 Task: Create a due date automation trigger when advanced on, on the tuesday of the week a card is due add fields with custom field "Resume" set to a number lower or equal to 1 and greater than 10 at 11:00 AM.
Action: Mouse moved to (1087, 336)
Screenshot: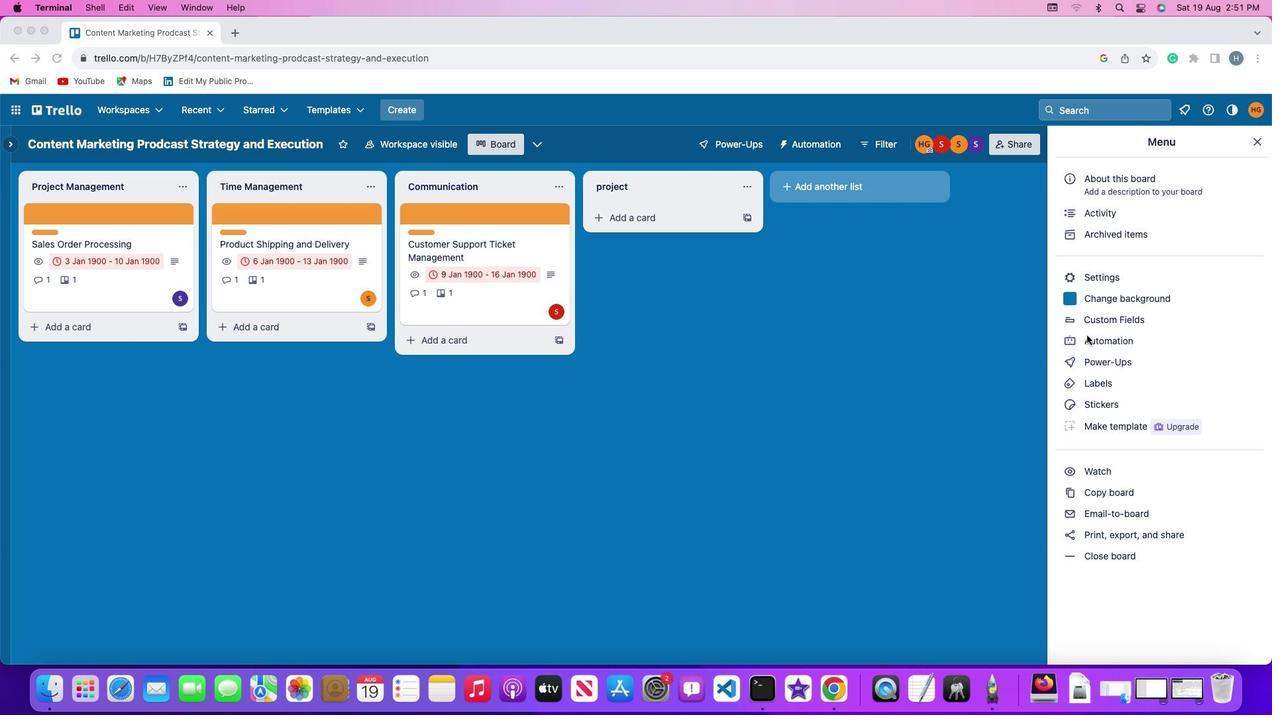 
Action: Mouse pressed left at (1087, 336)
Screenshot: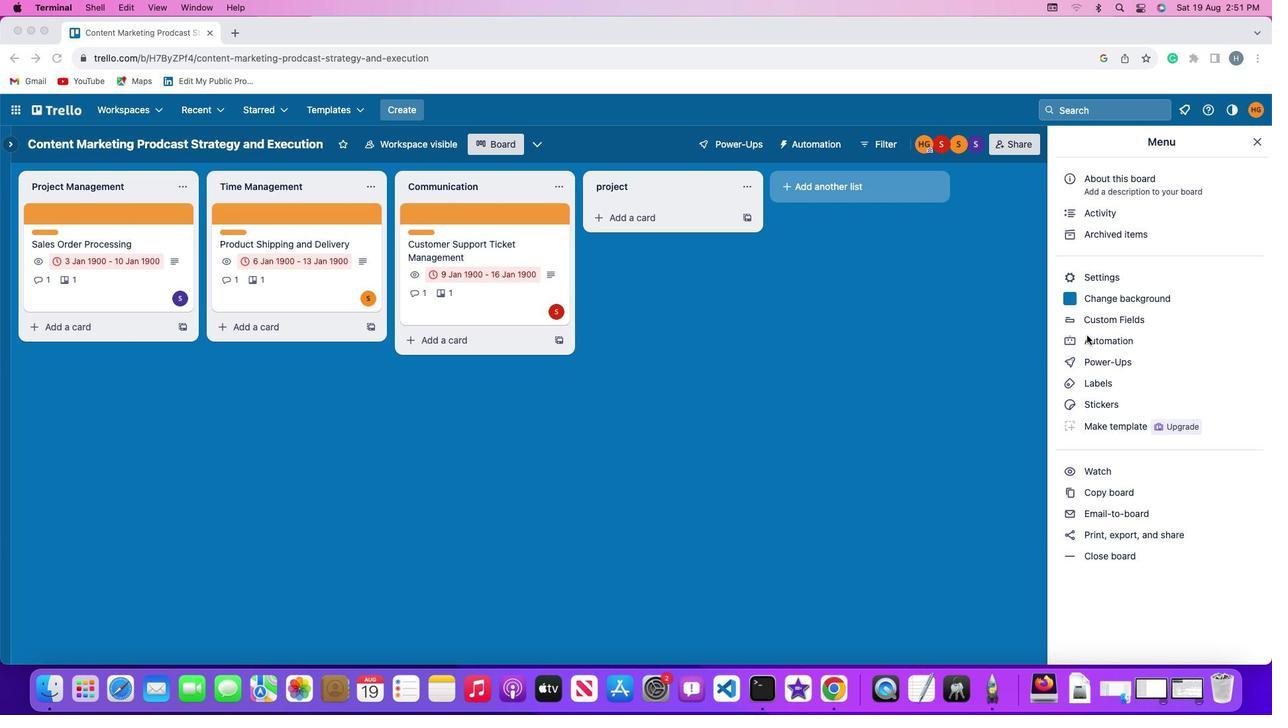 
Action: Mouse pressed left at (1087, 336)
Screenshot: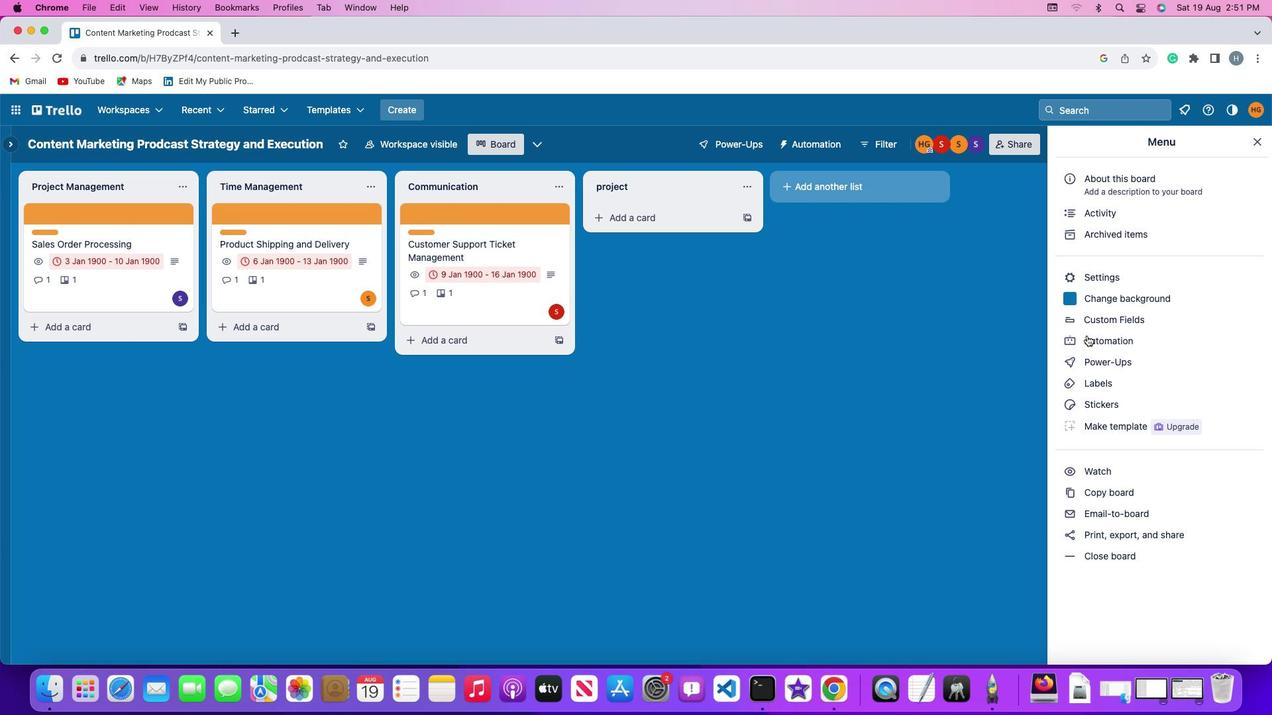 
Action: Mouse moved to (80, 312)
Screenshot: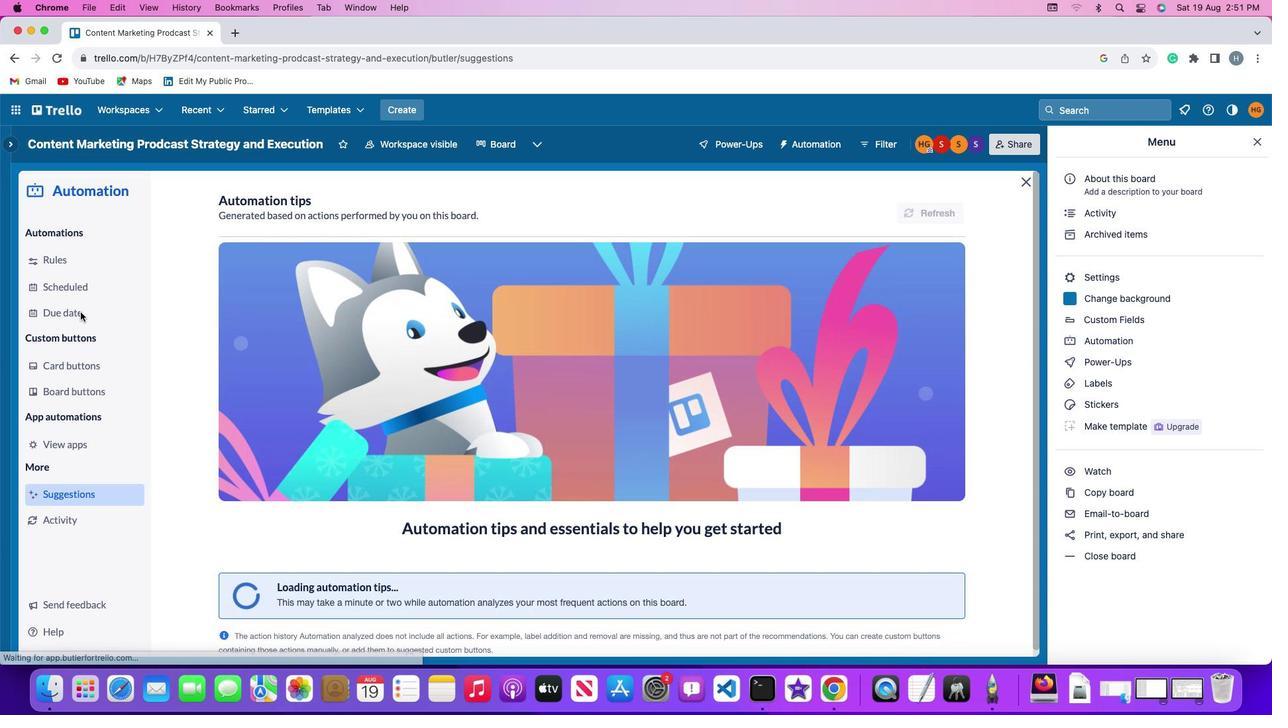 
Action: Mouse pressed left at (80, 312)
Screenshot: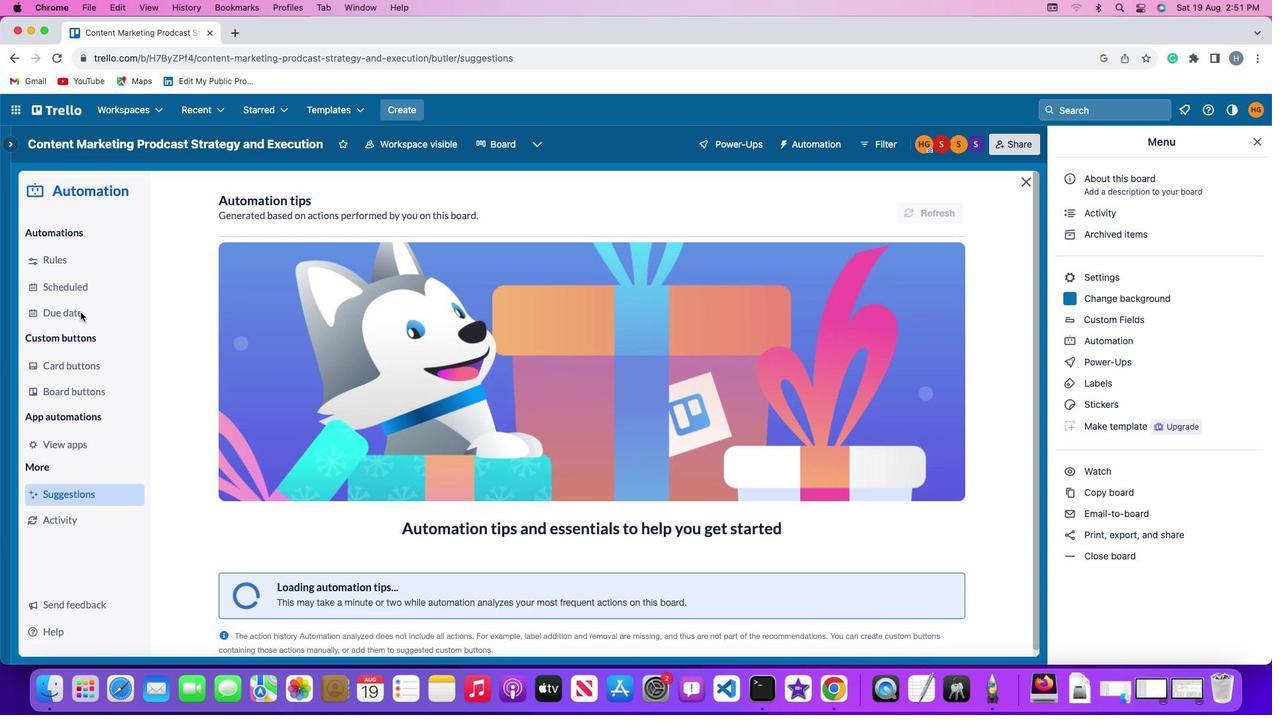 
Action: Mouse moved to (902, 203)
Screenshot: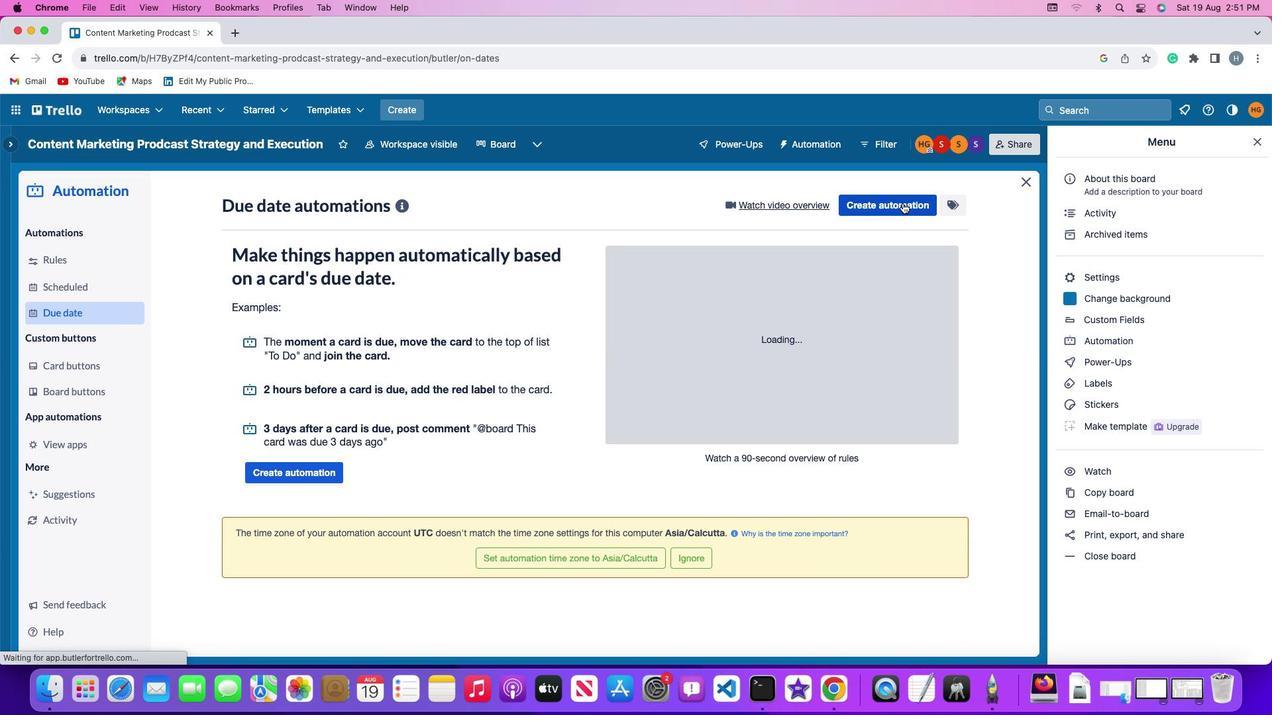 
Action: Mouse pressed left at (902, 203)
Screenshot: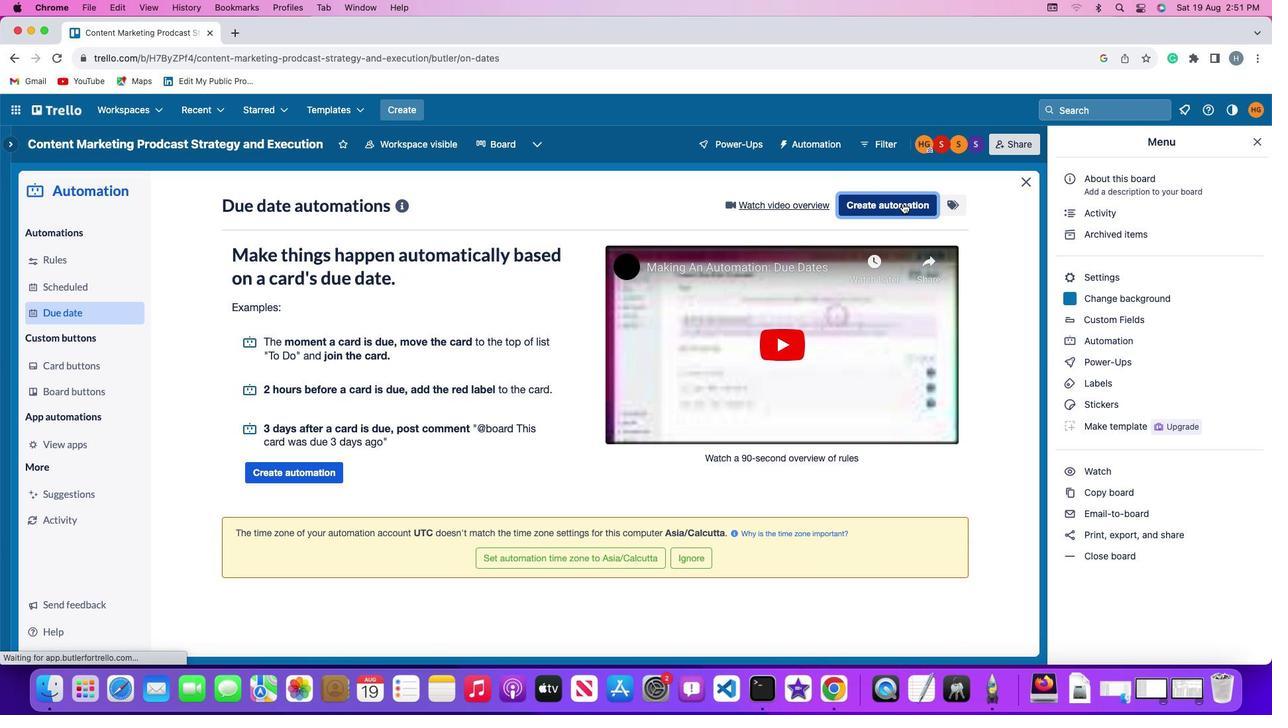 
Action: Mouse moved to (264, 332)
Screenshot: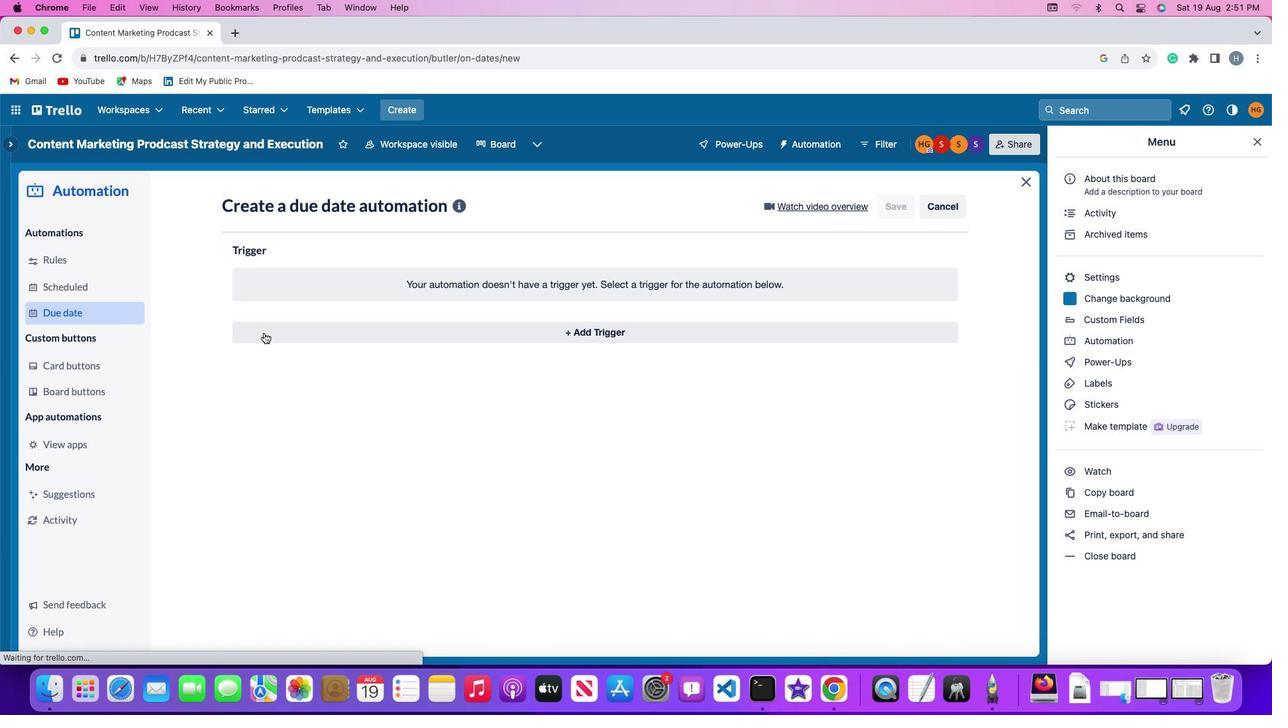 
Action: Mouse pressed left at (264, 332)
Screenshot: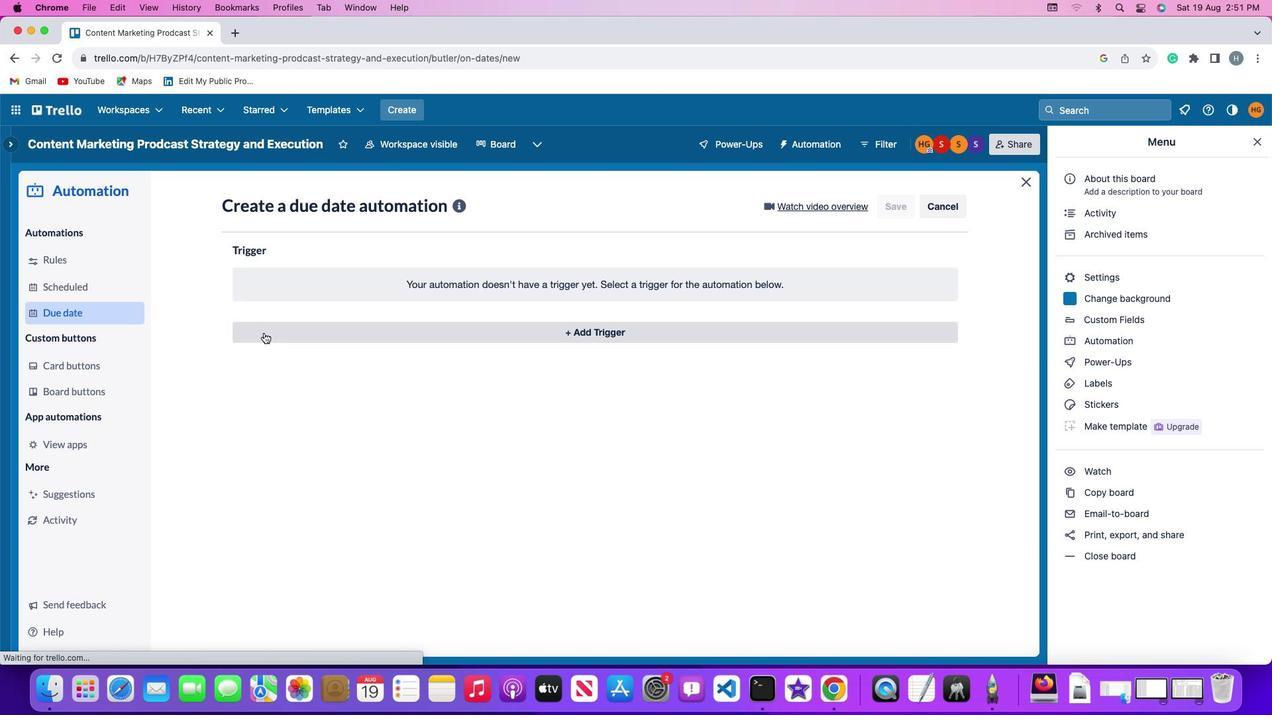
Action: Mouse moved to (296, 585)
Screenshot: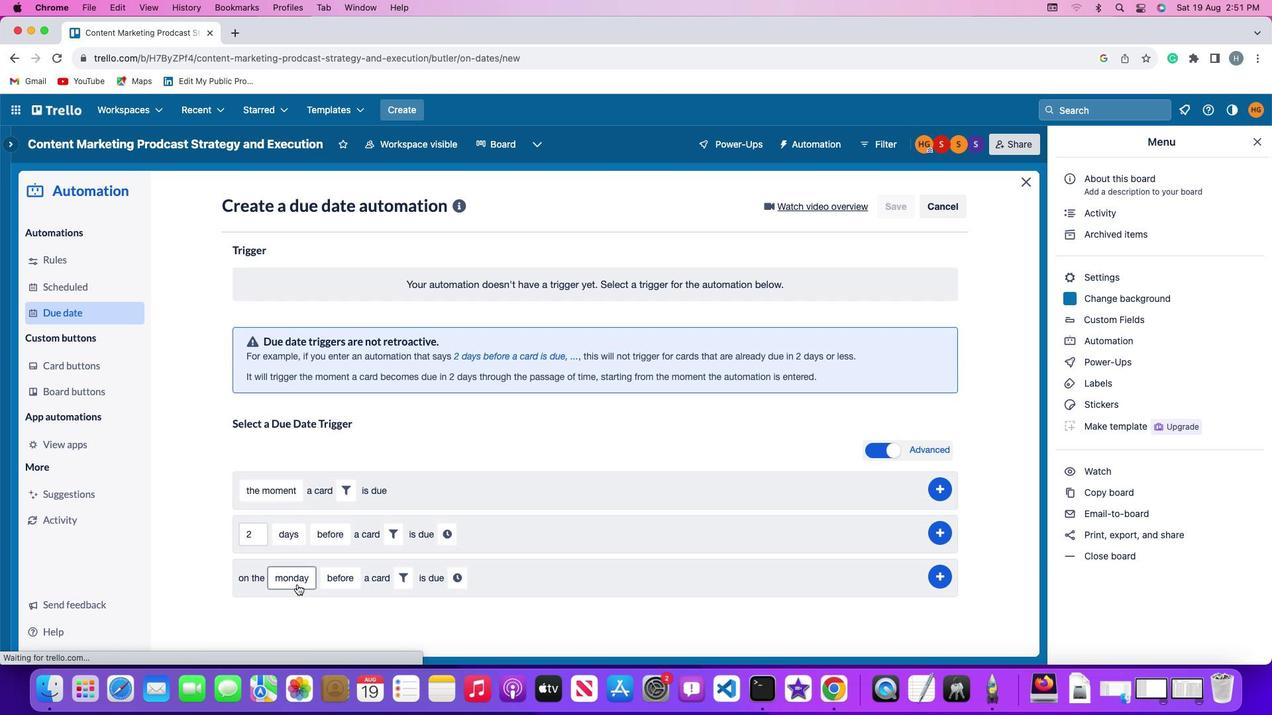 
Action: Mouse pressed left at (296, 585)
Screenshot: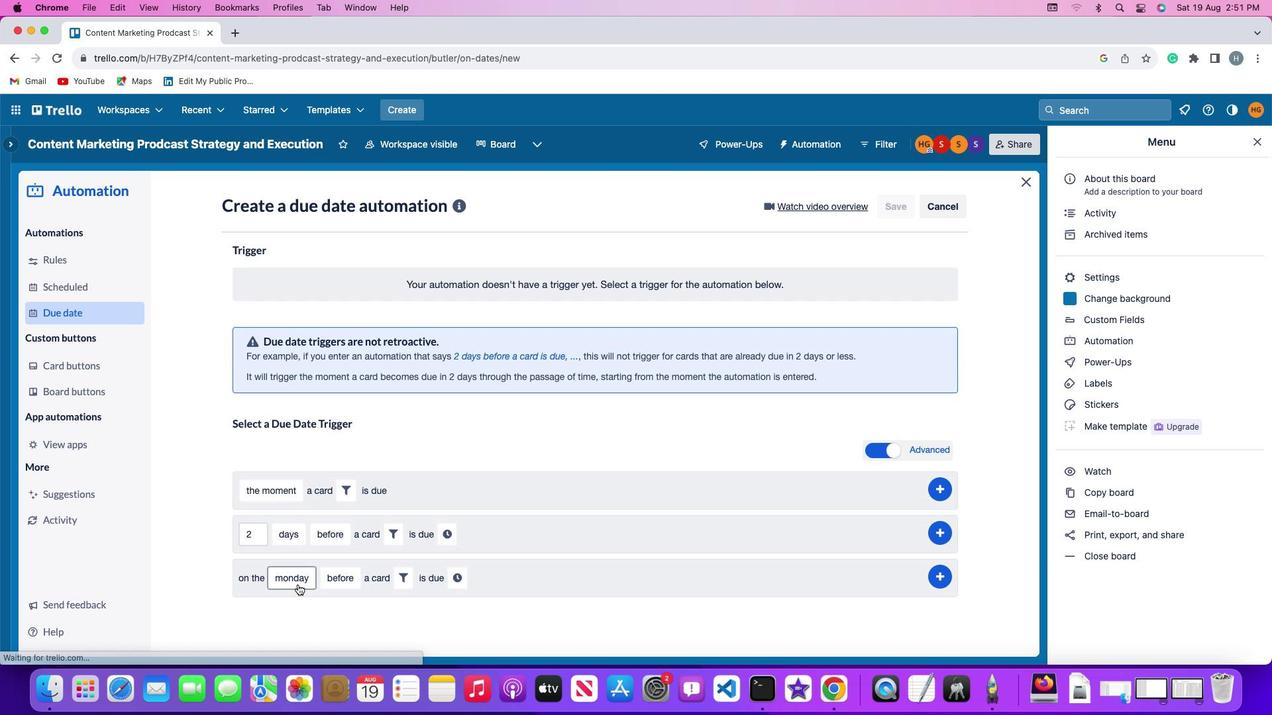 
Action: Mouse moved to (315, 423)
Screenshot: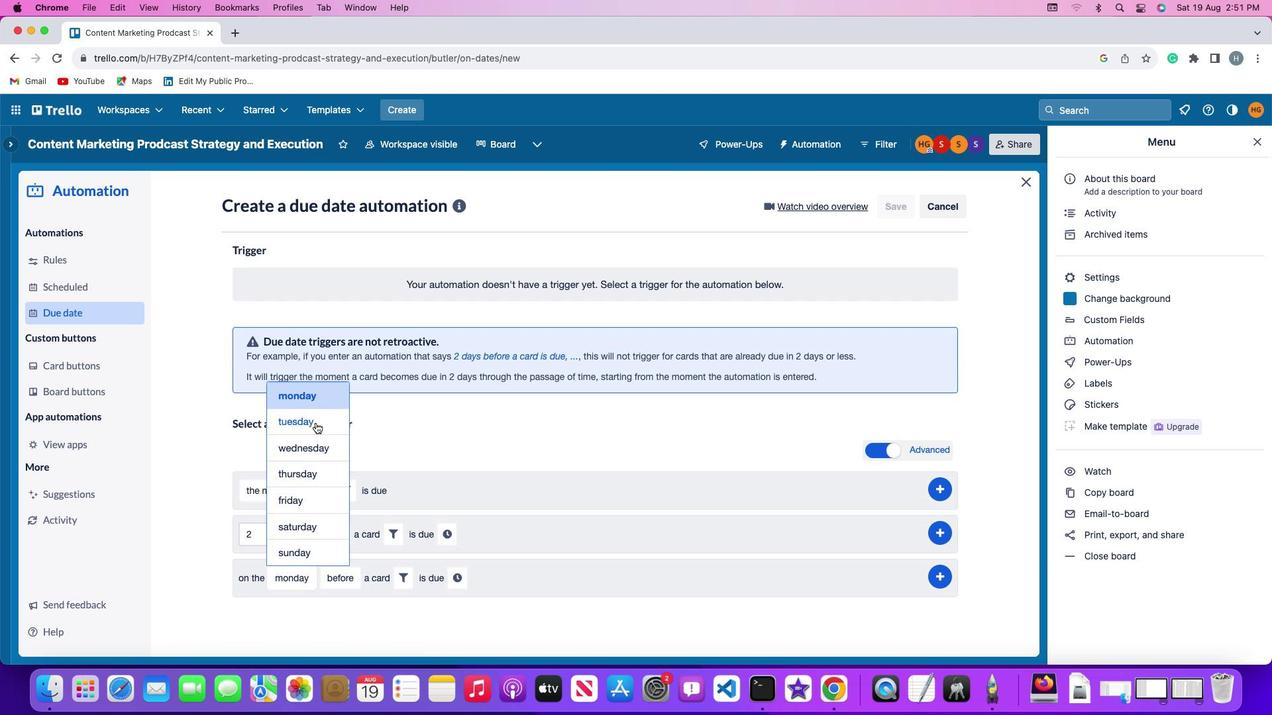 
Action: Mouse pressed left at (315, 423)
Screenshot: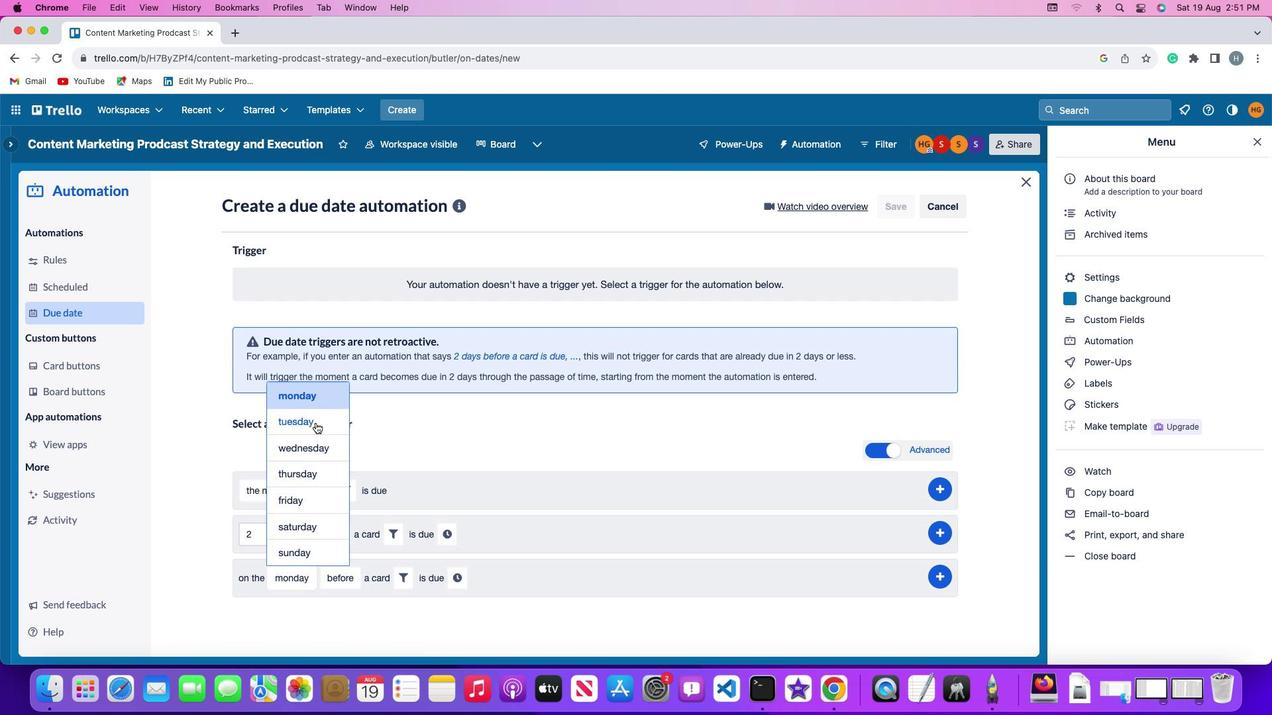 
Action: Mouse moved to (341, 575)
Screenshot: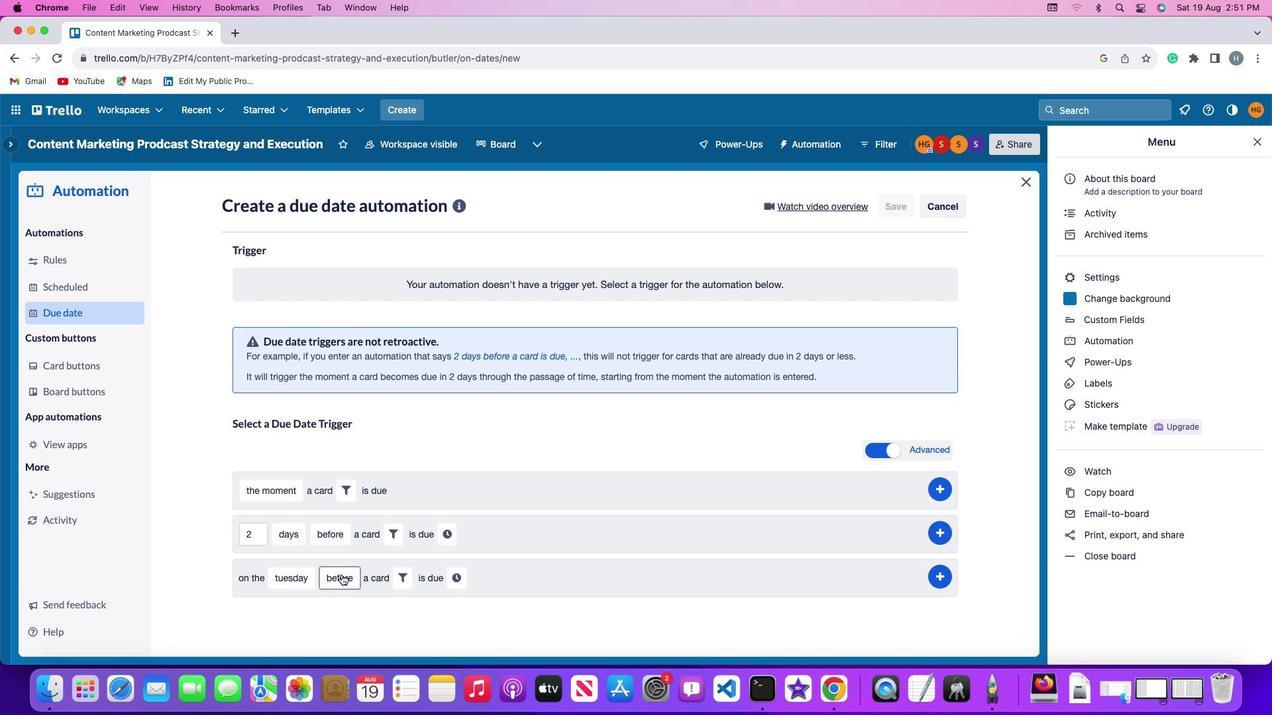 
Action: Mouse pressed left at (341, 575)
Screenshot: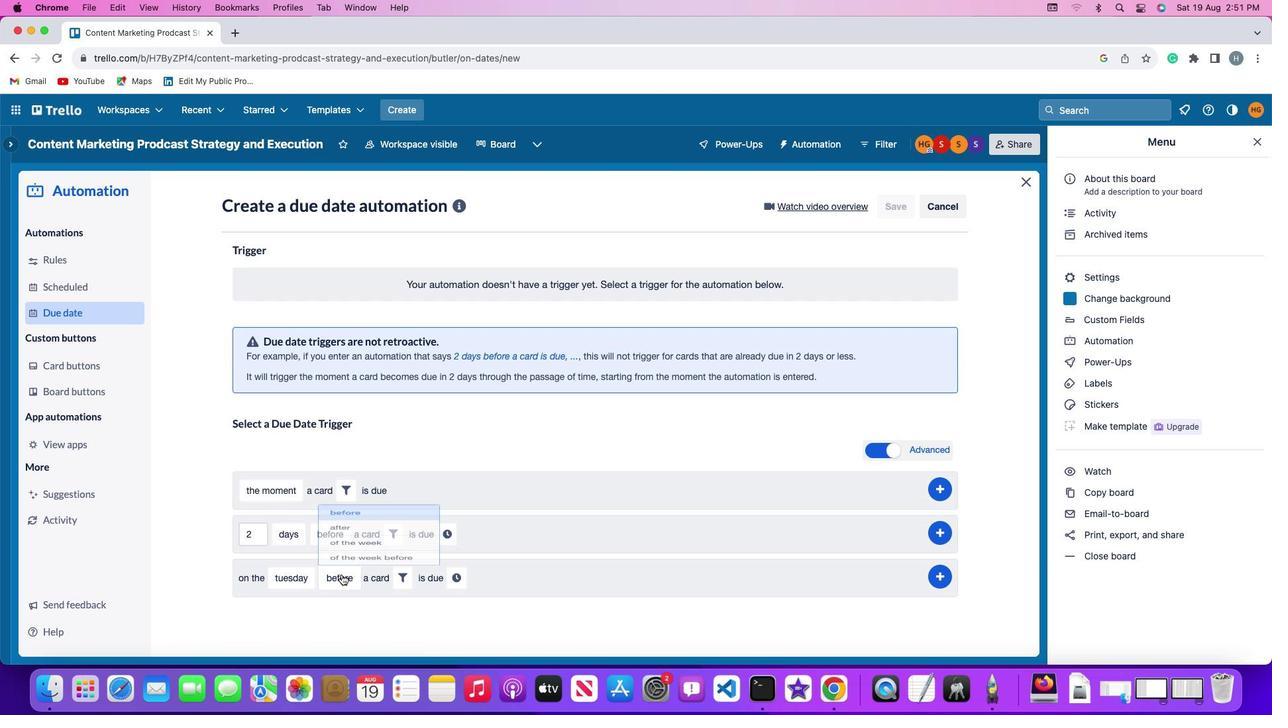 
Action: Mouse moved to (361, 527)
Screenshot: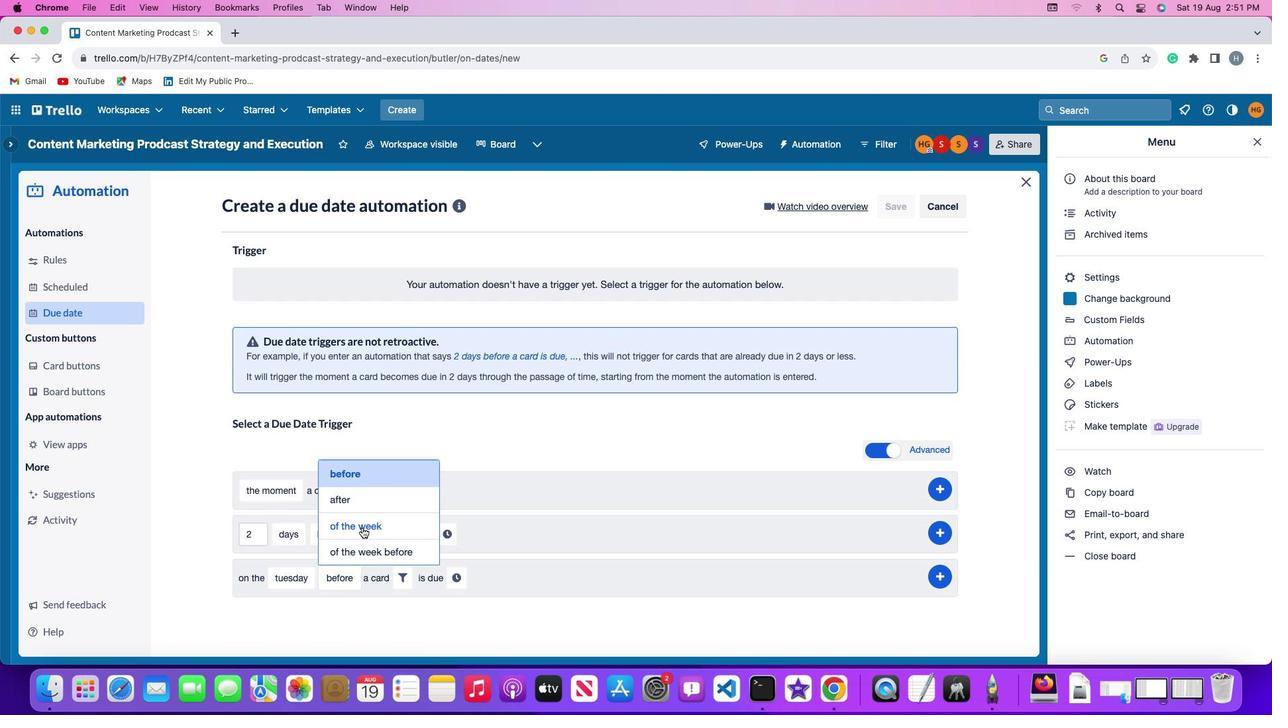 
Action: Mouse pressed left at (361, 527)
Screenshot: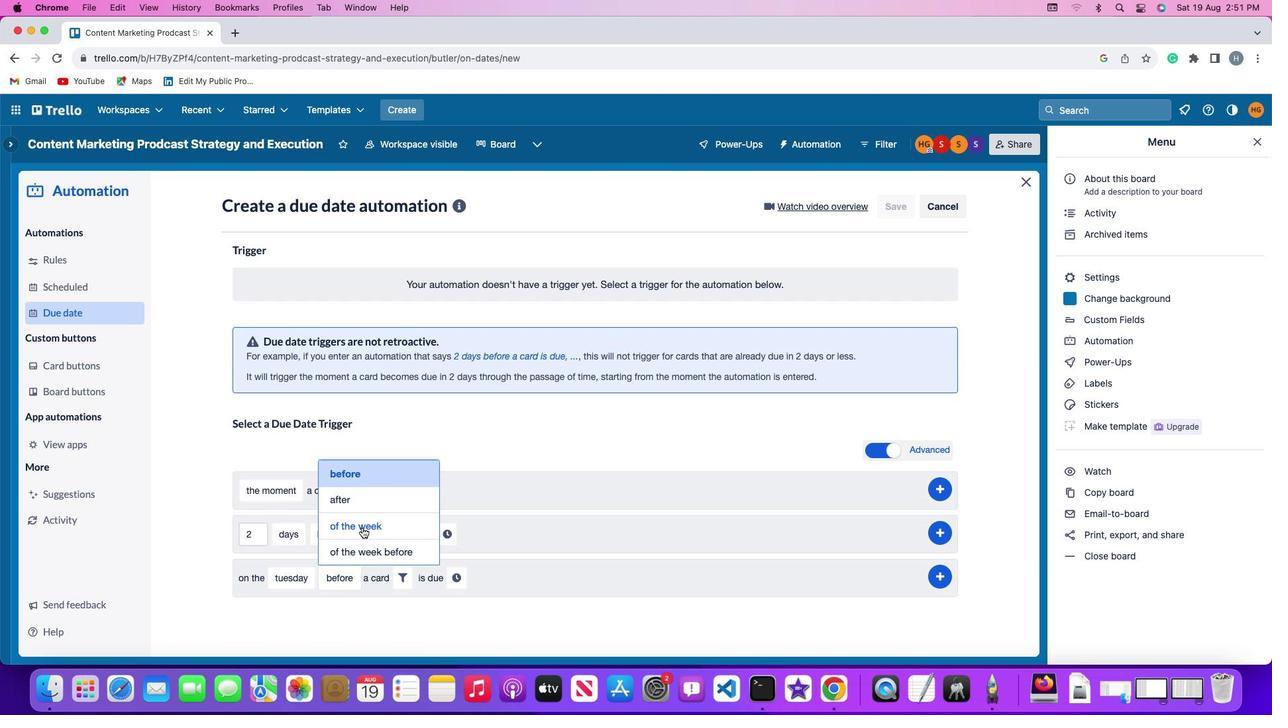 
Action: Mouse moved to (424, 582)
Screenshot: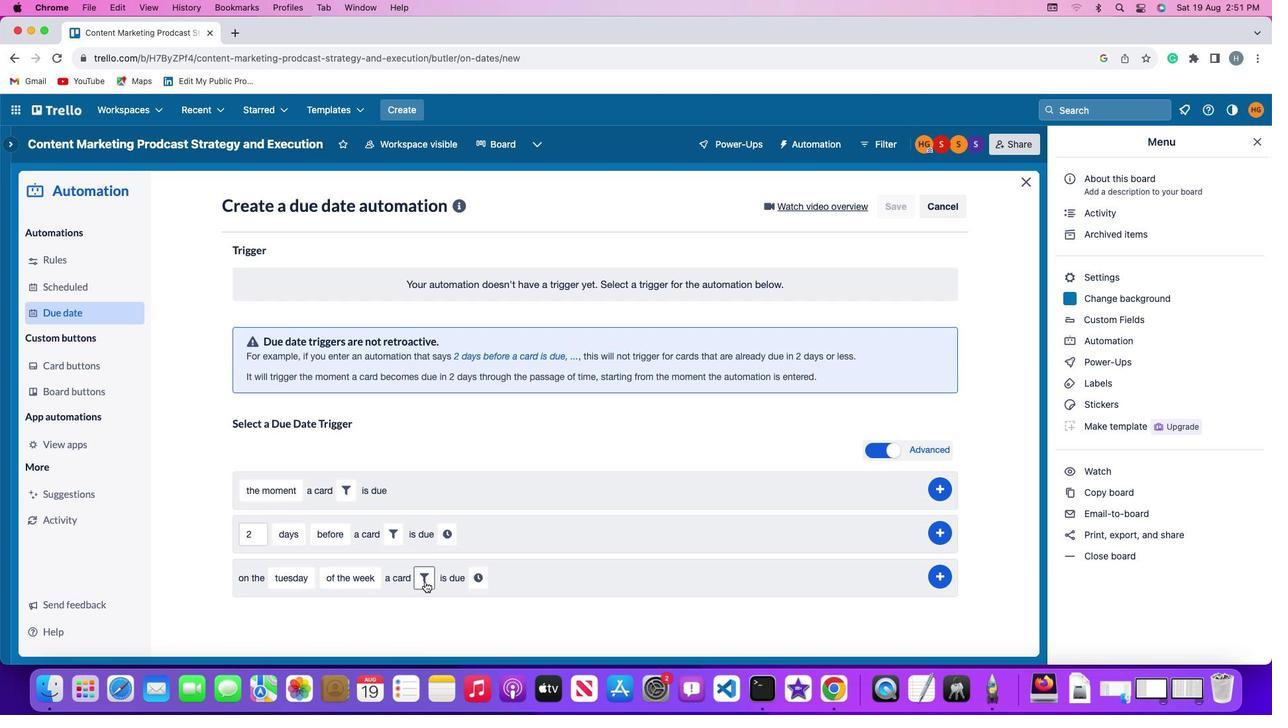 
Action: Mouse pressed left at (424, 582)
Screenshot: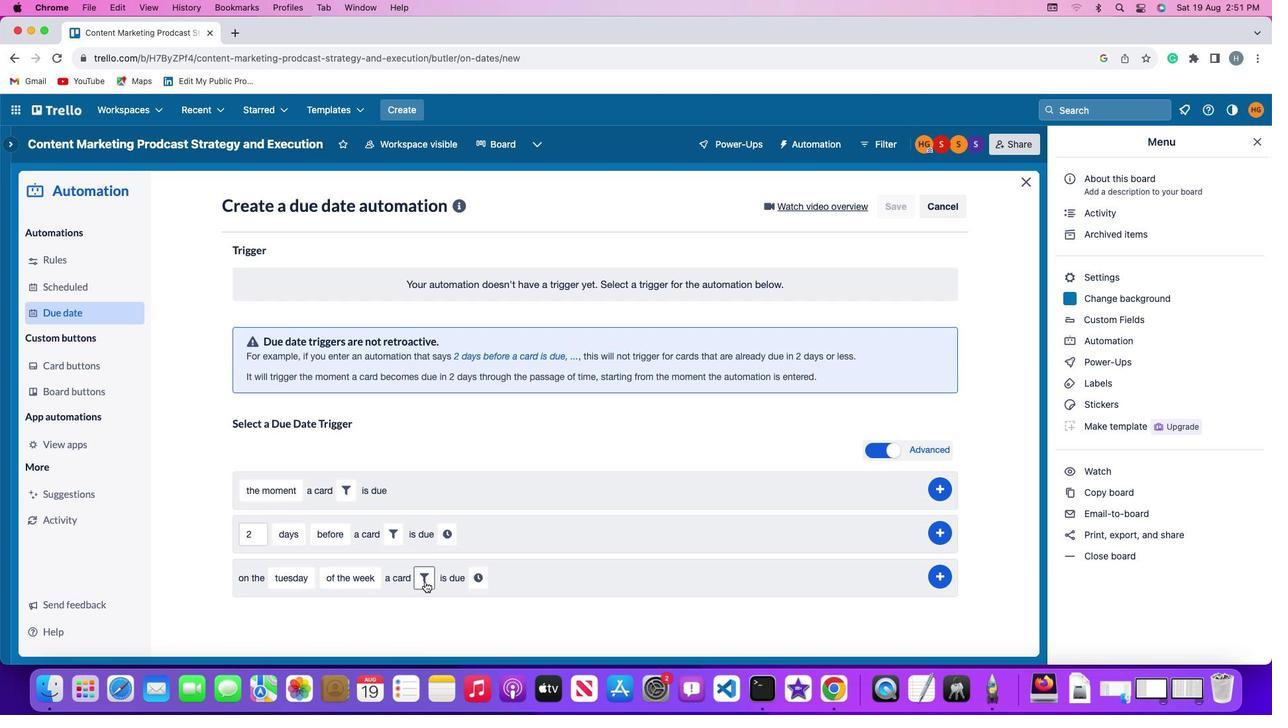 
Action: Mouse moved to (637, 619)
Screenshot: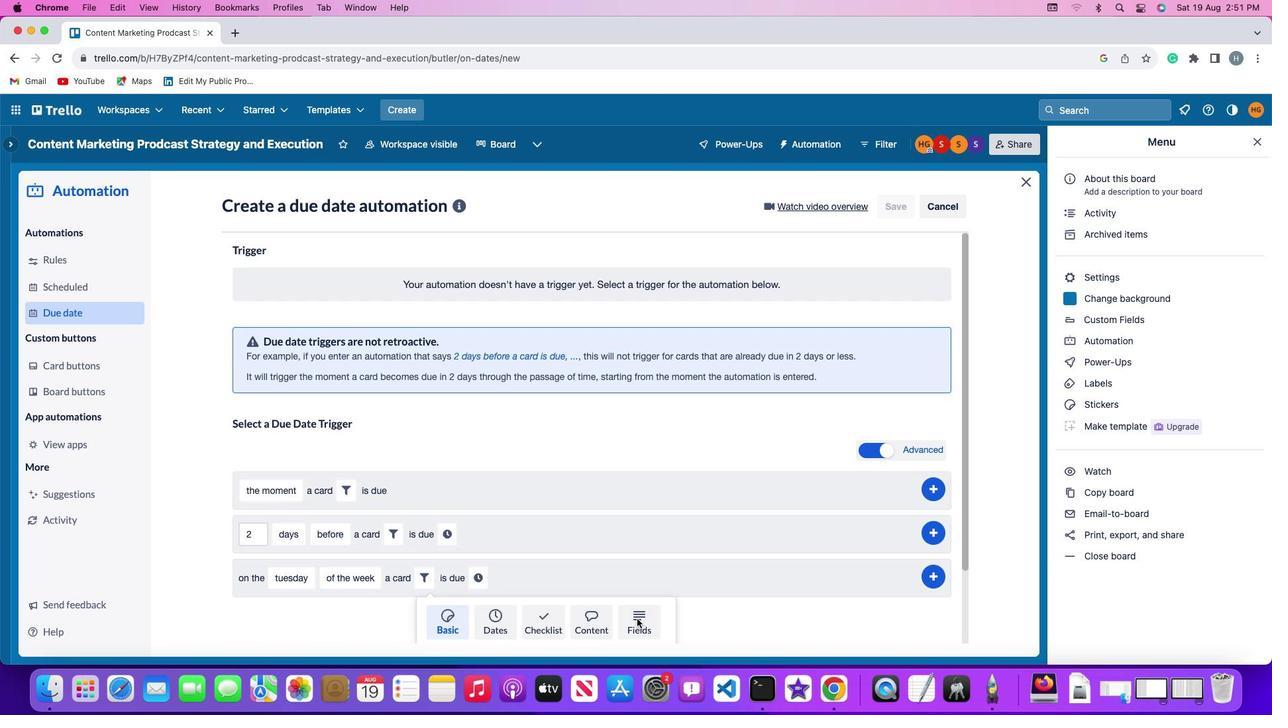
Action: Mouse pressed left at (637, 619)
Screenshot: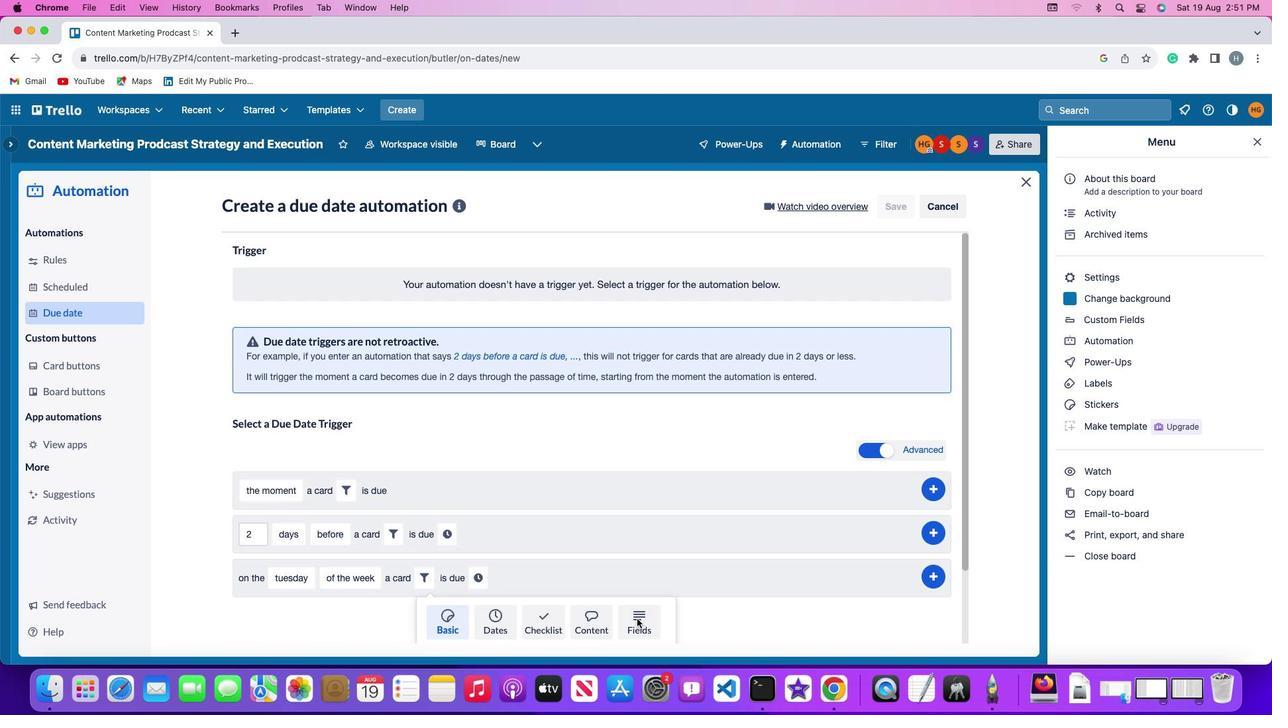 
Action: Mouse moved to (347, 615)
Screenshot: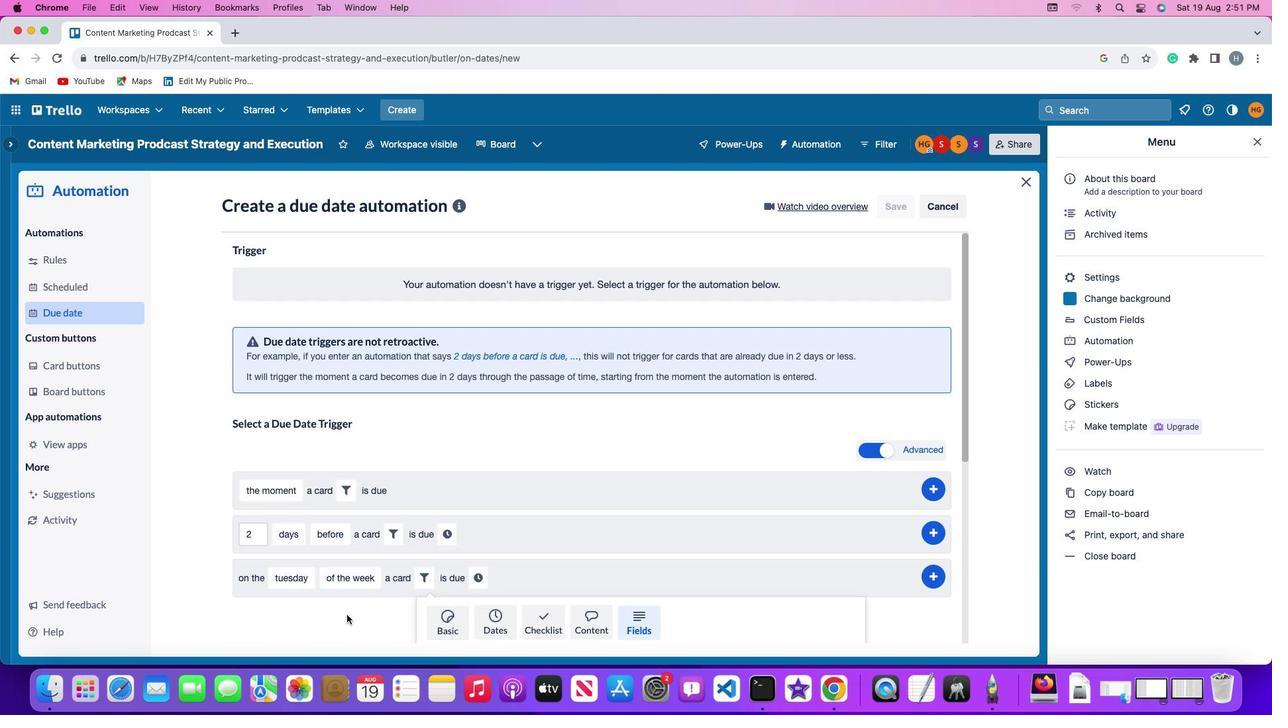 
Action: Mouse scrolled (347, 615) with delta (0, 0)
Screenshot: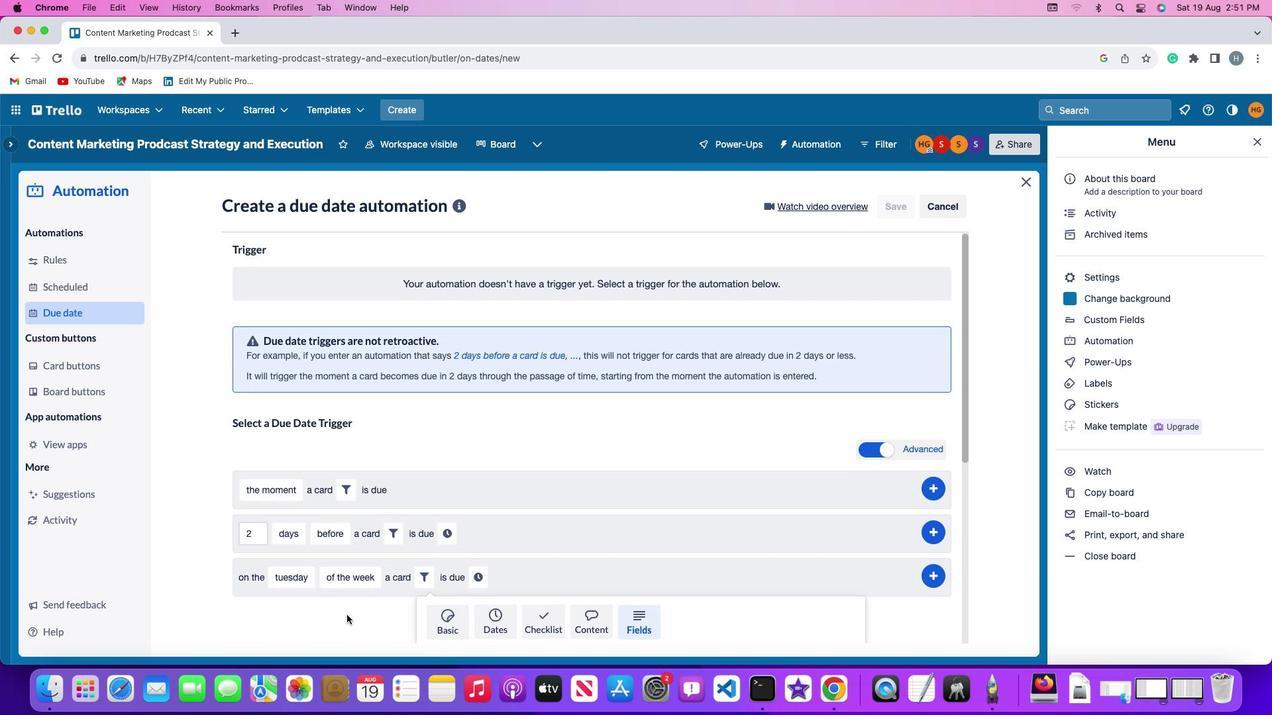 
Action: Mouse scrolled (347, 615) with delta (0, 0)
Screenshot: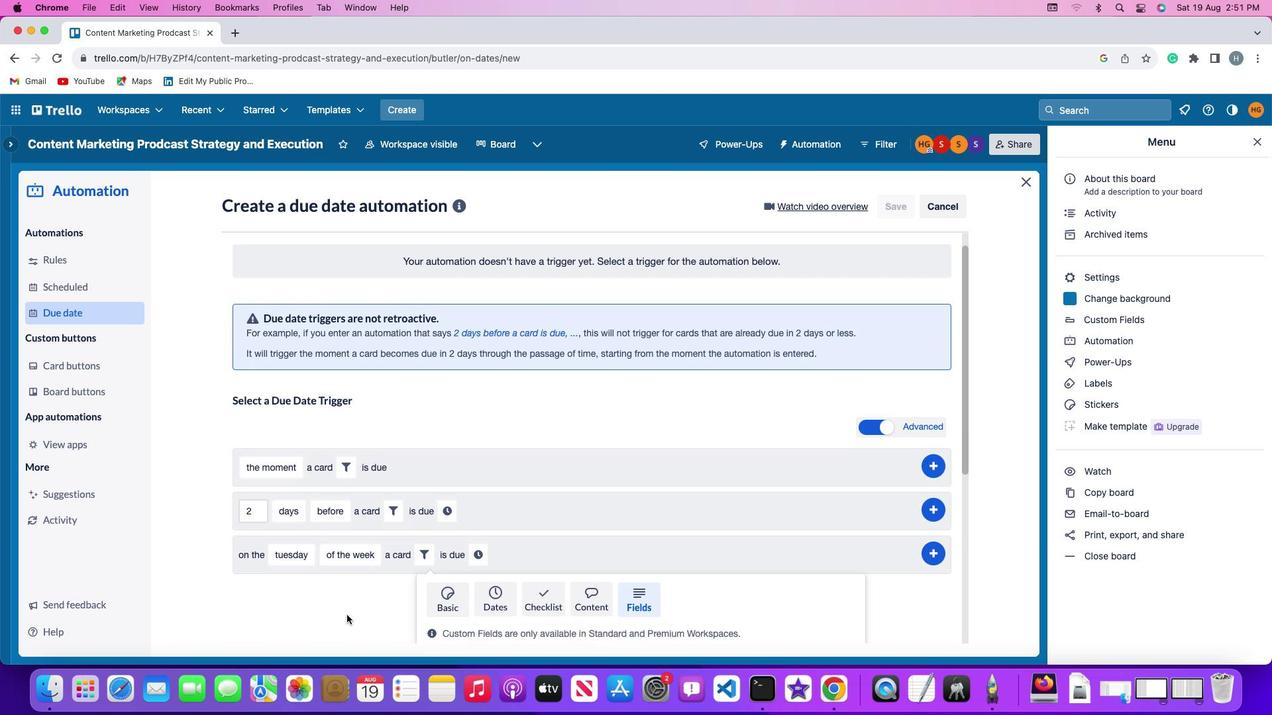 
Action: Mouse scrolled (347, 615) with delta (0, -2)
Screenshot: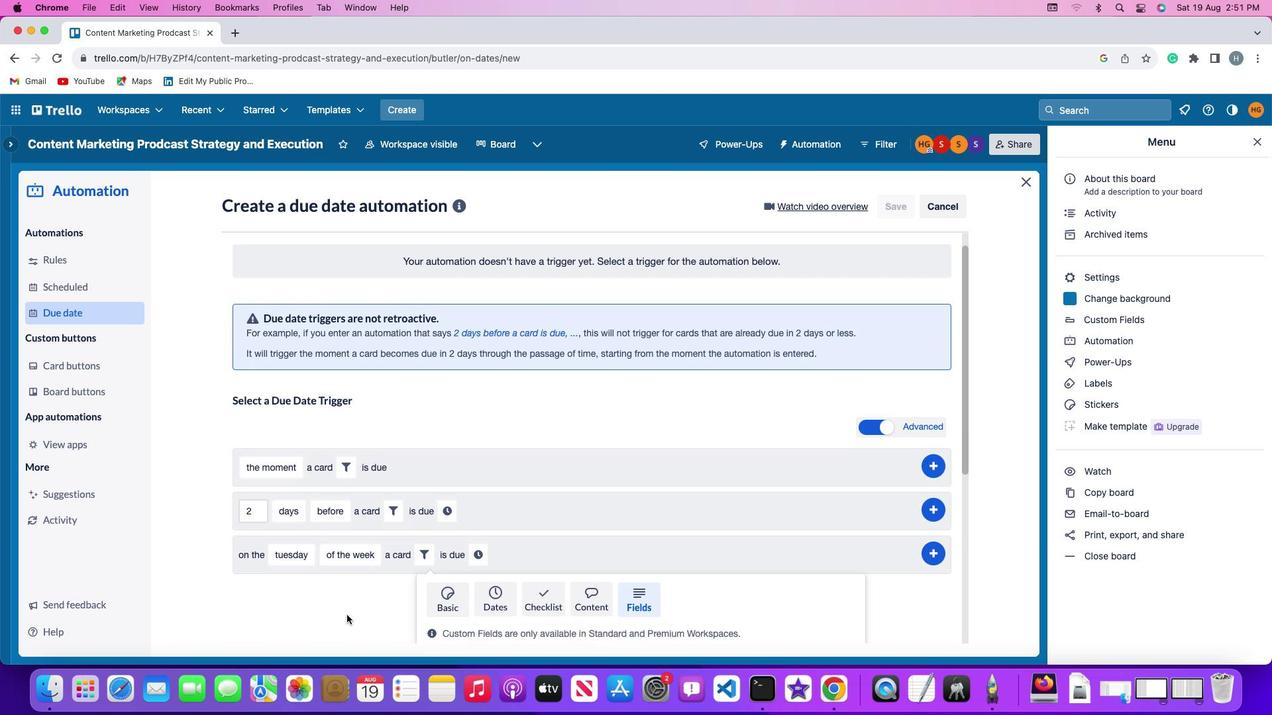 
Action: Mouse scrolled (347, 615) with delta (0, -3)
Screenshot: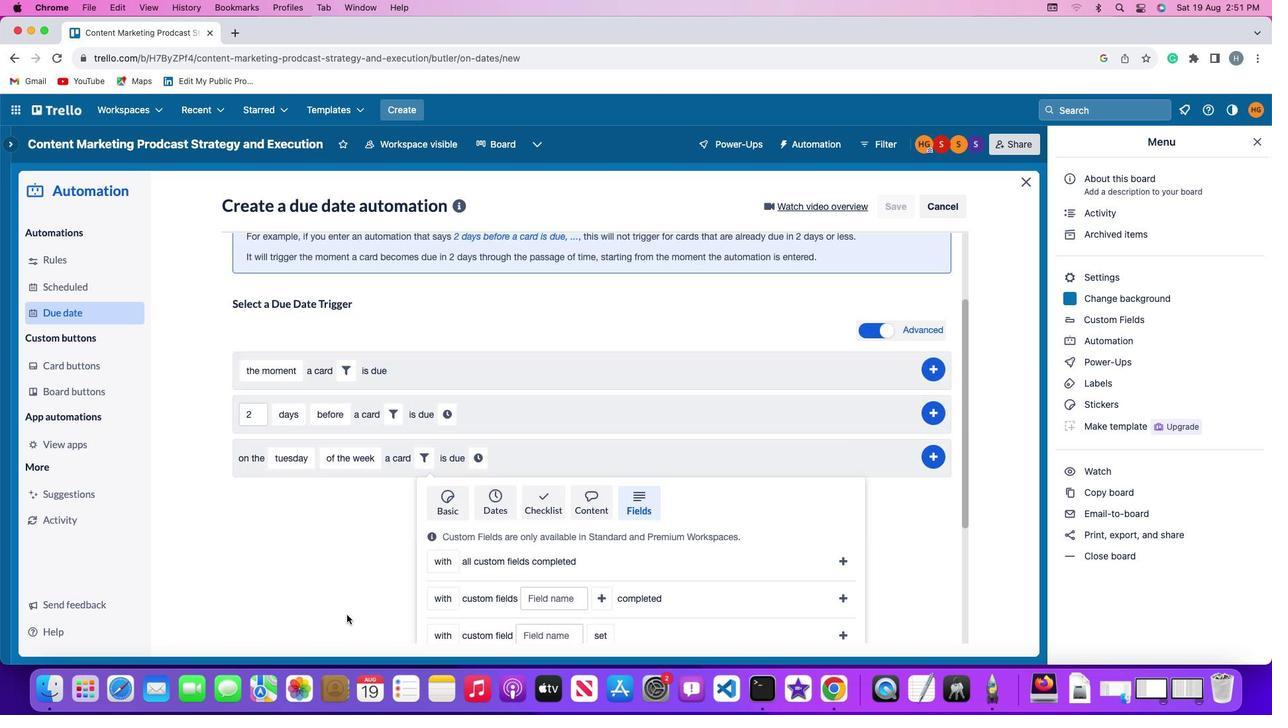 
Action: Mouse scrolled (347, 615) with delta (0, -3)
Screenshot: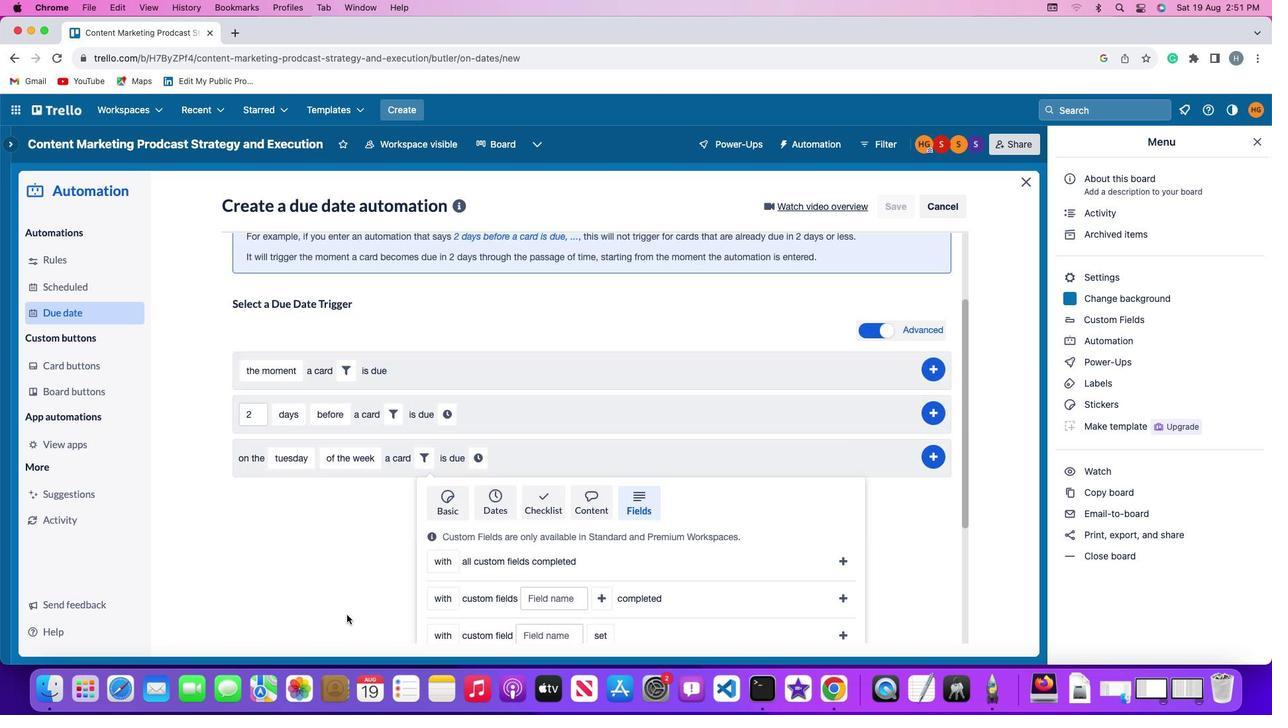 
Action: Mouse scrolled (347, 615) with delta (0, 0)
Screenshot: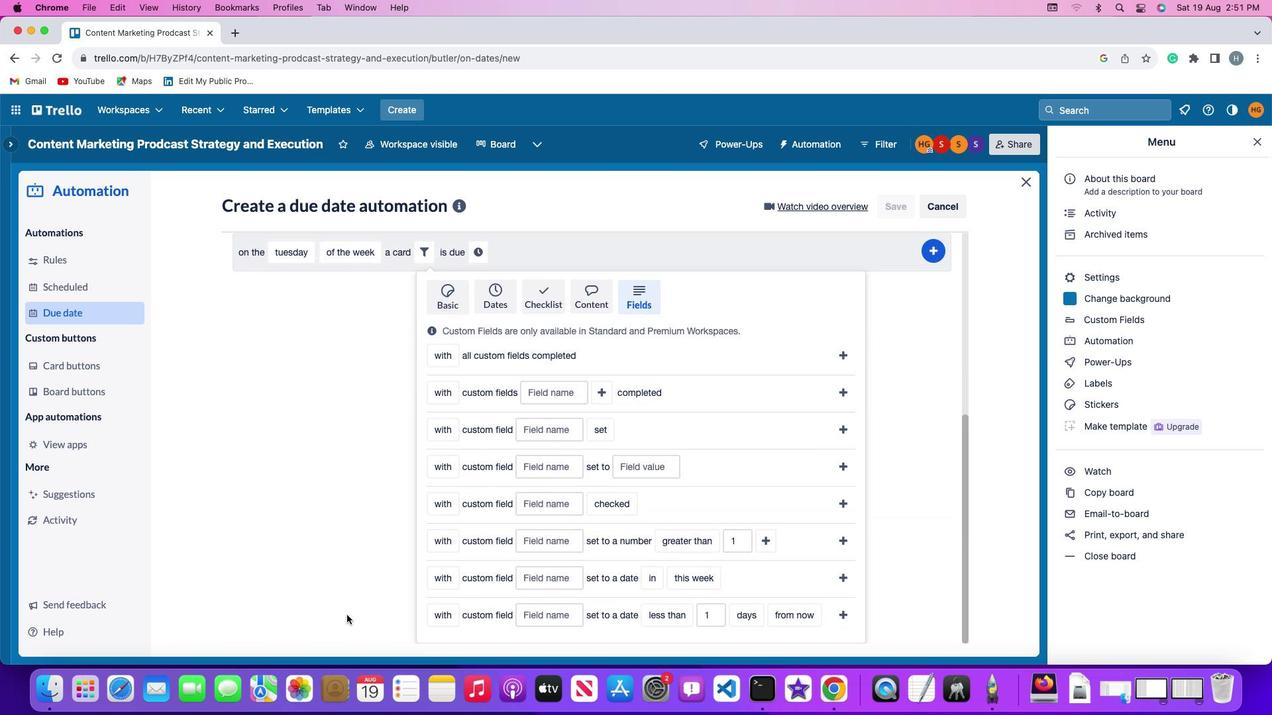 
Action: Mouse scrolled (347, 615) with delta (0, 0)
Screenshot: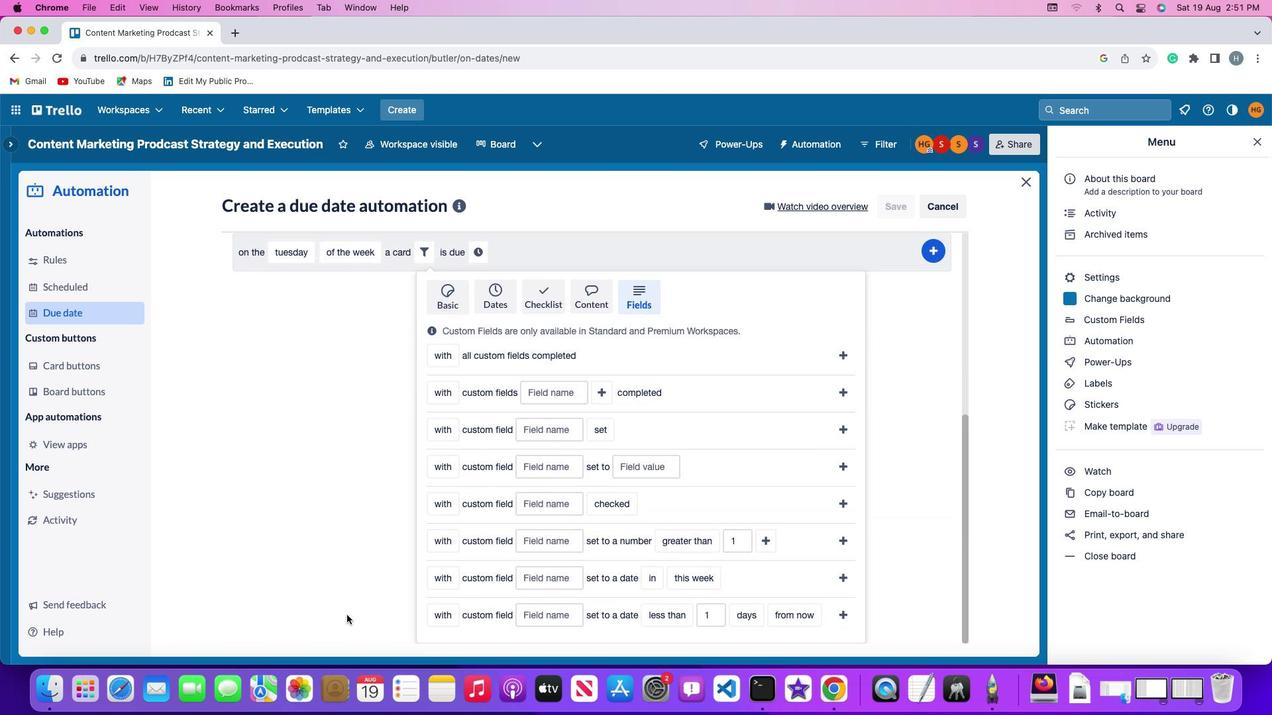 
Action: Mouse scrolled (347, 615) with delta (0, -1)
Screenshot: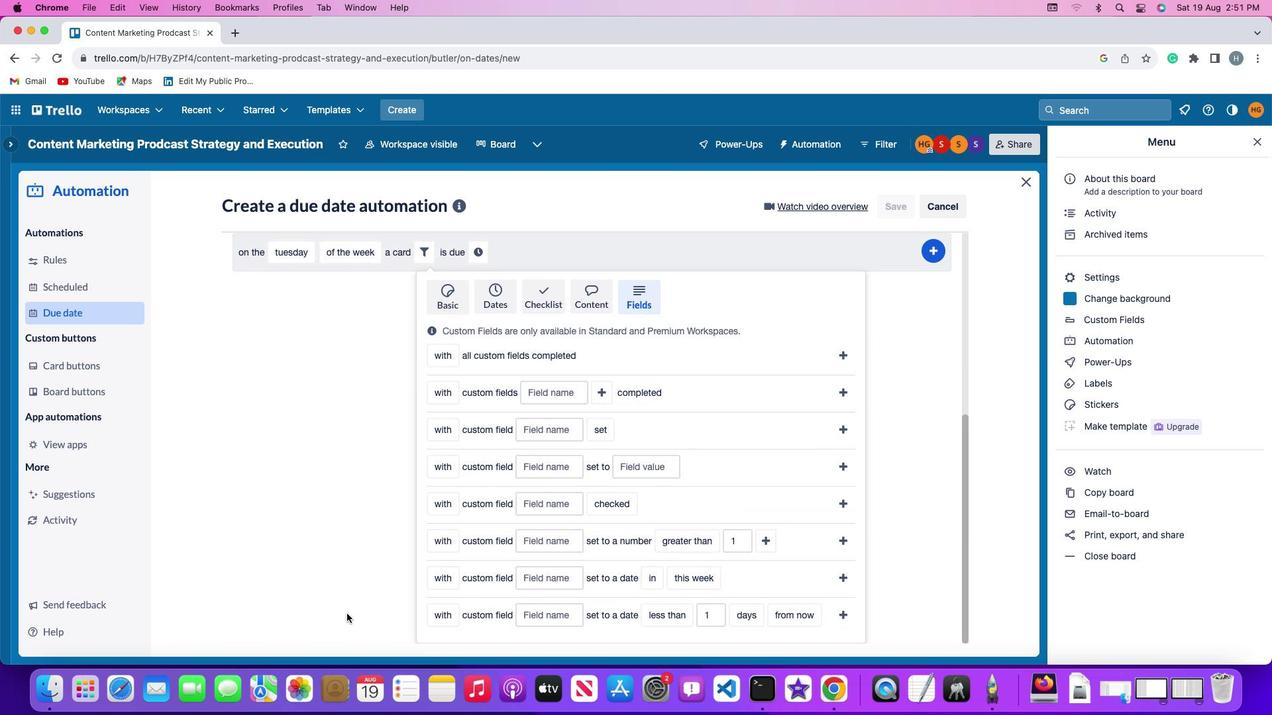
Action: Mouse scrolled (347, 615) with delta (0, -3)
Screenshot: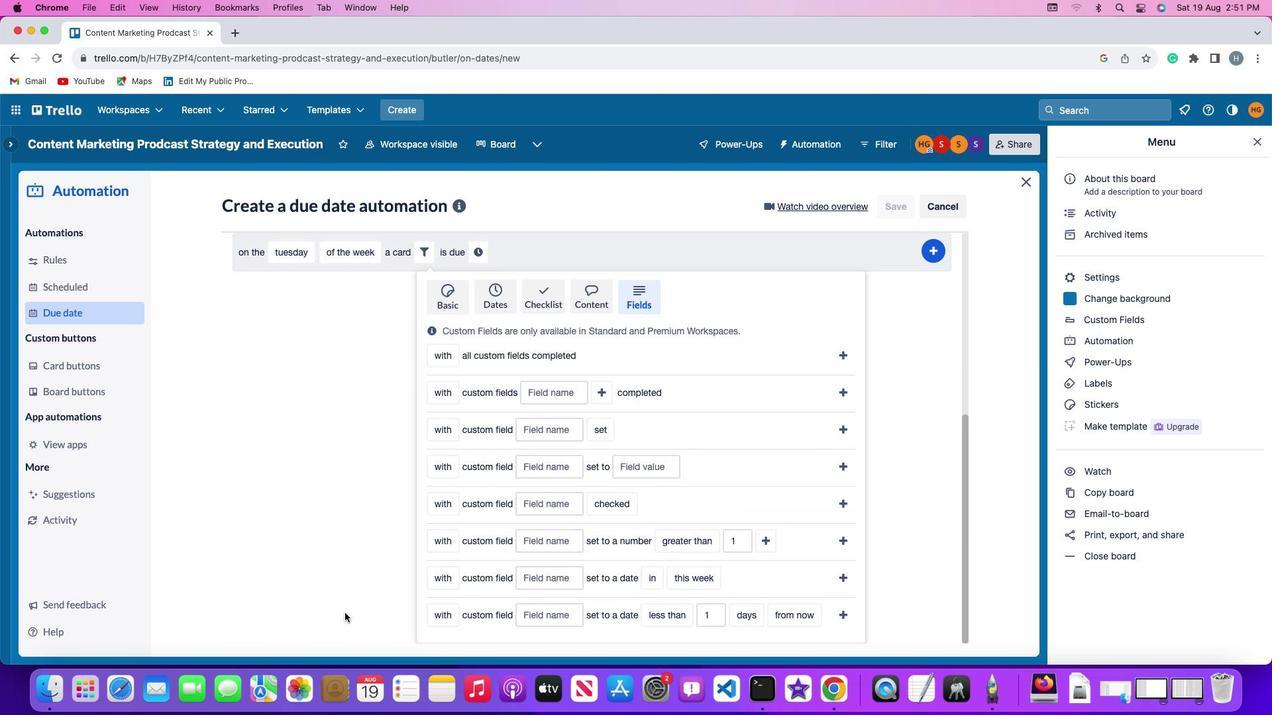 
Action: Mouse moved to (434, 547)
Screenshot: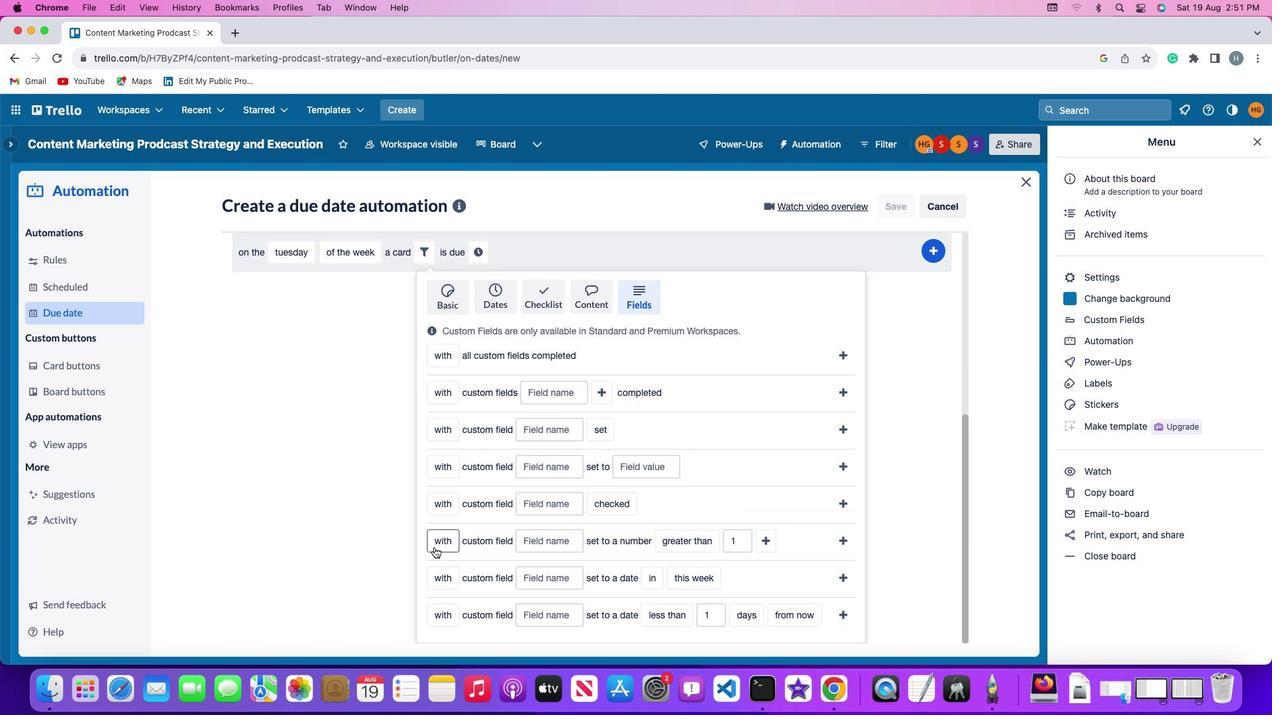 
Action: Mouse pressed left at (434, 547)
Screenshot: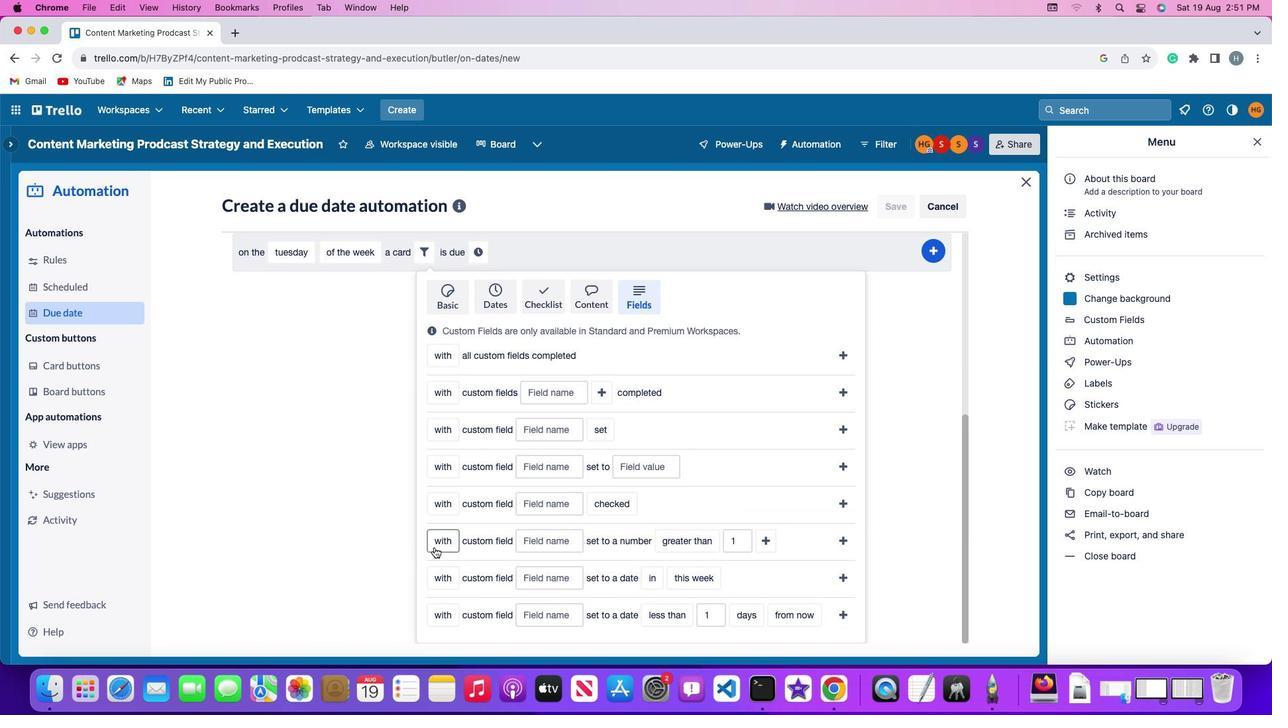 
Action: Mouse moved to (448, 561)
Screenshot: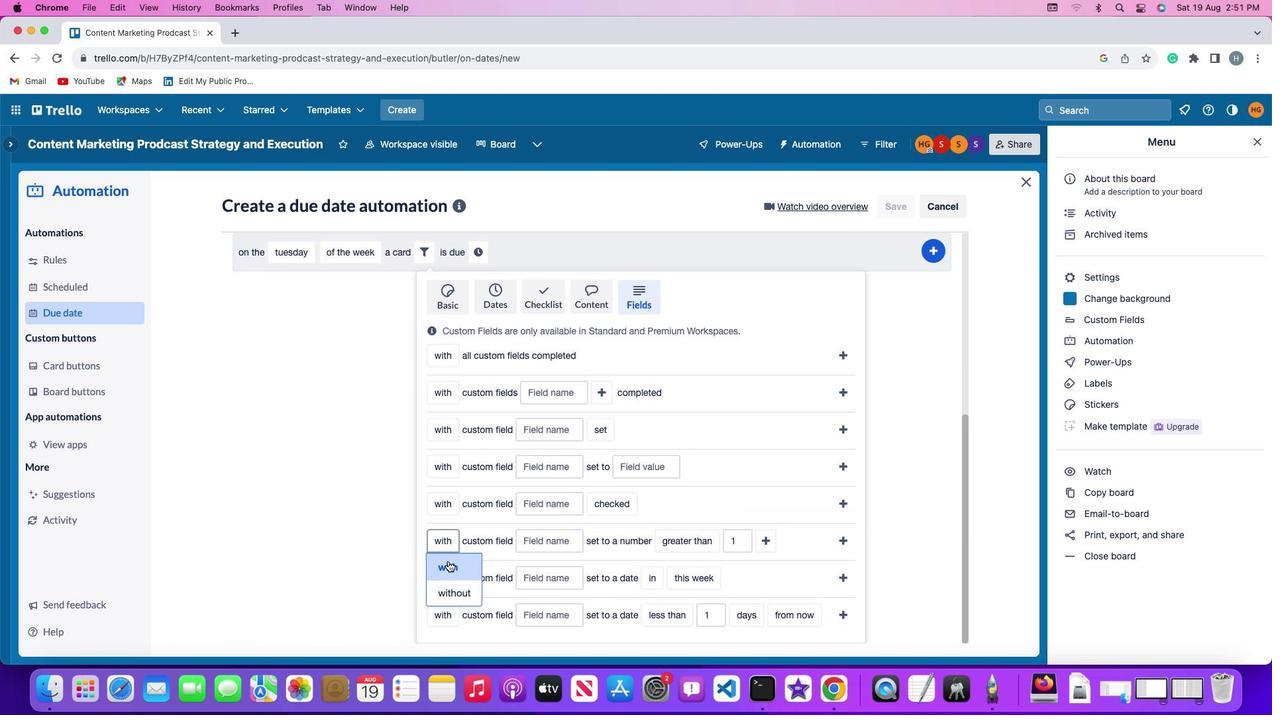 
Action: Mouse pressed left at (448, 561)
Screenshot: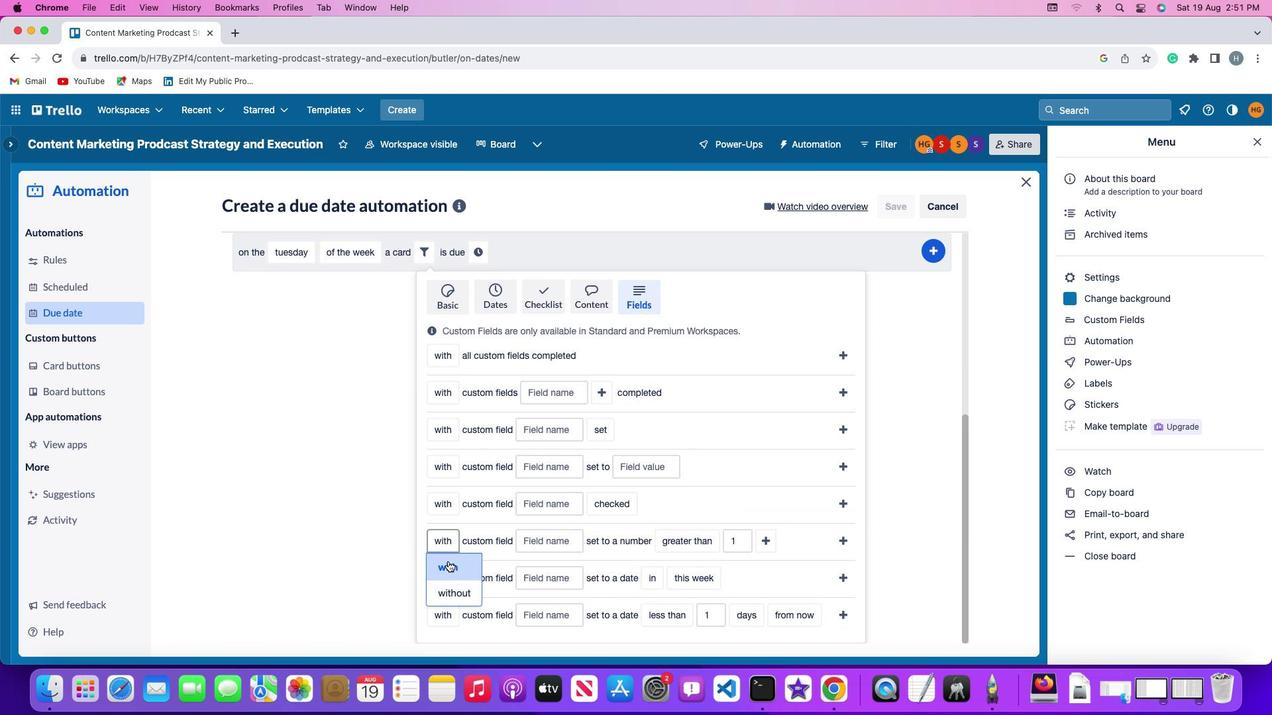 
Action: Mouse moved to (534, 546)
Screenshot: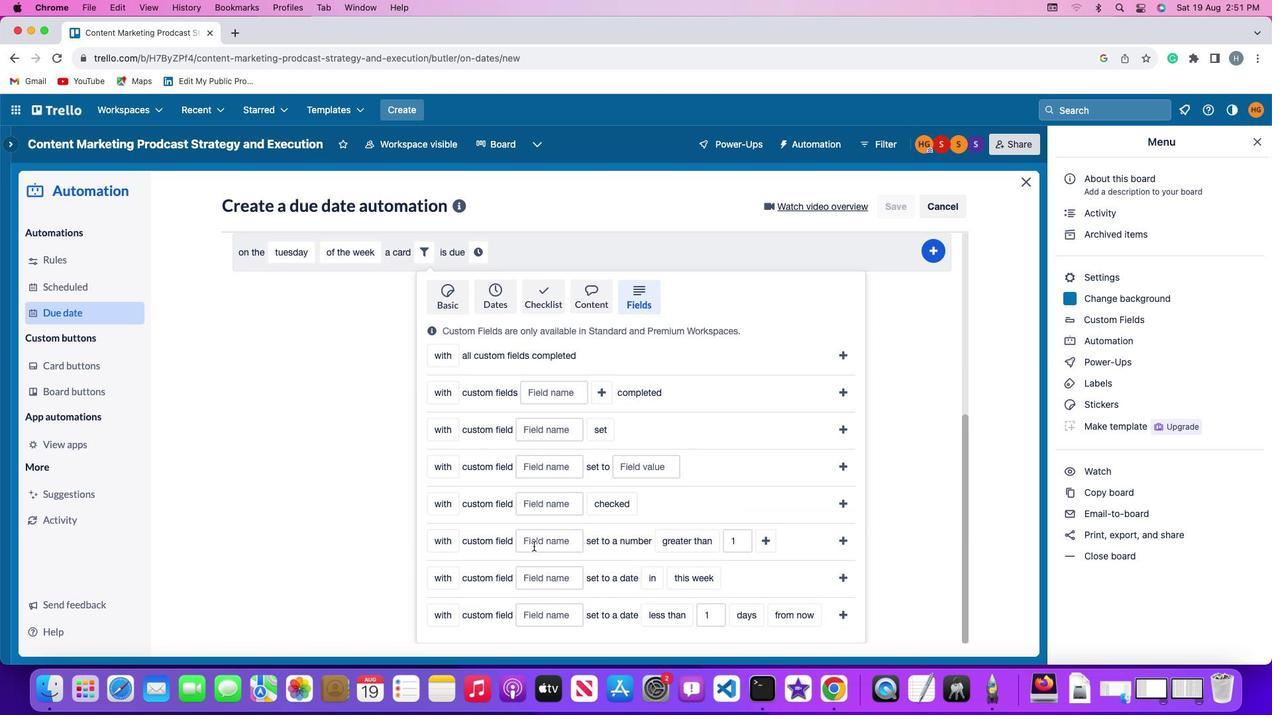 
Action: Mouse pressed left at (534, 546)
Screenshot: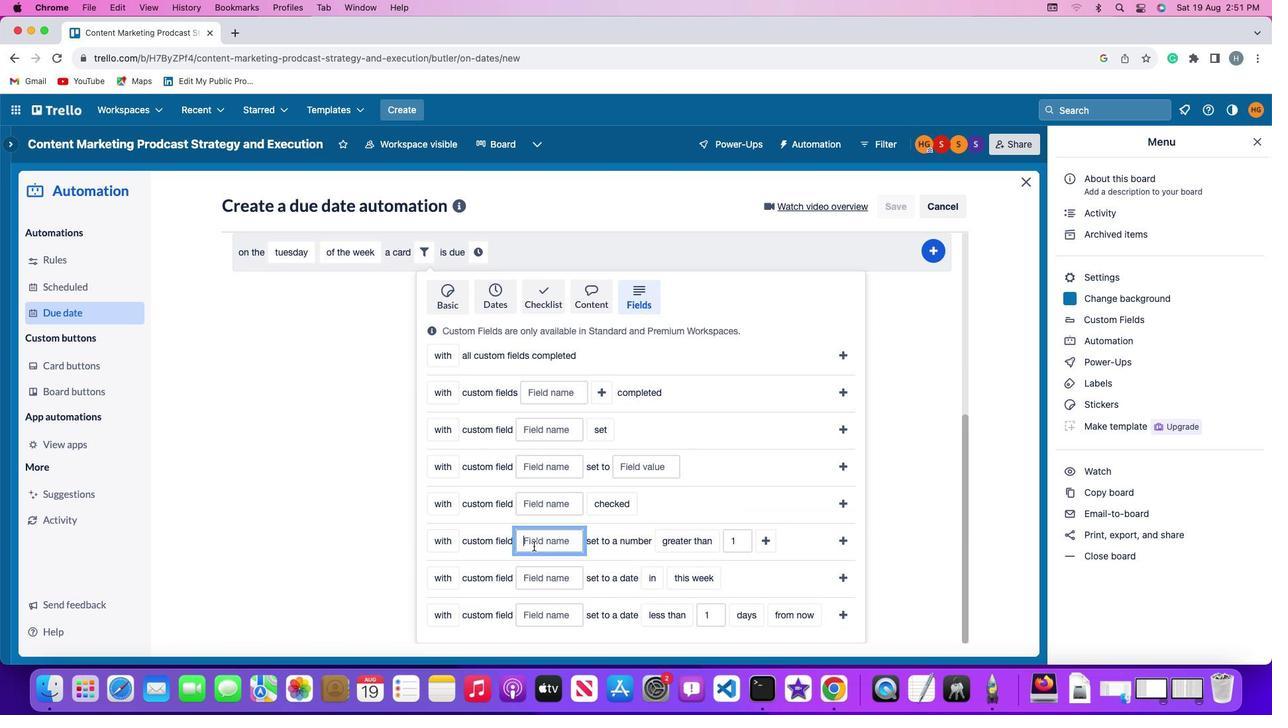 
Action: Key pressed Key.shift'R''e''s''u''m''e'
Screenshot: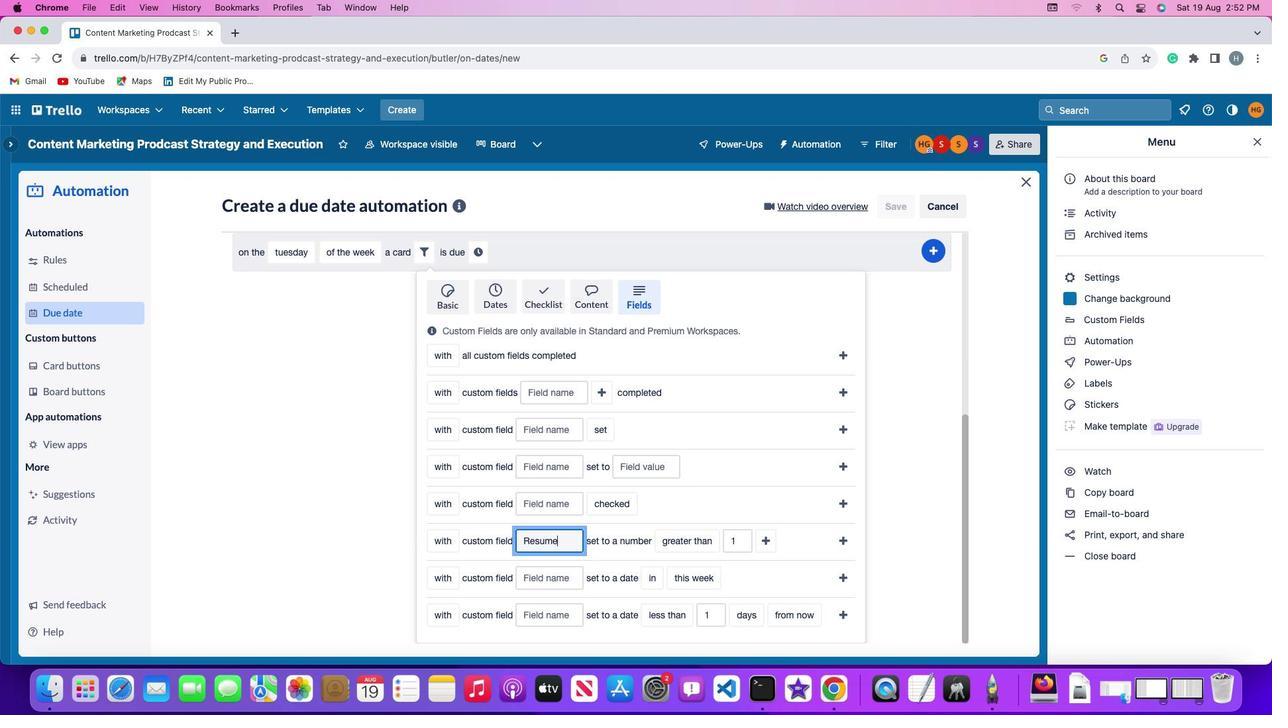 
Action: Mouse moved to (662, 539)
Screenshot: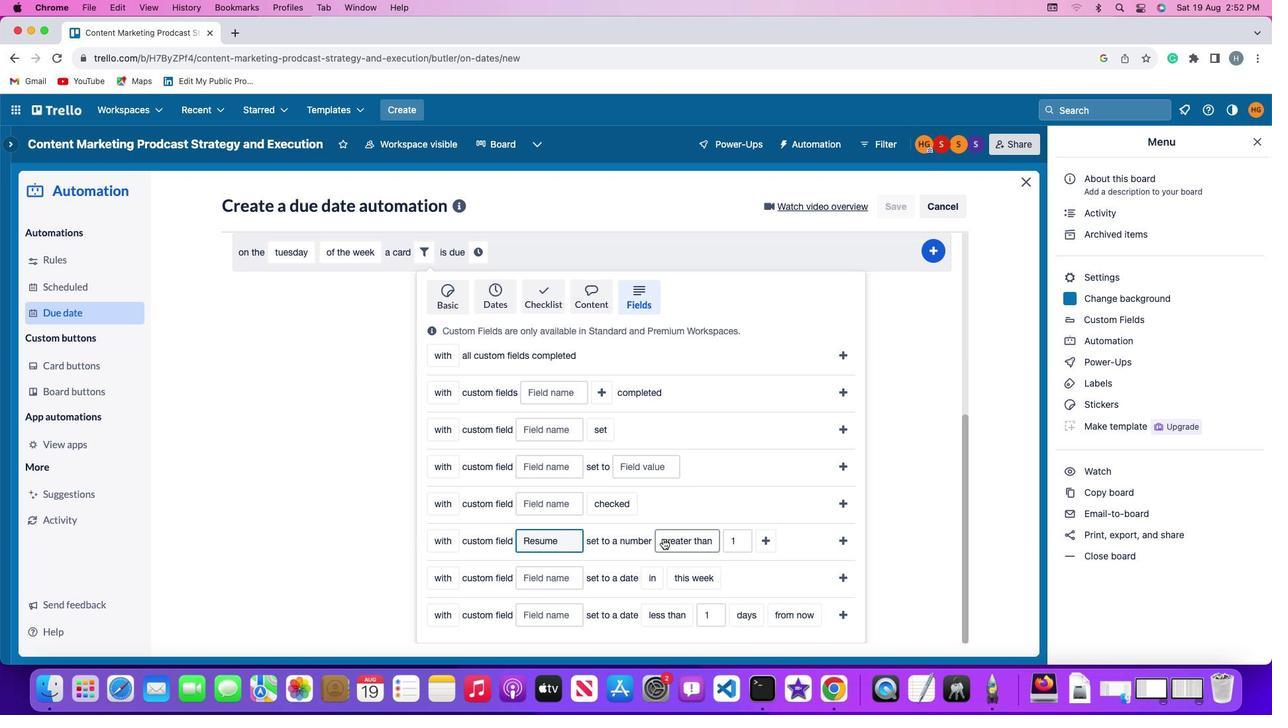 
Action: Mouse pressed left at (662, 539)
Screenshot: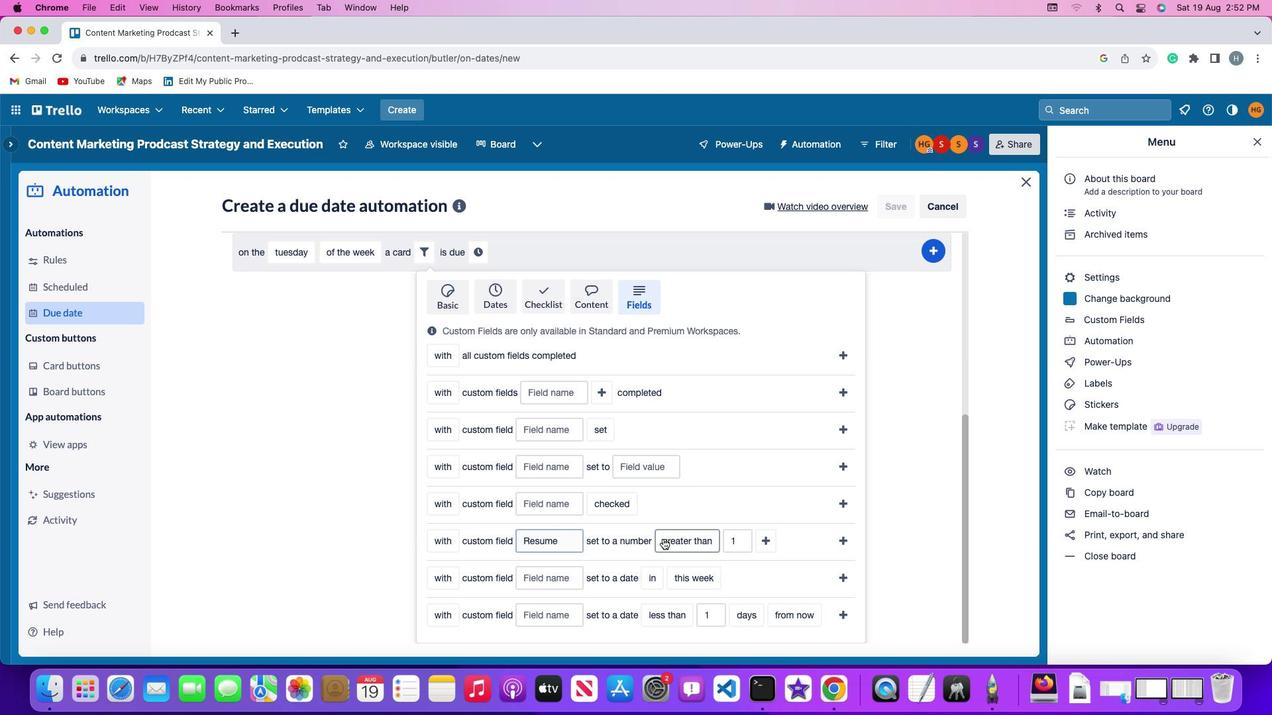 
Action: Mouse moved to (678, 516)
Screenshot: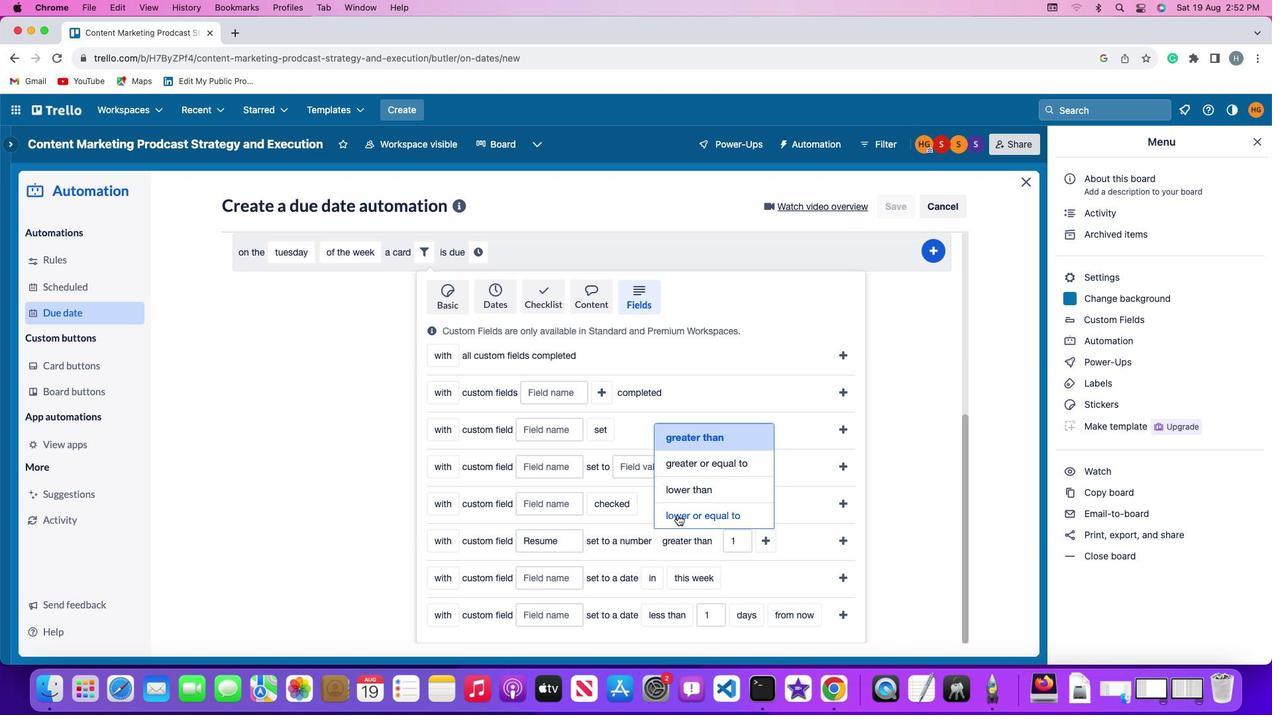 
Action: Mouse pressed left at (678, 516)
Screenshot: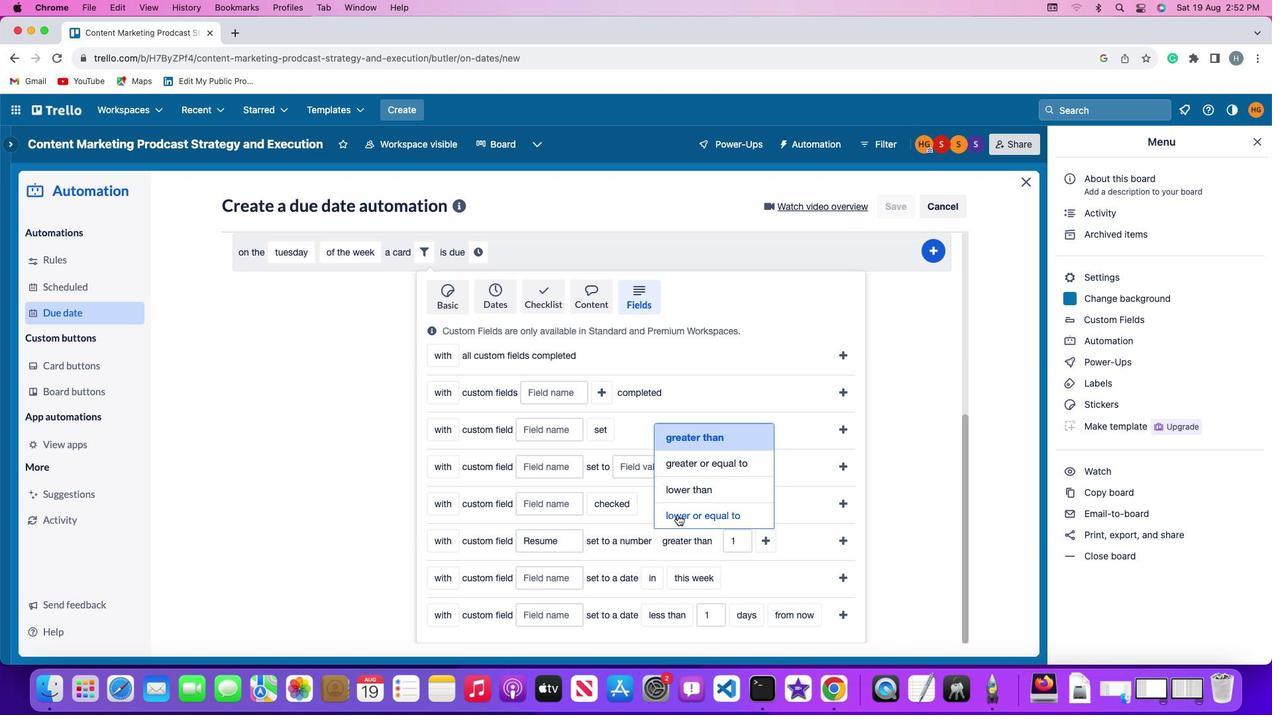 
Action: Mouse moved to (753, 543)
Screenshot: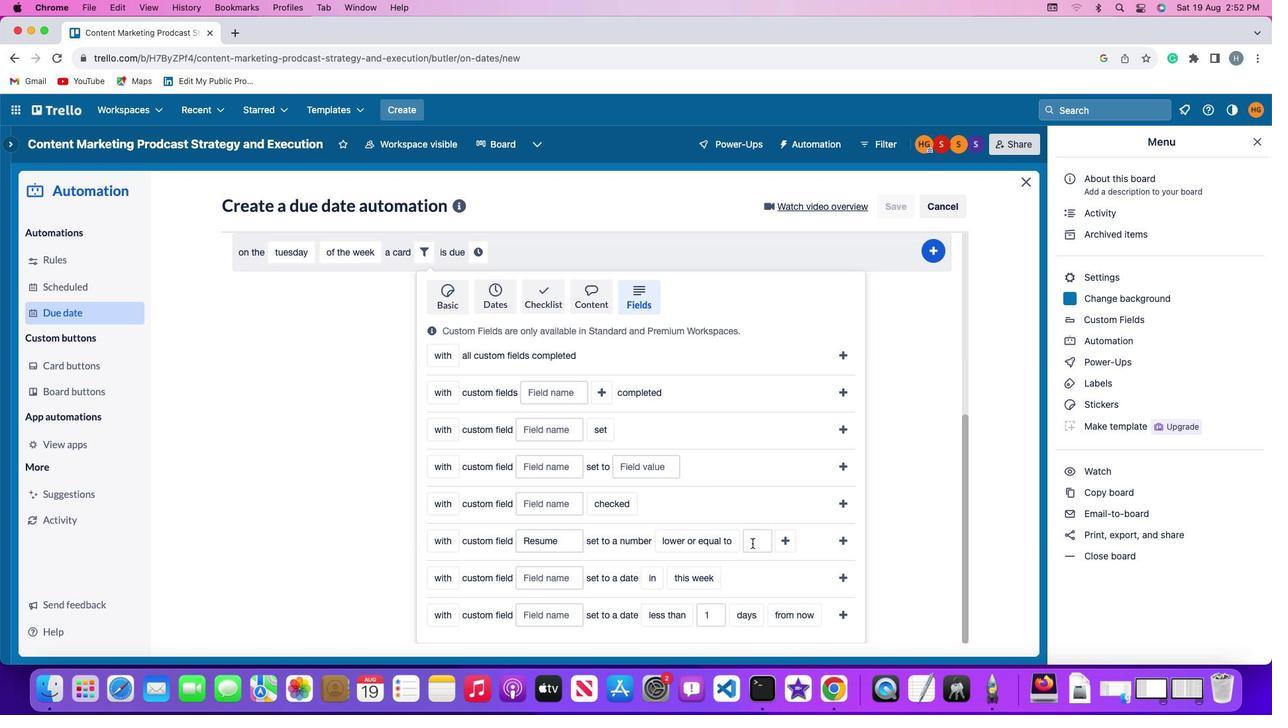 
Action: Mouse pressed left at (753, 543)
Screenshot: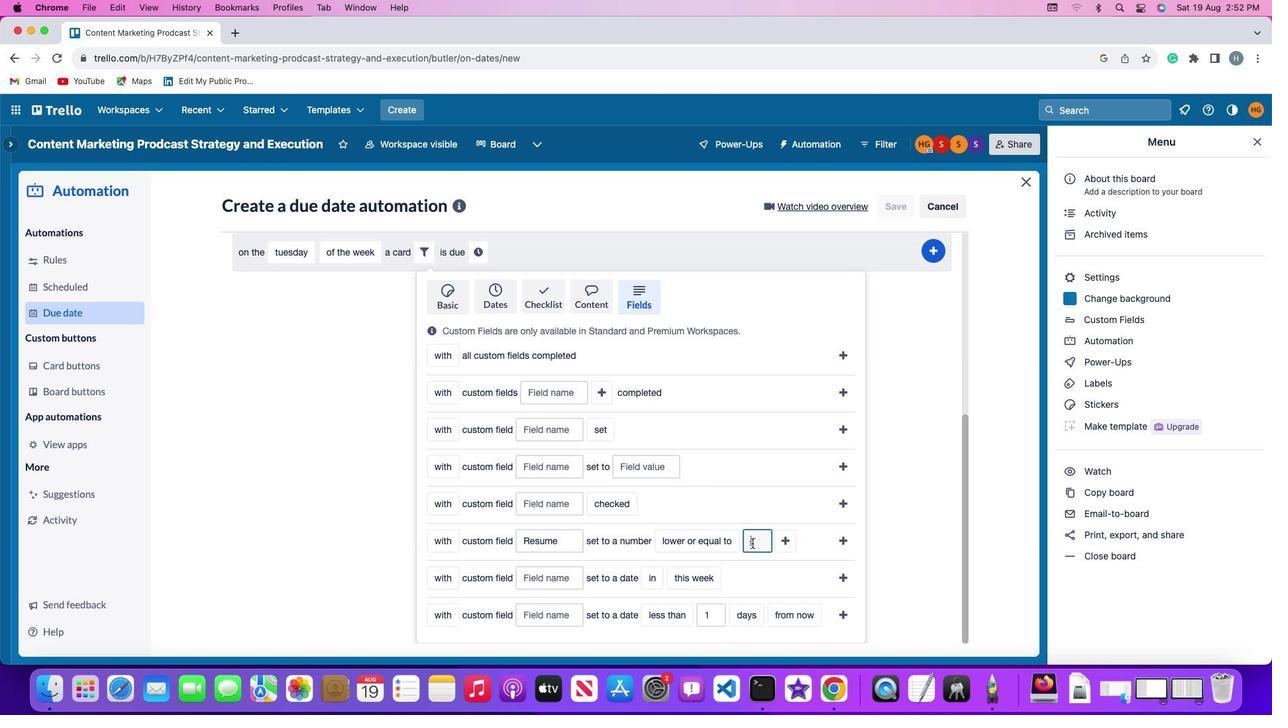 
Action: Mouse moved to (753, 543)
Screenshot: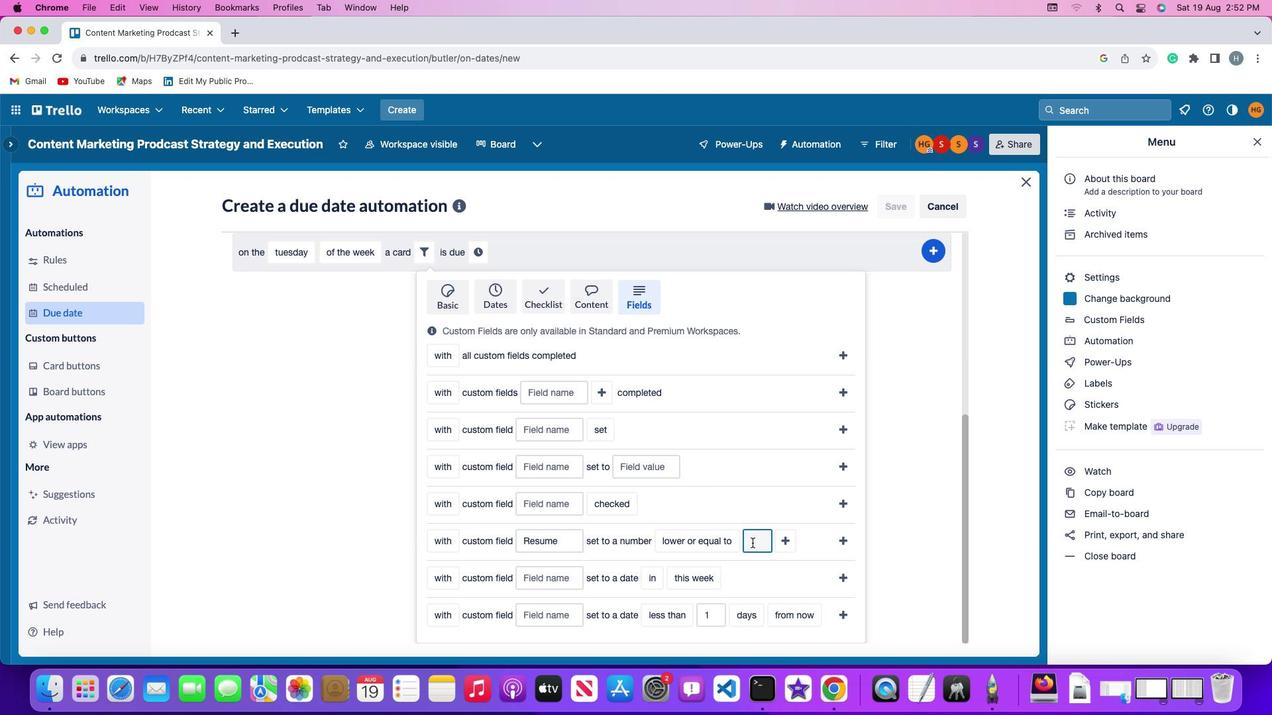 
Action: Key pressed Key.rightKey.backspace'1'
Screenshot: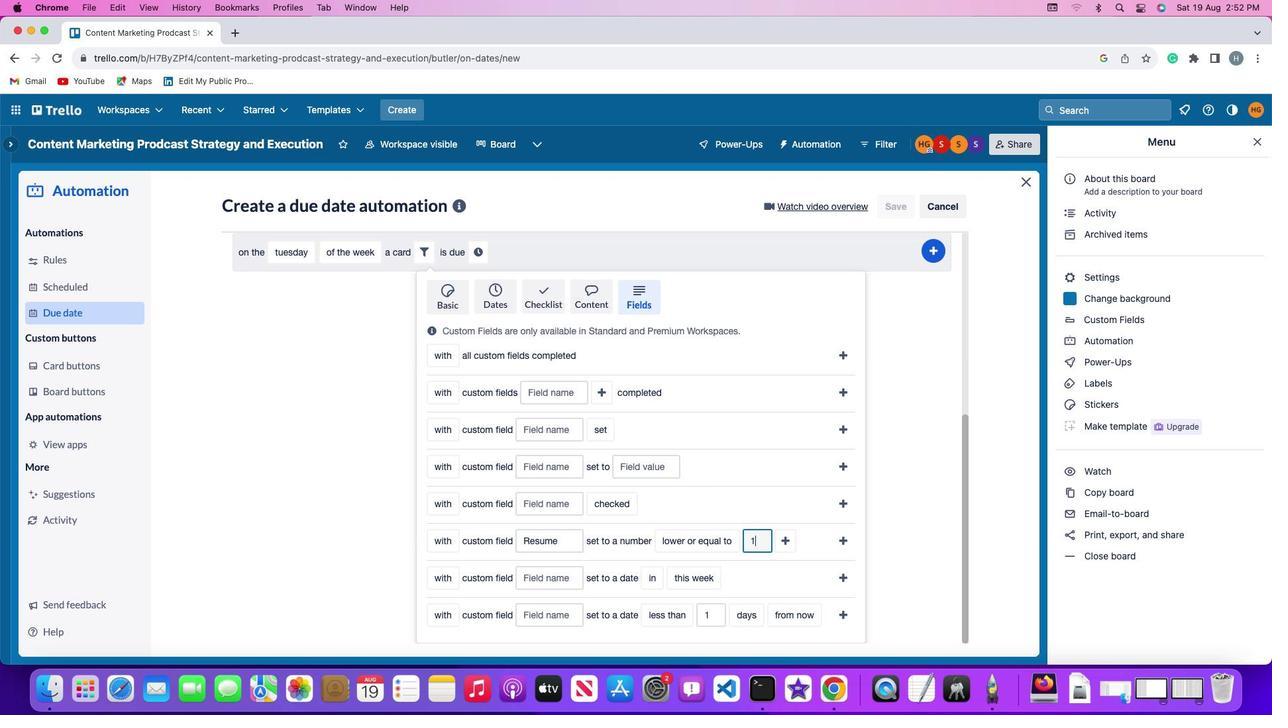
Action: Mouse moved to (785, 544)
Screenshot: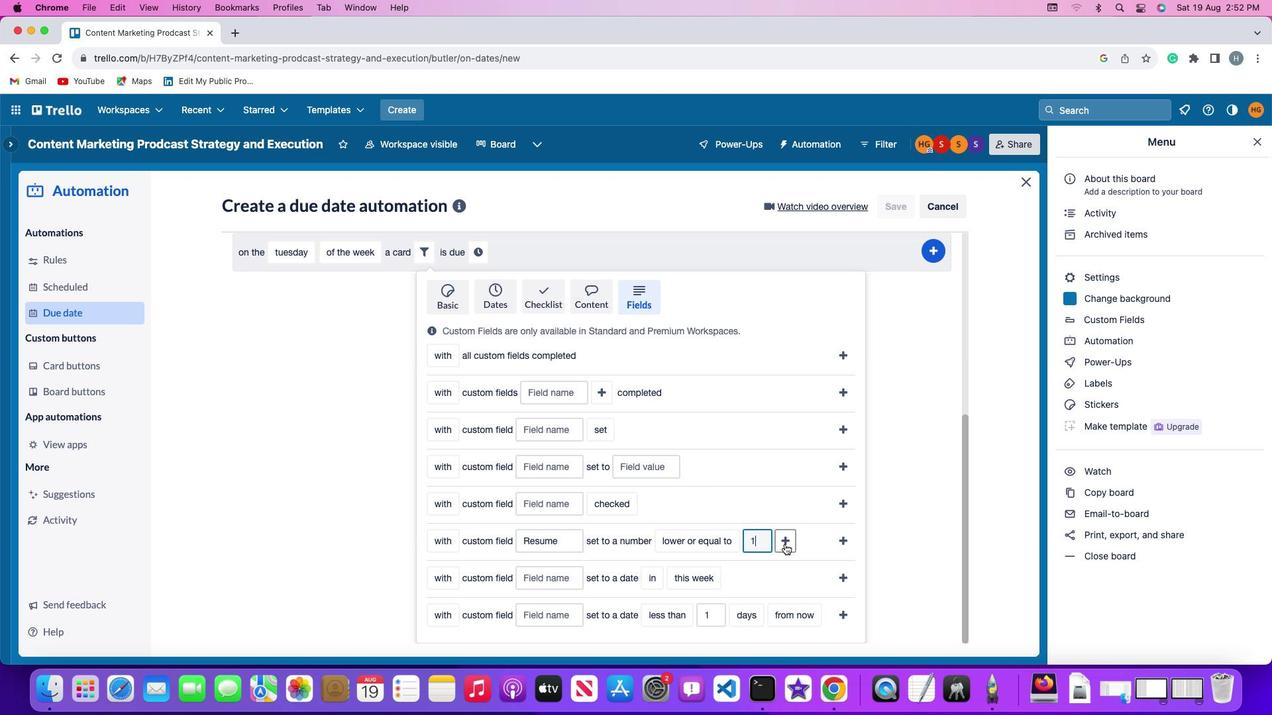 
Action: Mouse pressed left at (785, 544)
Screenshot: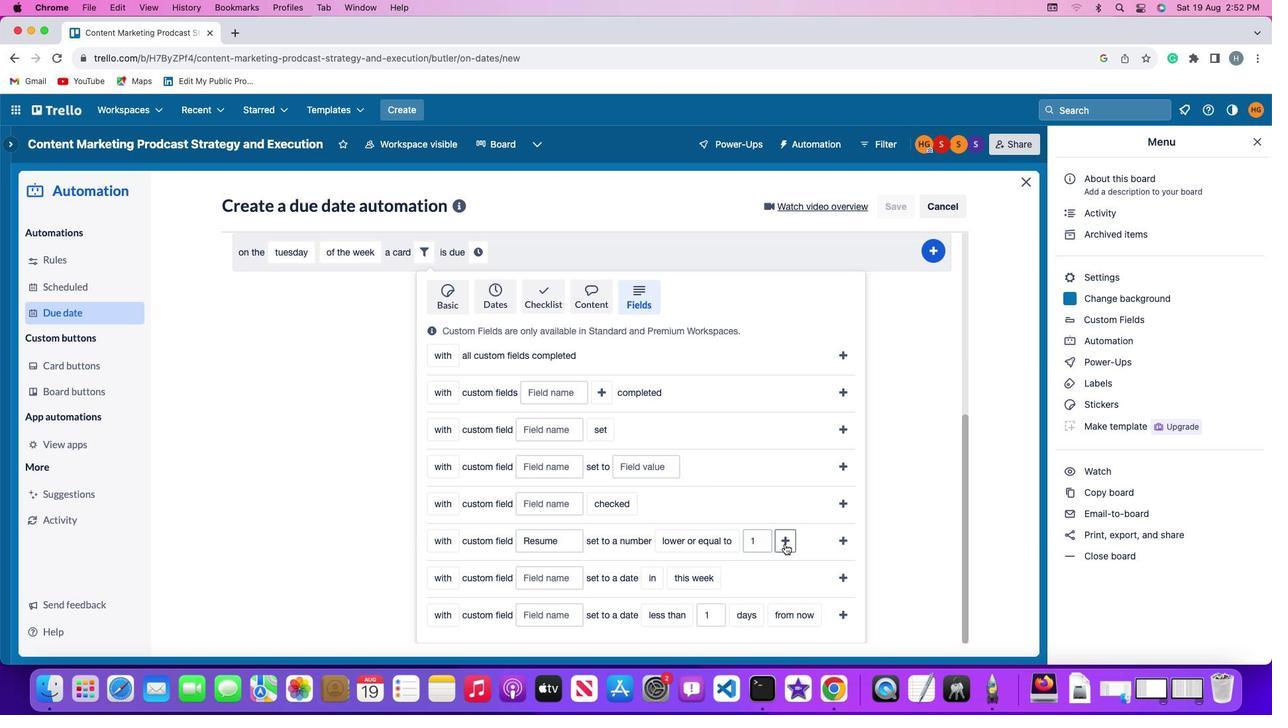 
Action: Mouse moved to (485, 568)
Screenshot: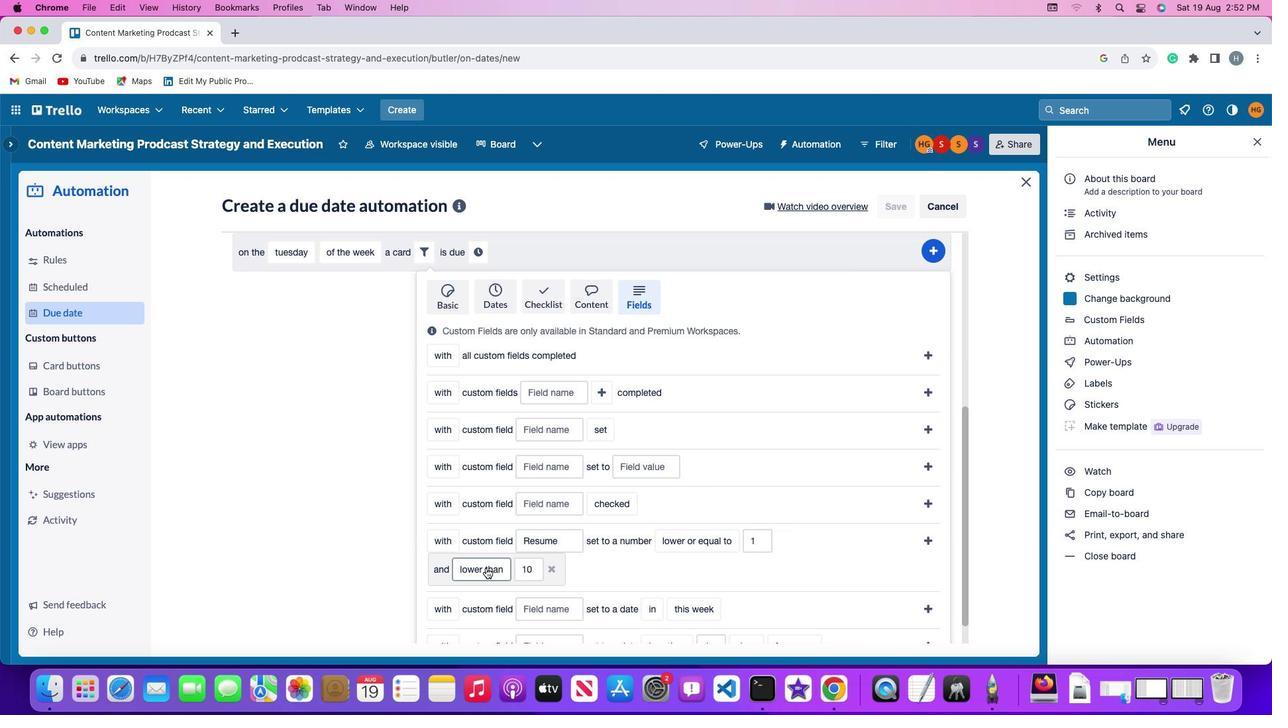 
Action: Mouse pressed left at (485, 568)
Screenshot: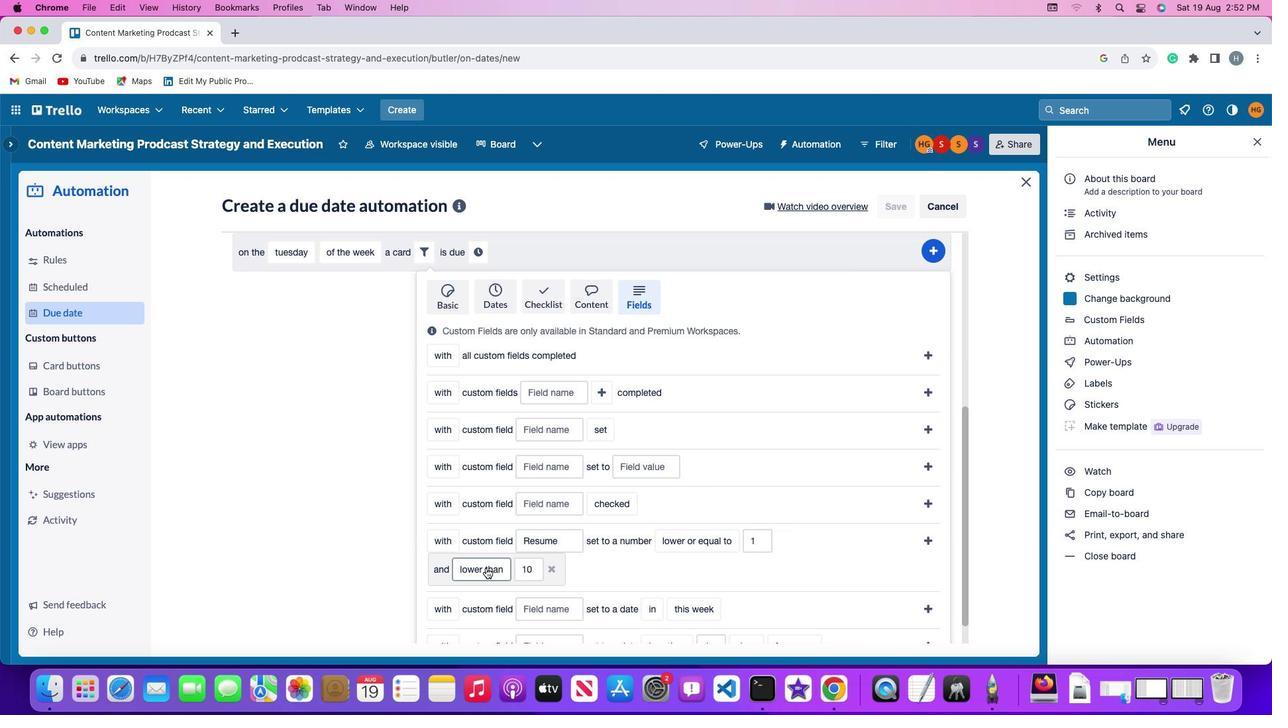 
Action: Mouse moved to (485, 523)
Screenshot: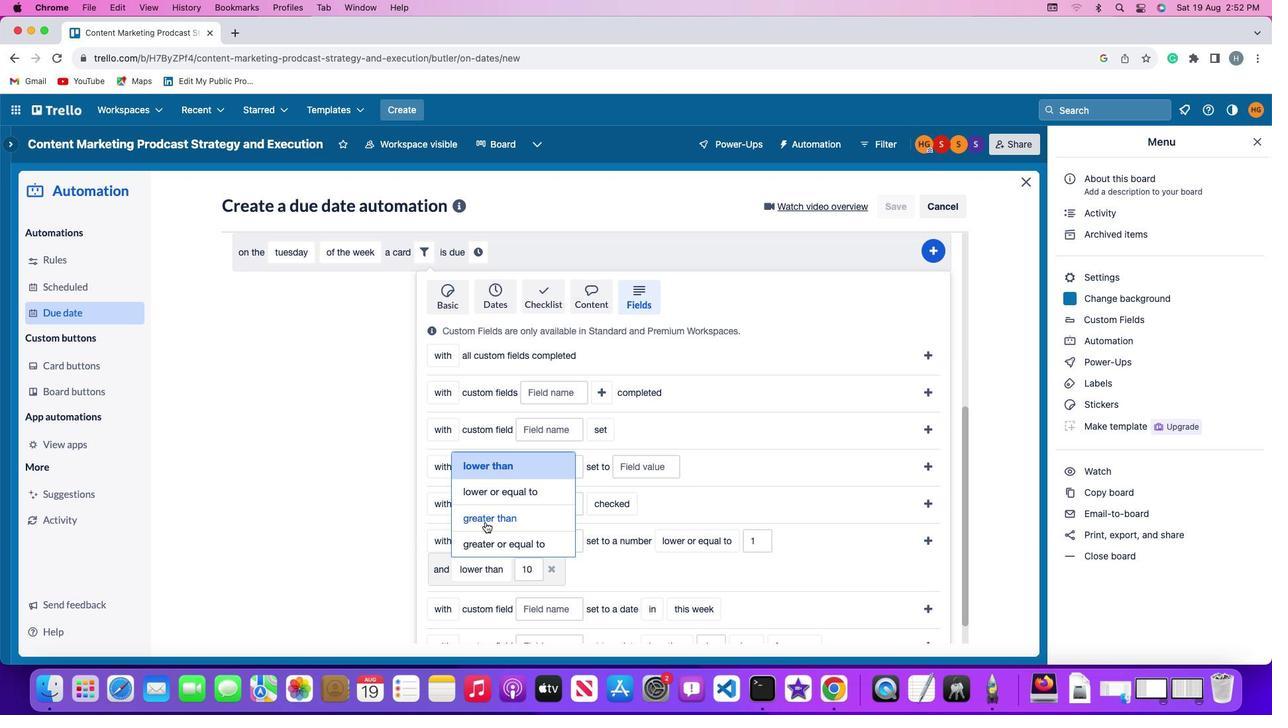 
Action: Mouse pressed left at (485, 523)
Screenshot: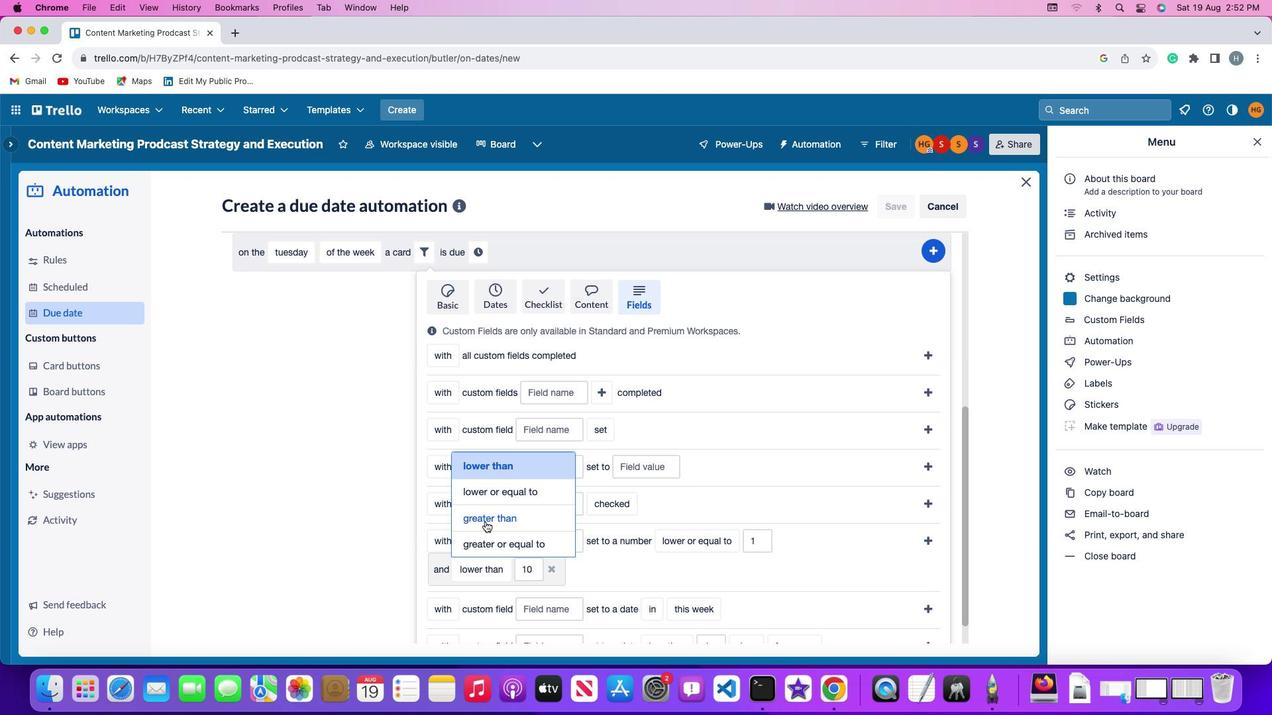 
Action: Mouse moved to (547, 568)
Screenshot: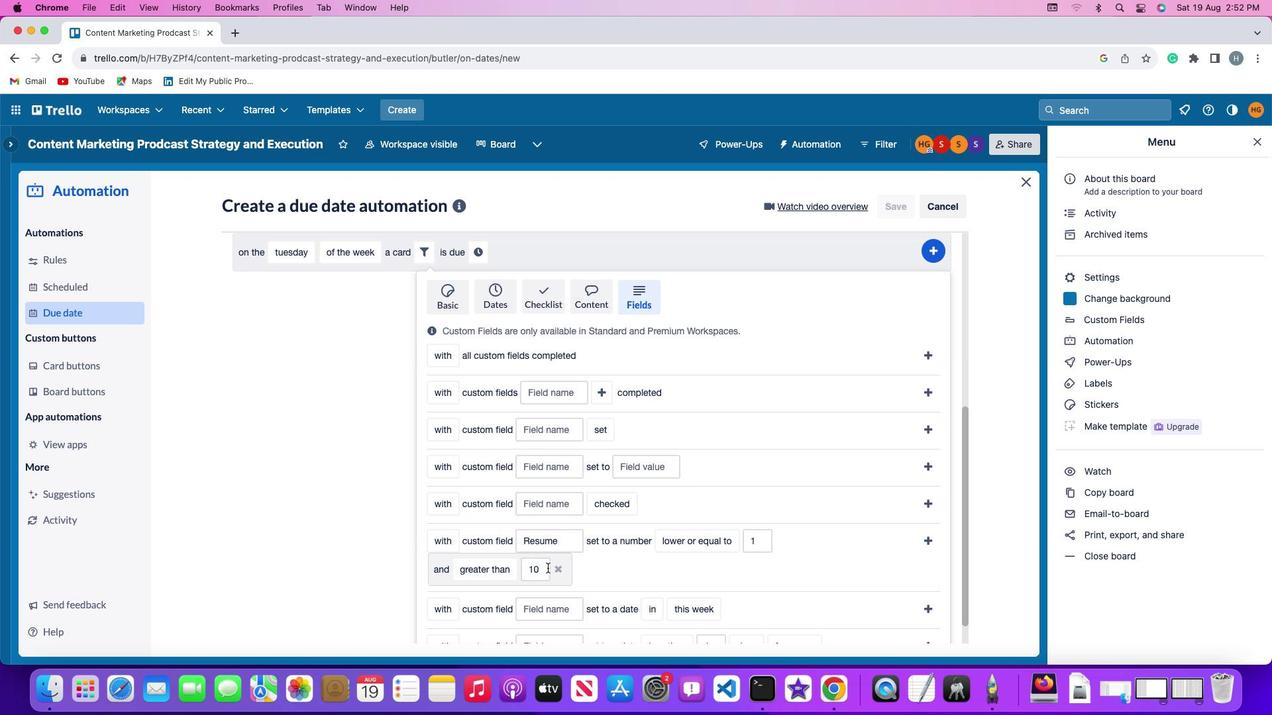 
Action: Mouse pressed left at (547, 568)
Screenshot: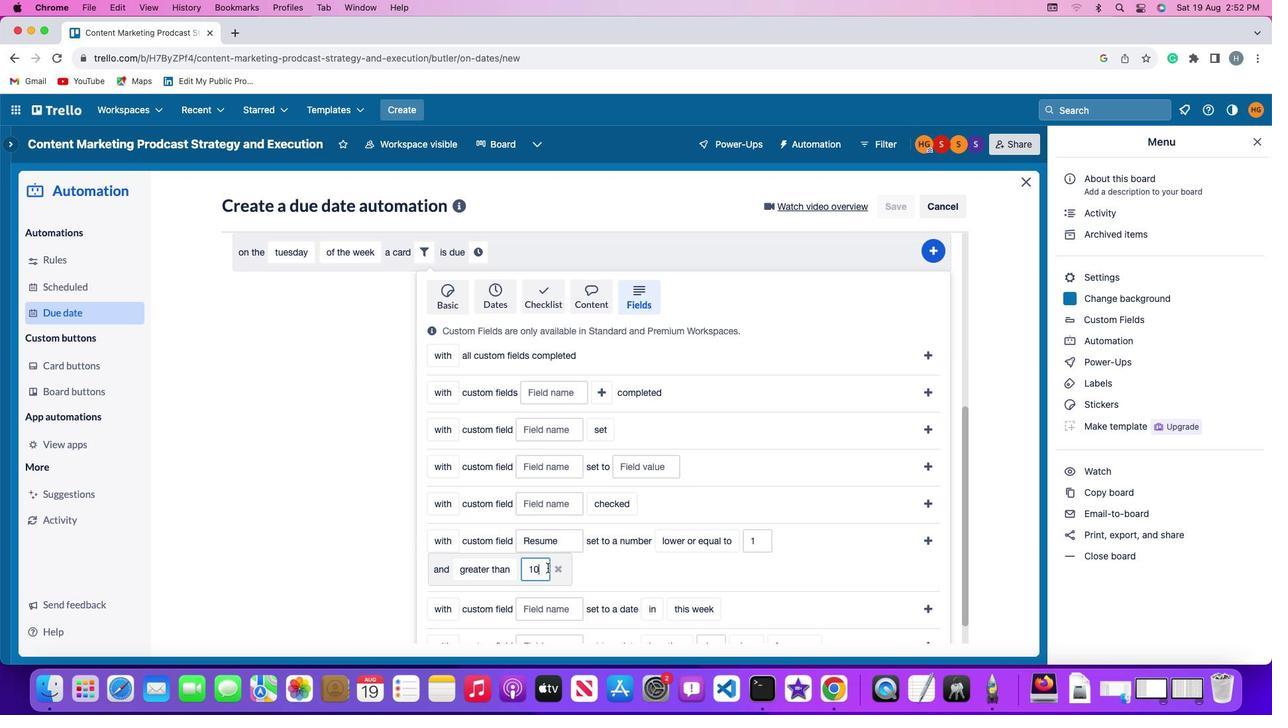 
Action: Mouse moved to (547, 567)
Screenshot: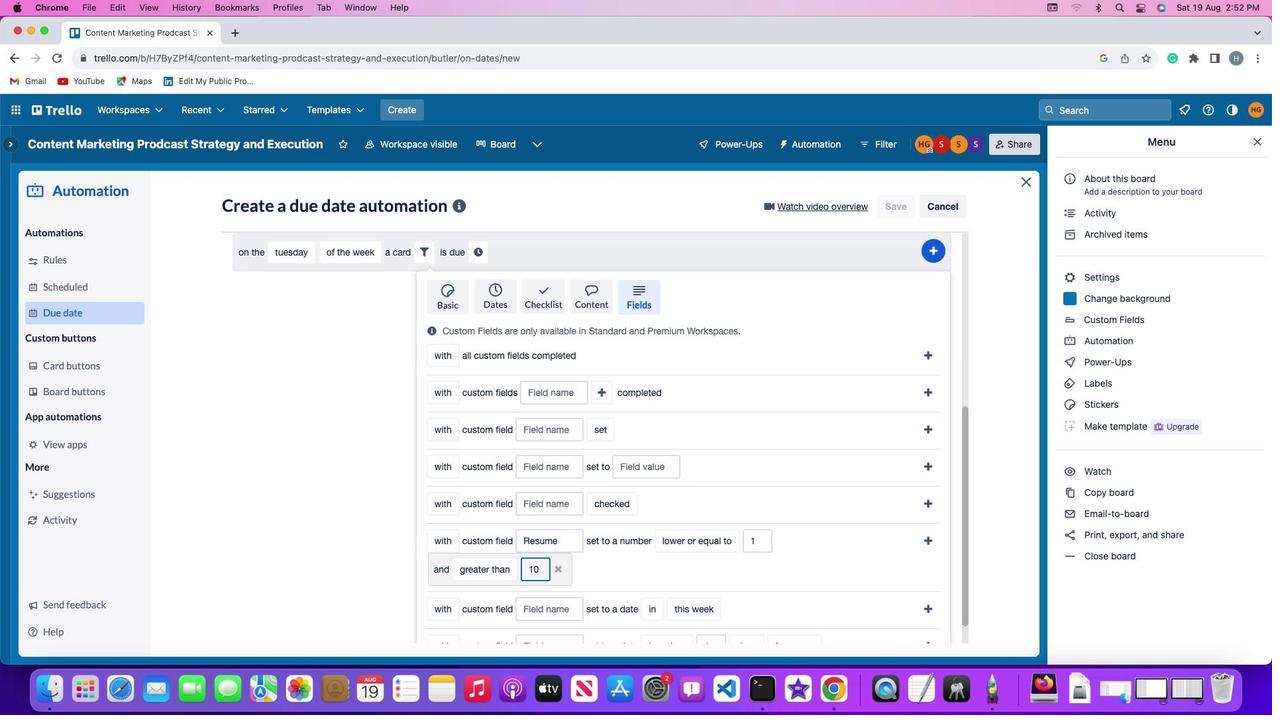 
Action: Key pressed Key.backspaceKey.backspace'1'
Screenshot: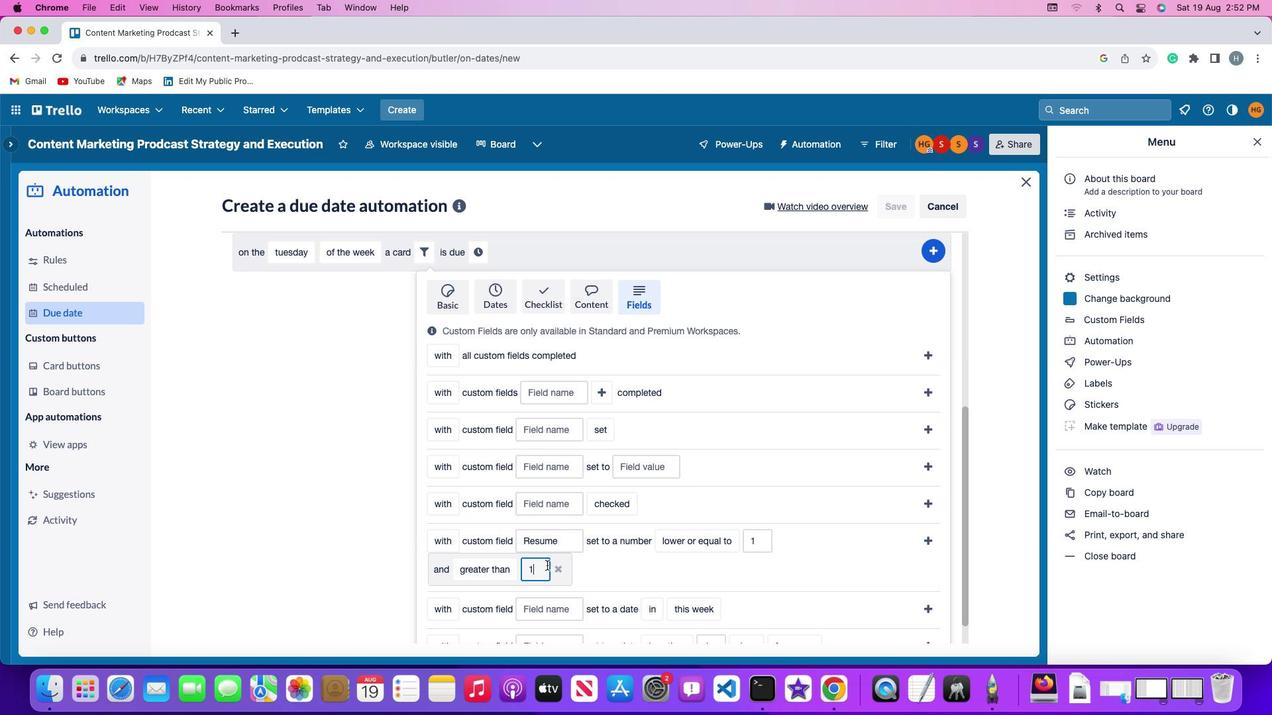 
Action: Mouse moved to (547, 564)
Screenshot: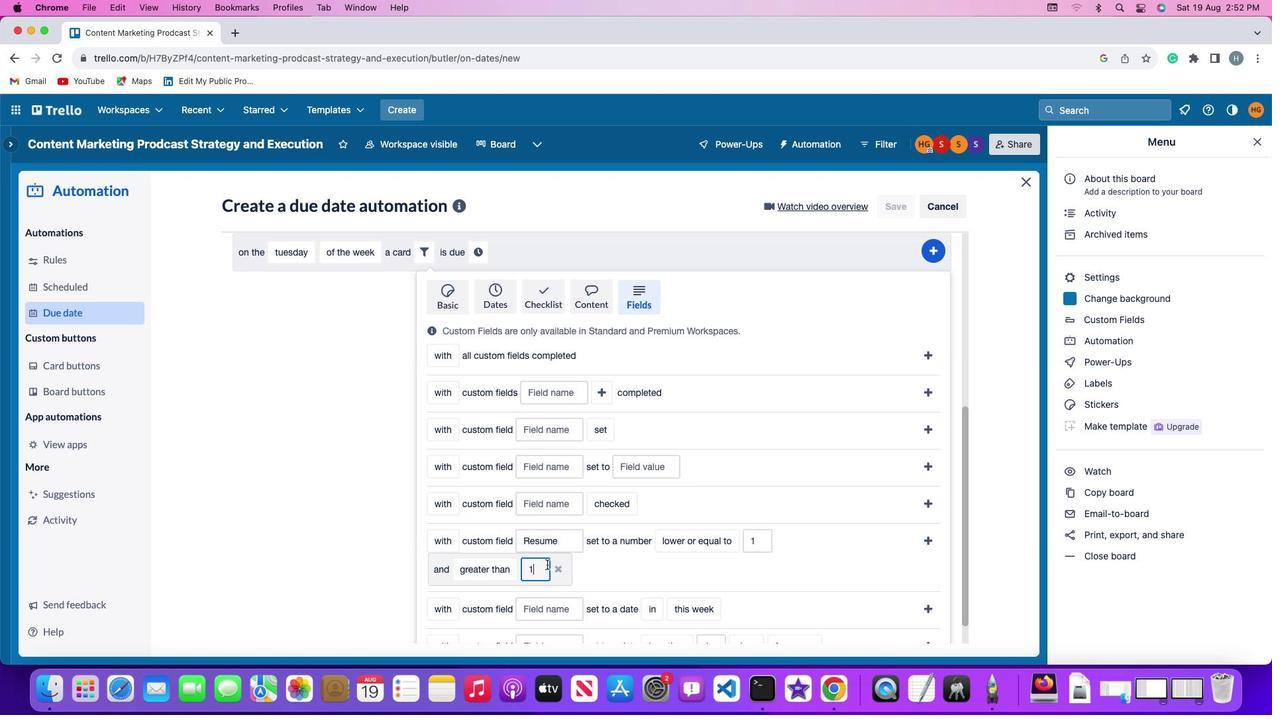 
Action: Key pressed '0'
Screenshot: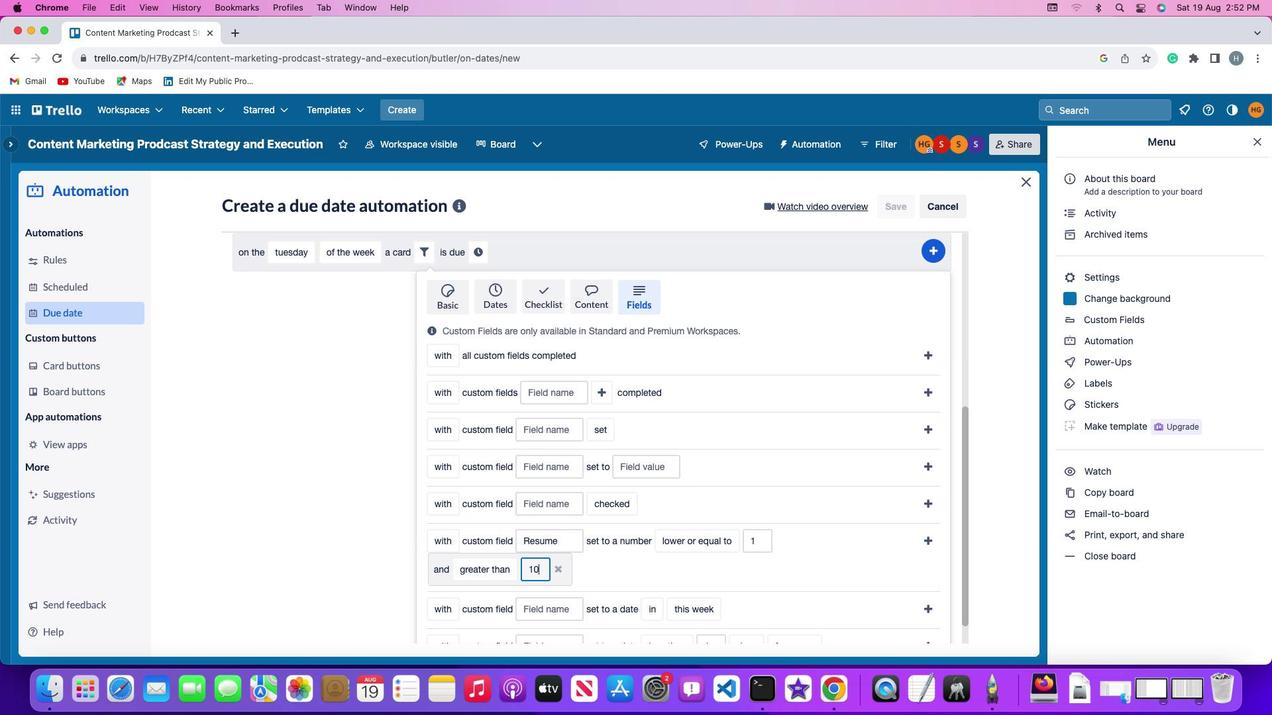 
Action: Mouse moved to (931, 539)
Screenshot: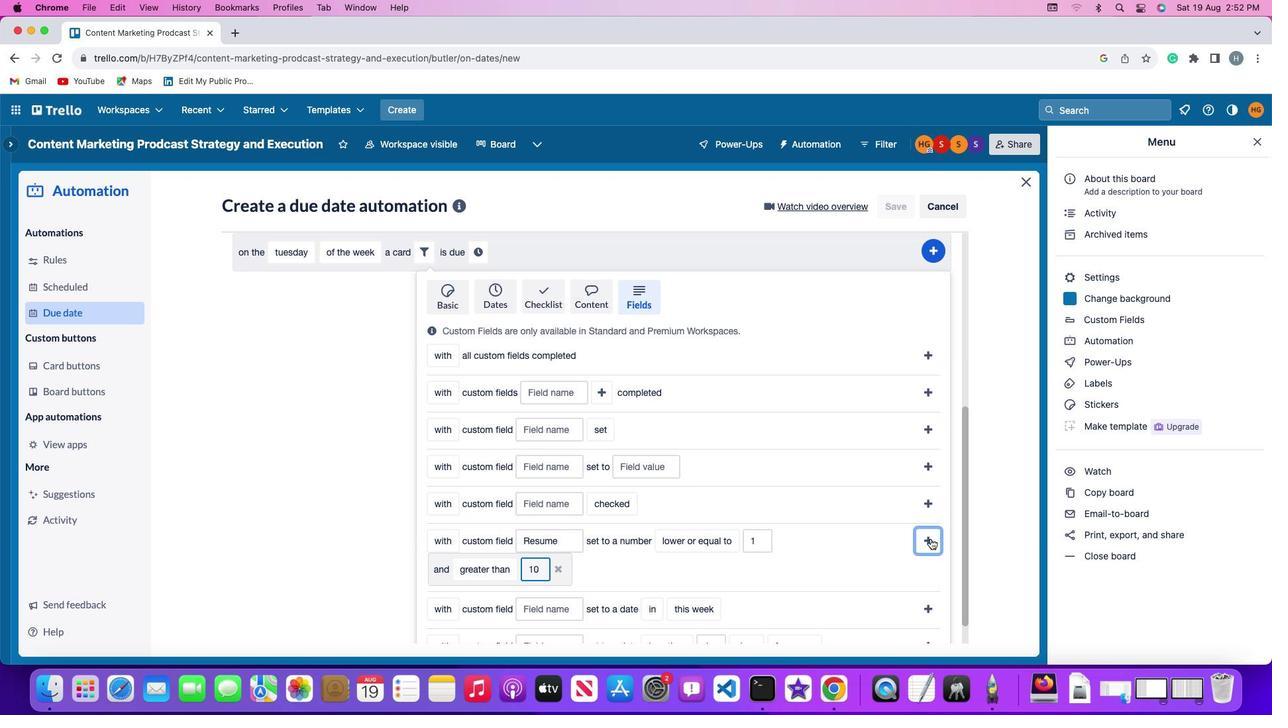
Action: Mouse pressed left at (931, 539)
Screenshot: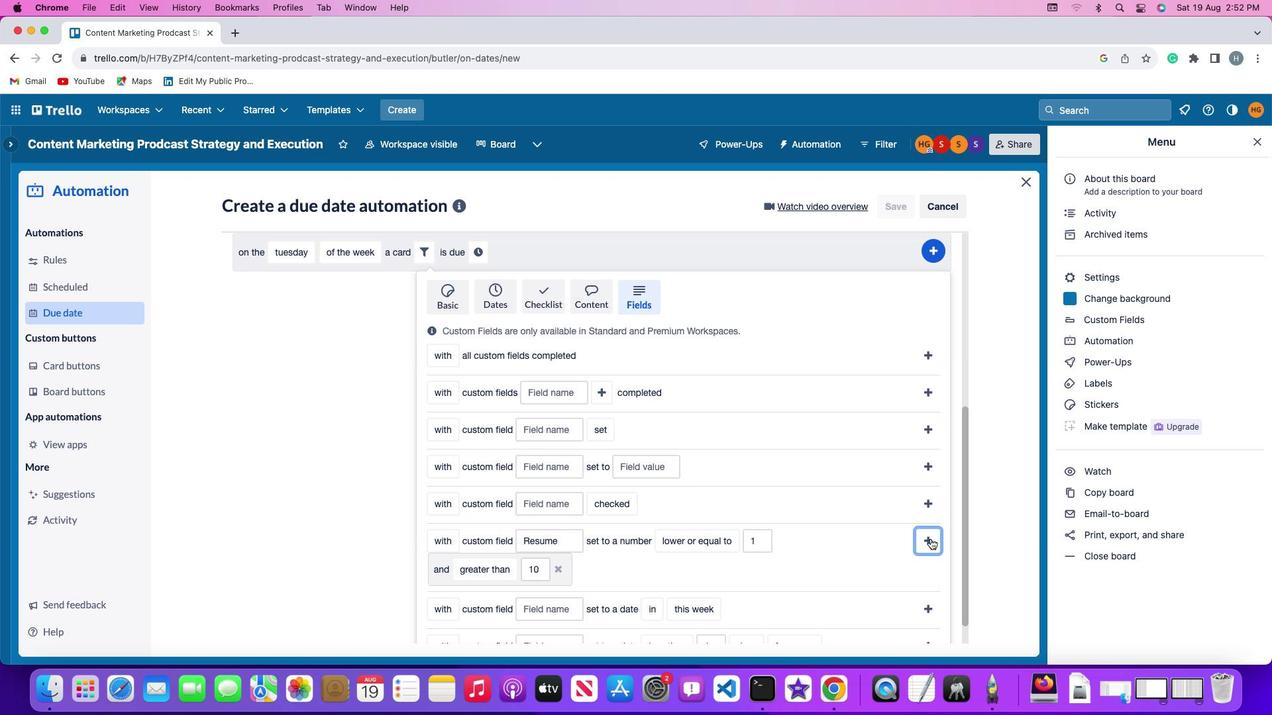 
Action: Mouse moved to (859, 575)
Screenshot: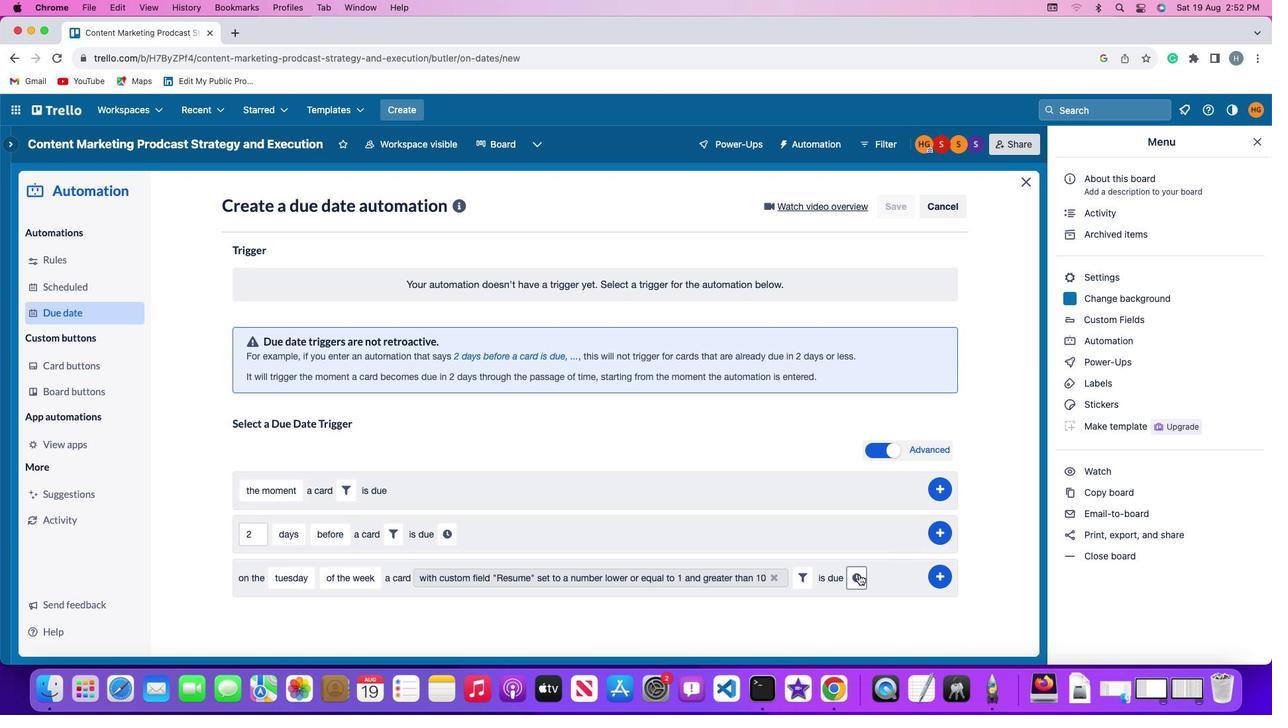 
Action: Mouse pressed left at (859, 575)
Screenshot: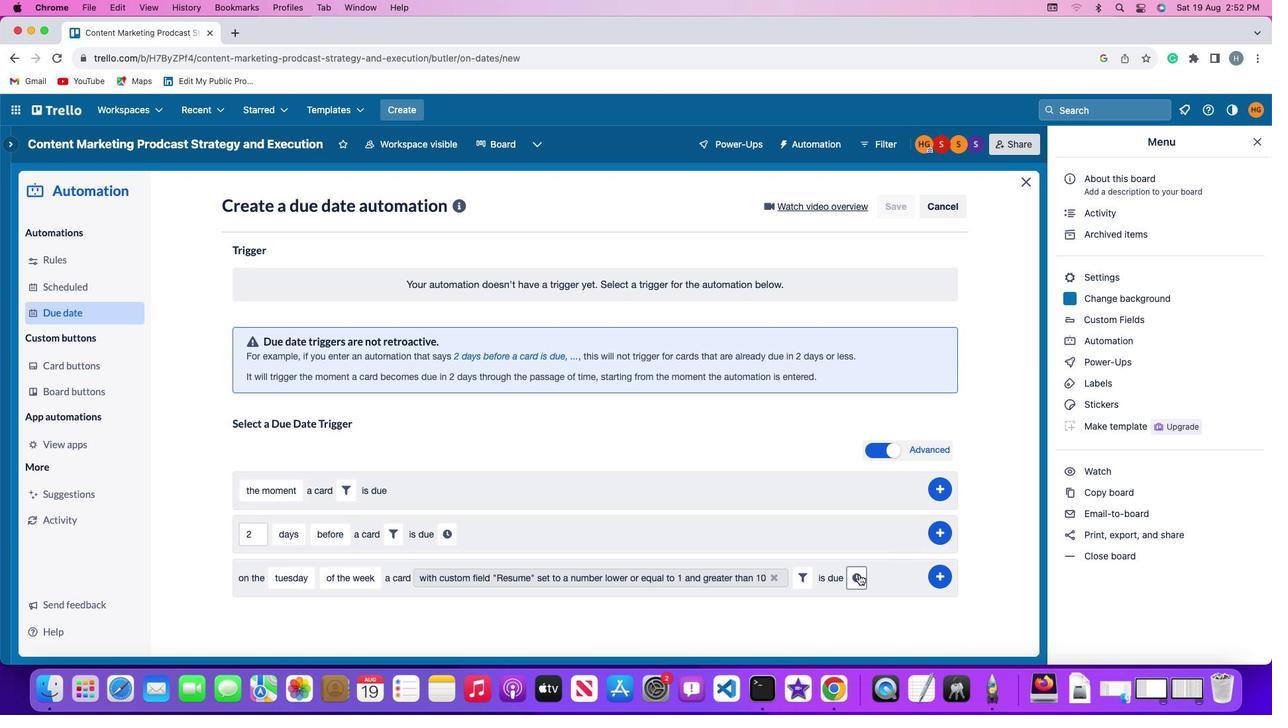 
Action: Mouse moved to (273, 612)
Screenshot: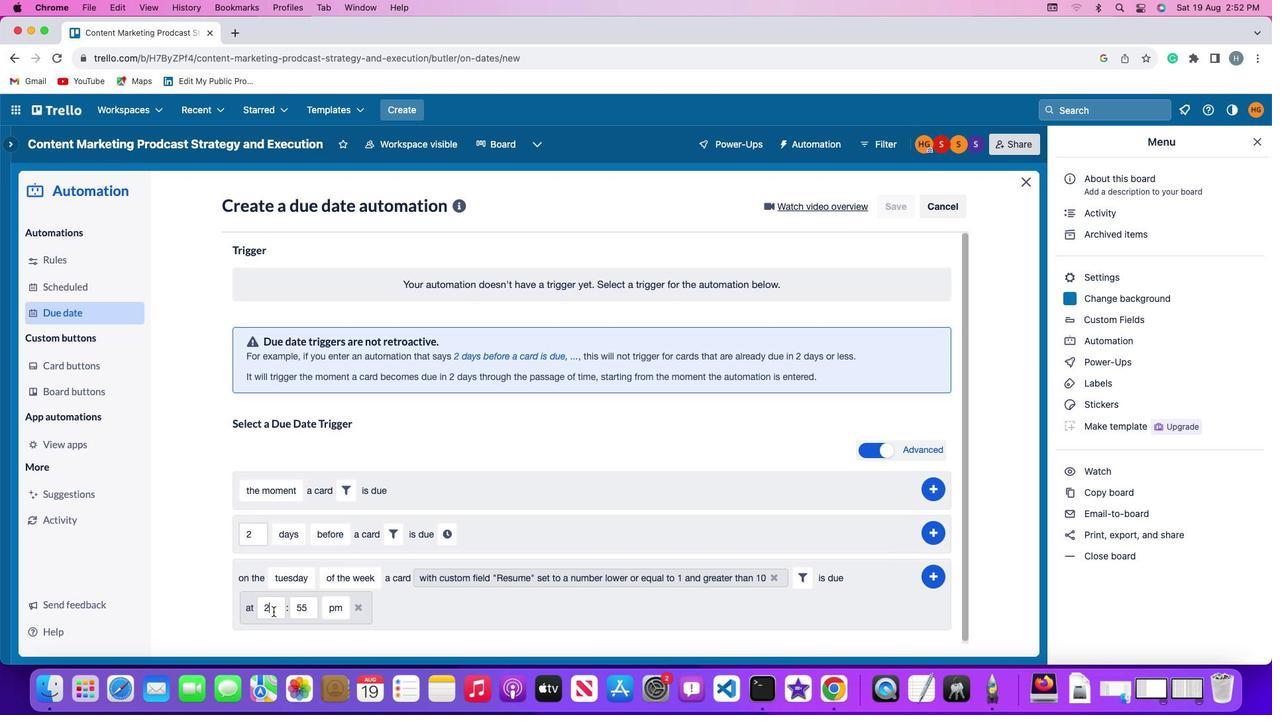 
Action: Mouse pressed left at (273, 612)
Screenshot: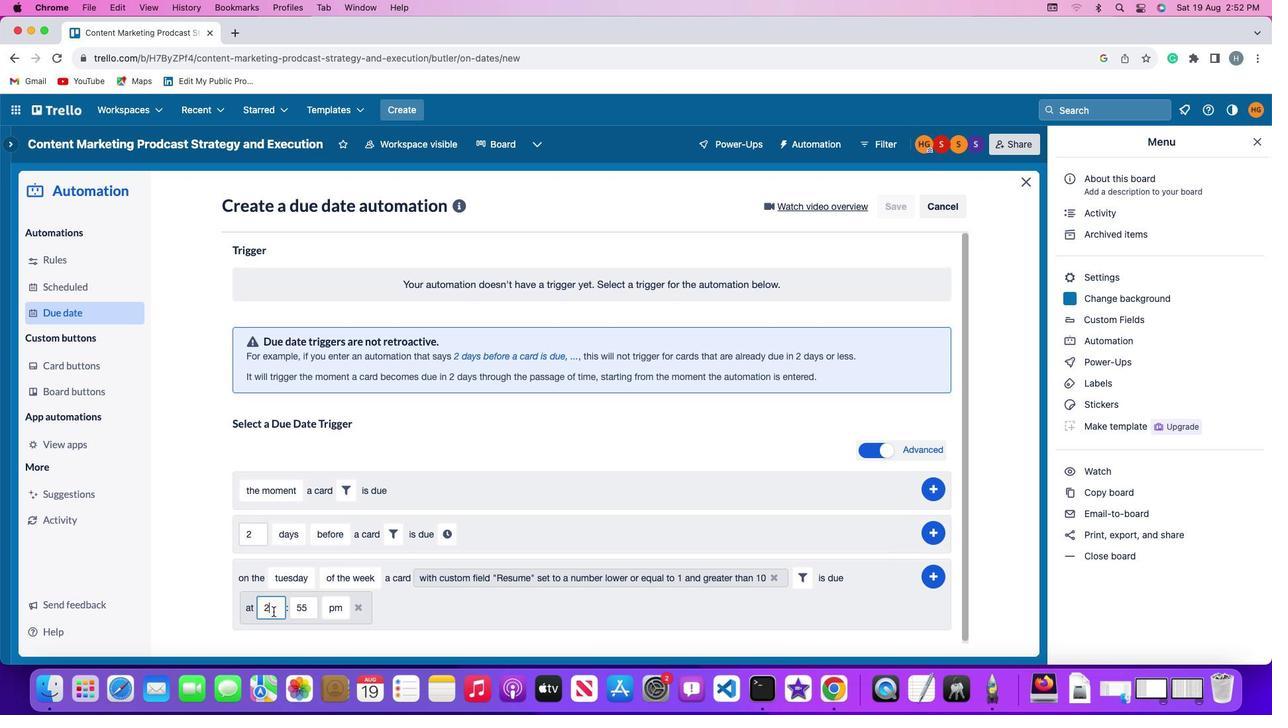 
Action: Mouse moved to (273, 611)
Screenshot: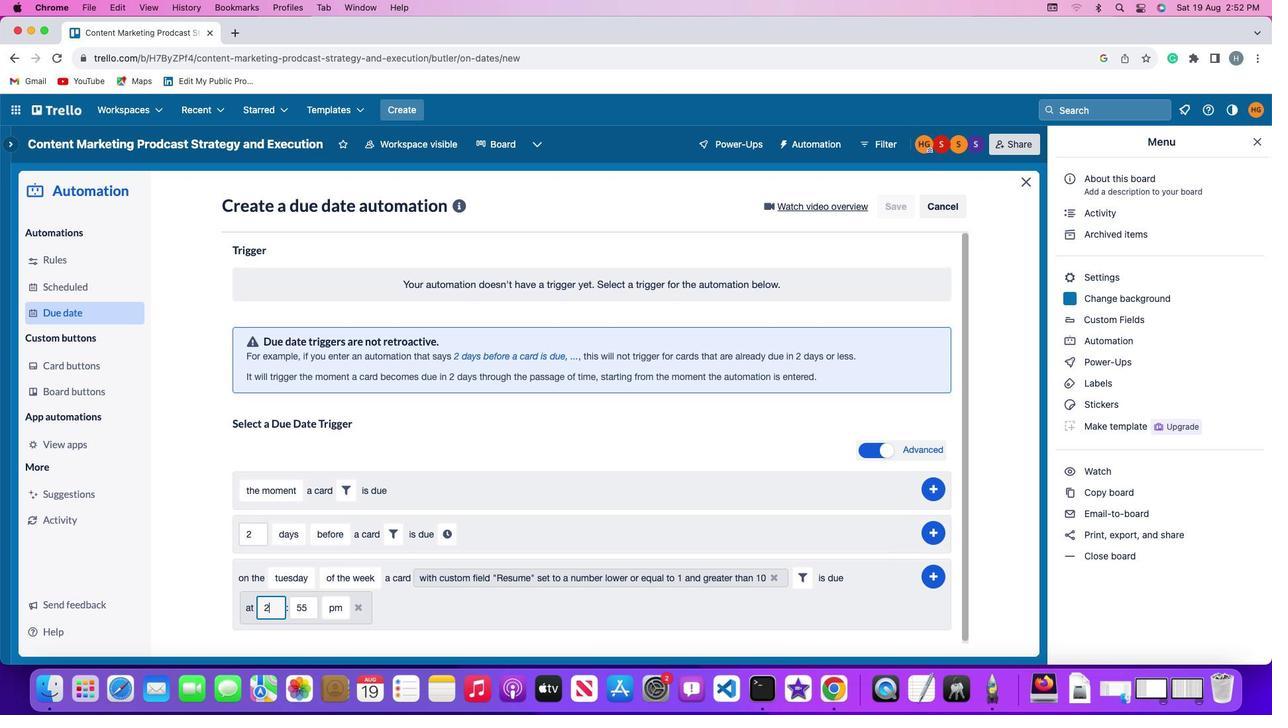 
Action: Key pressed Key.backspace
Screenshot: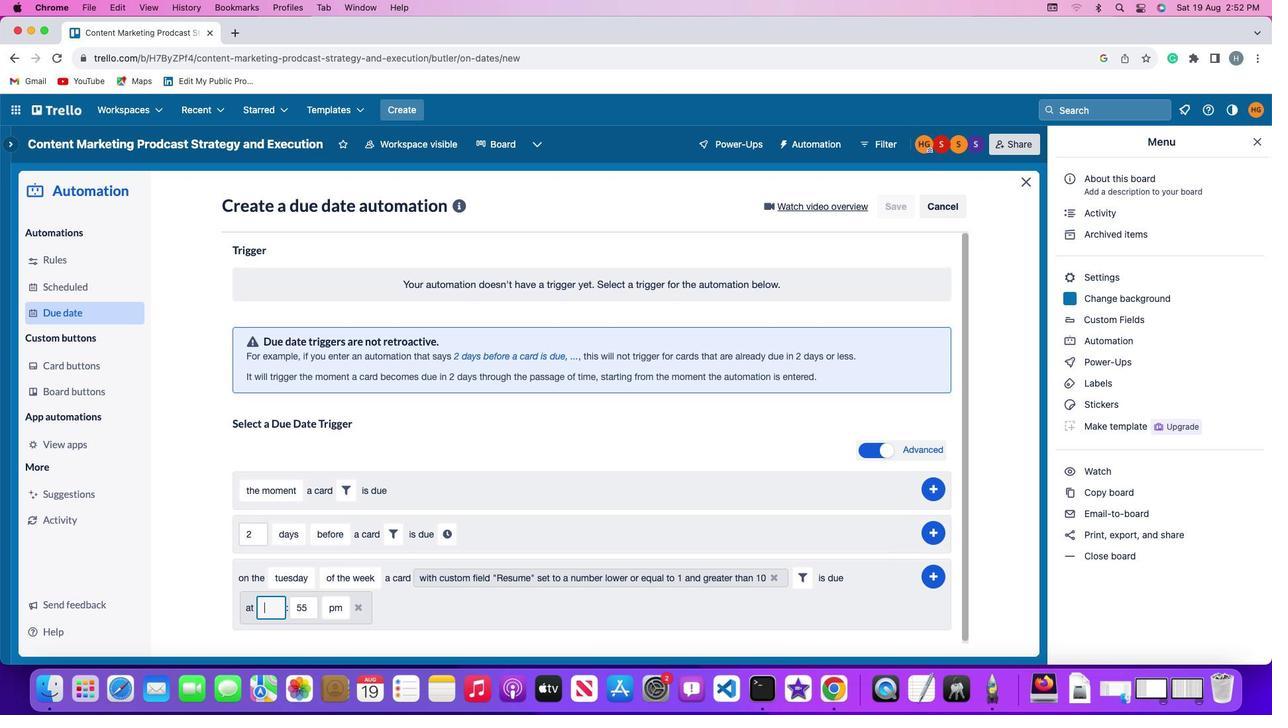 
Action: Mouse moved to (273, 611)
Screenshot: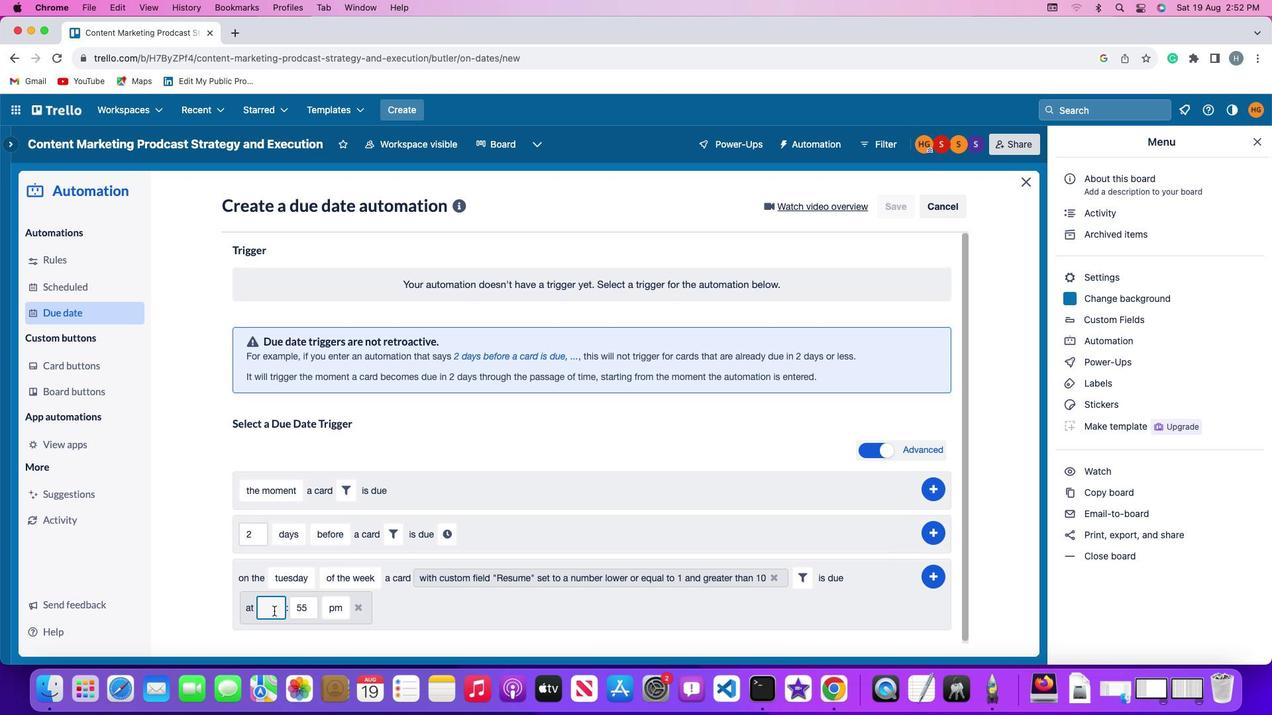 
Action: Key pressed '1''1'
Screenshot: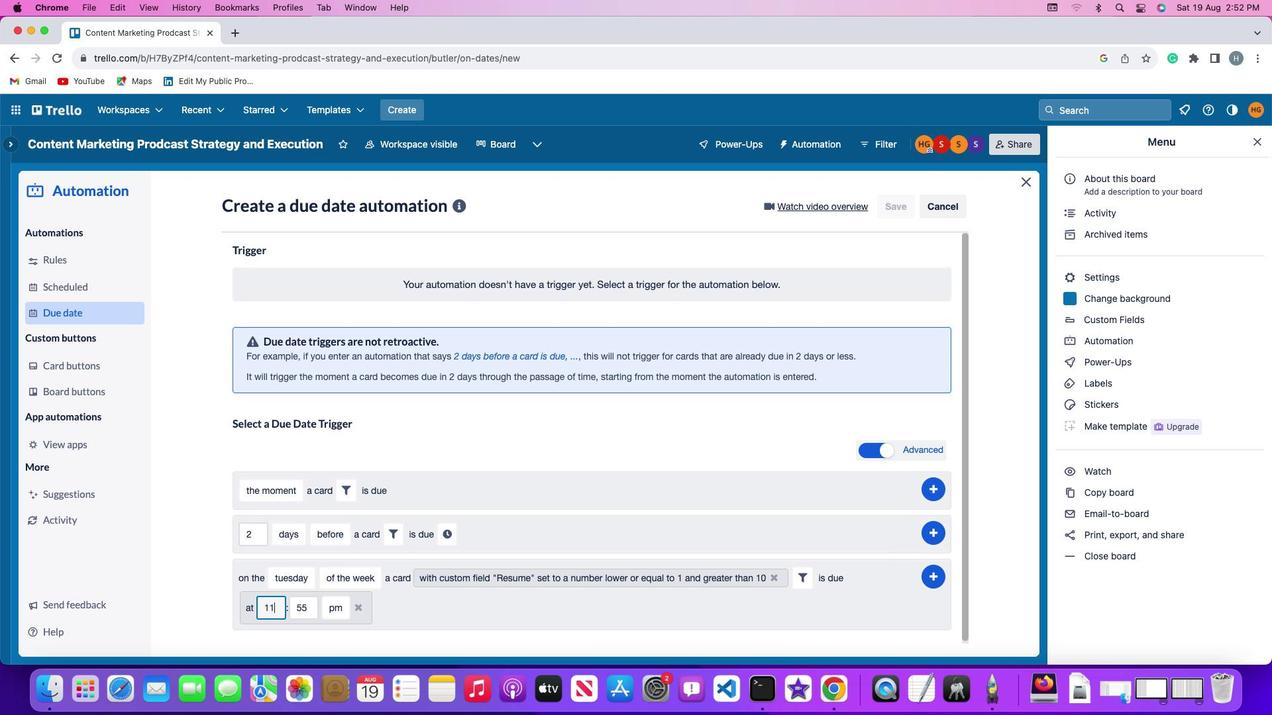 
Action: Mouse moved to (310, 608)
Screenshot: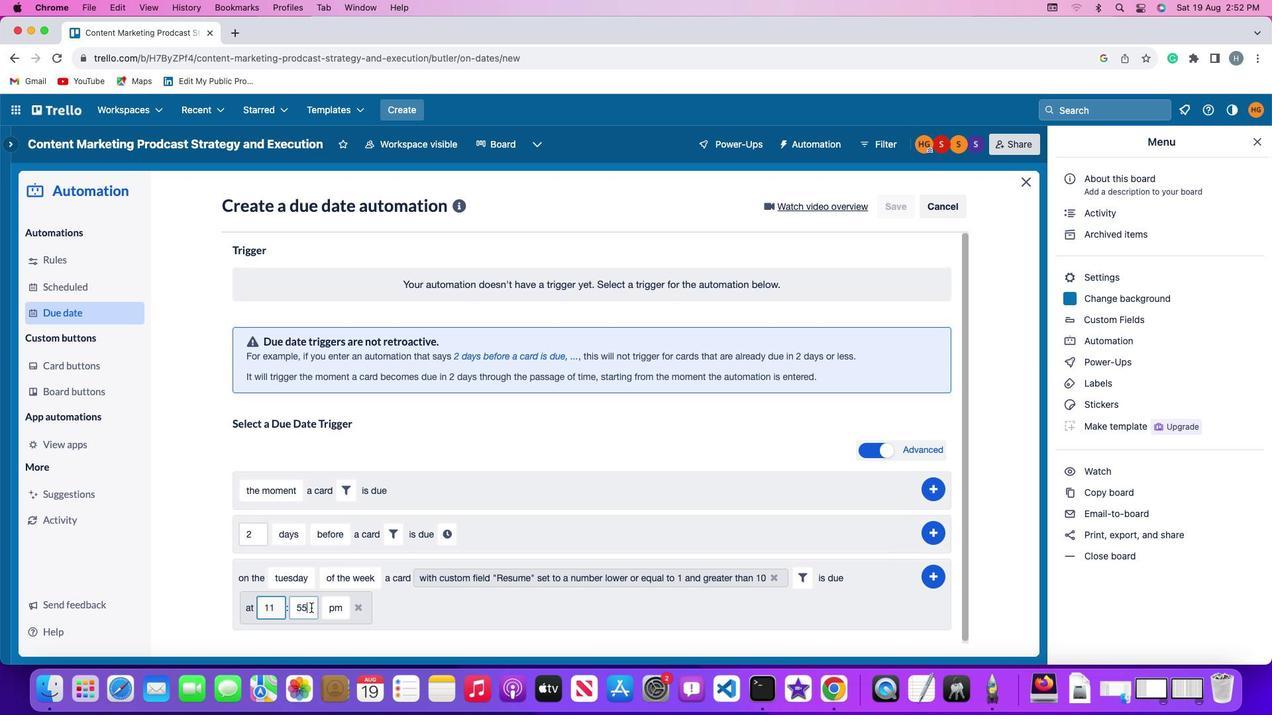 
Action: Mouse pressed left at (310, 608)
Screenshot: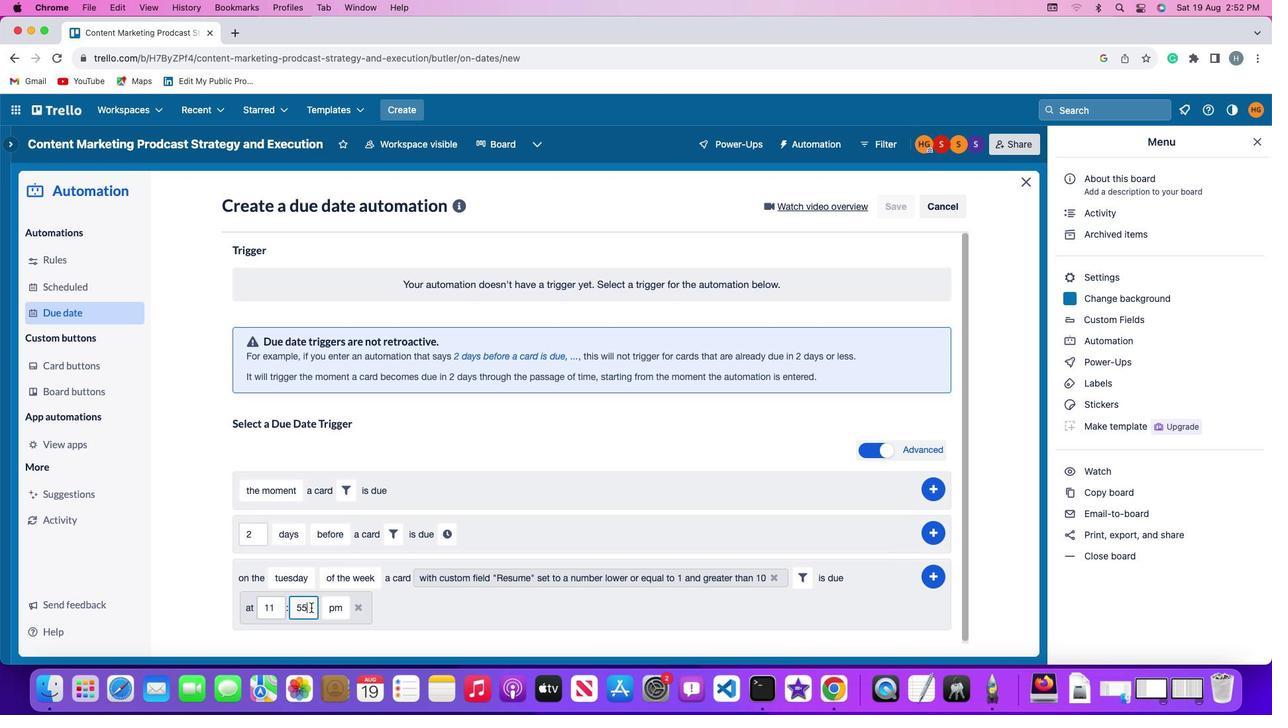 
Action: Mouse moved to (310, 608)
Screenshot: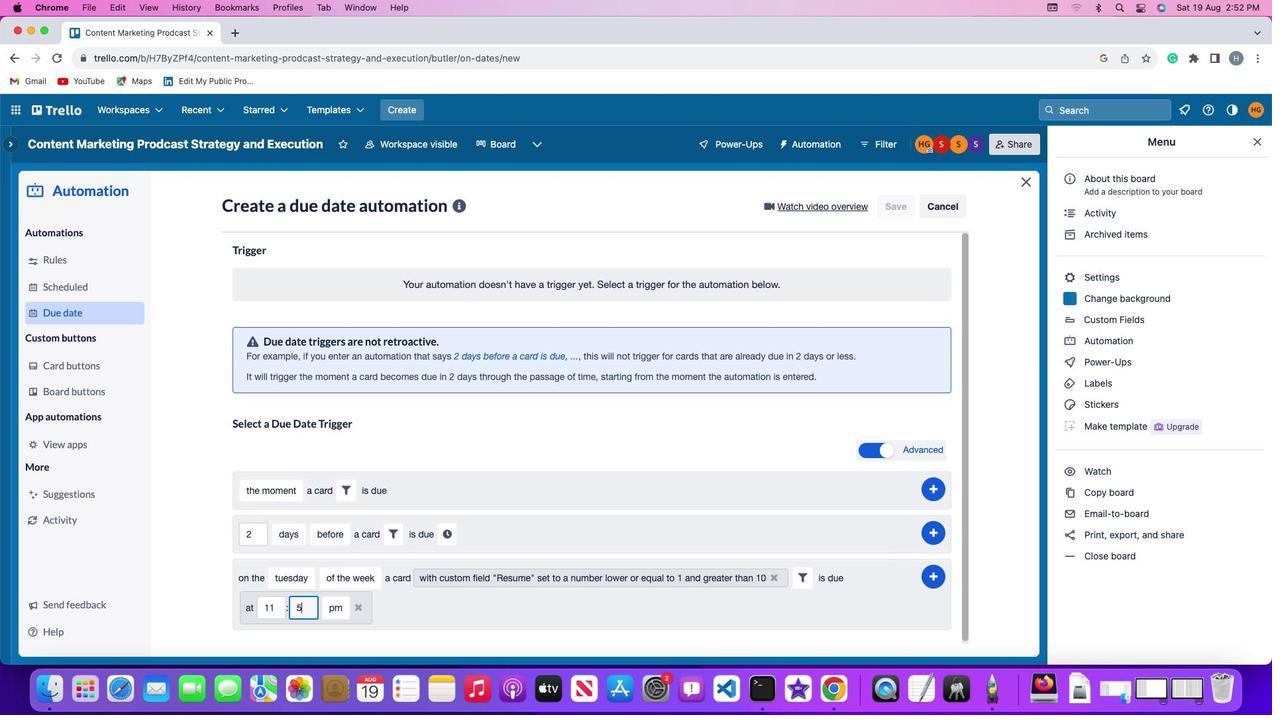 
Action: Key pressed Key.backspaceKey.backspace
Screenshot: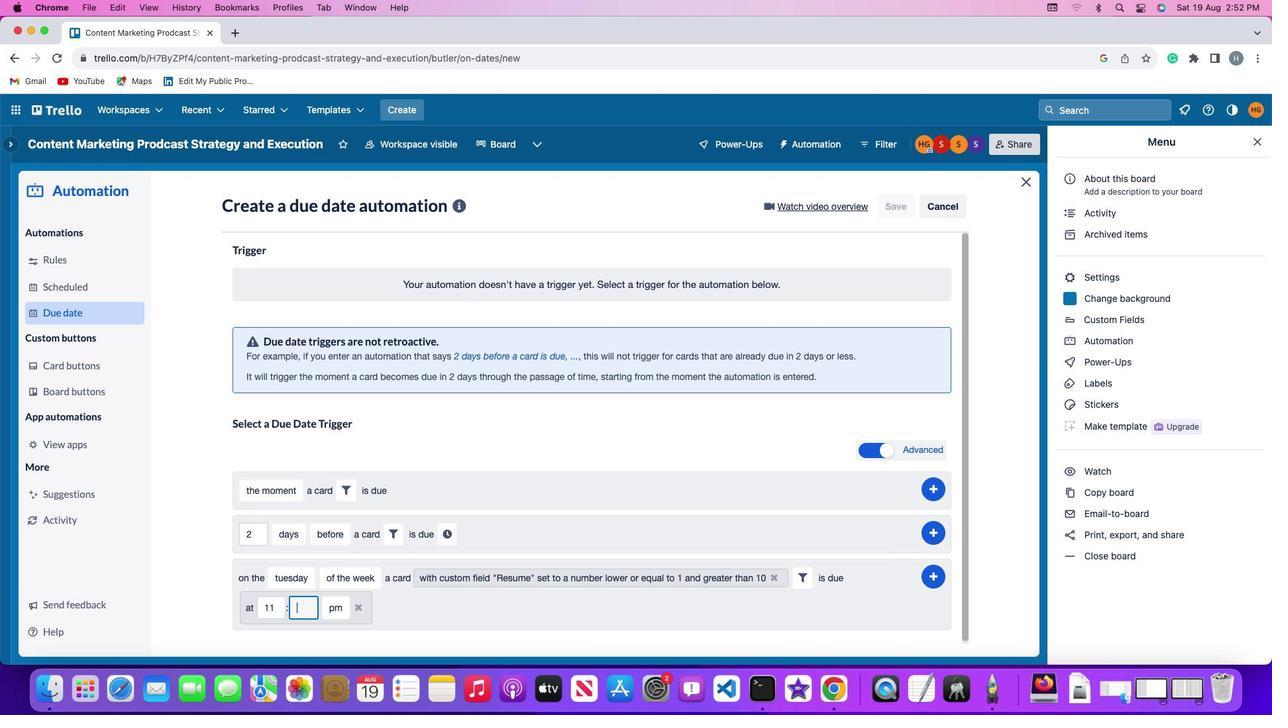 
Action: Mouse moved to (310, 607)
Screenshot: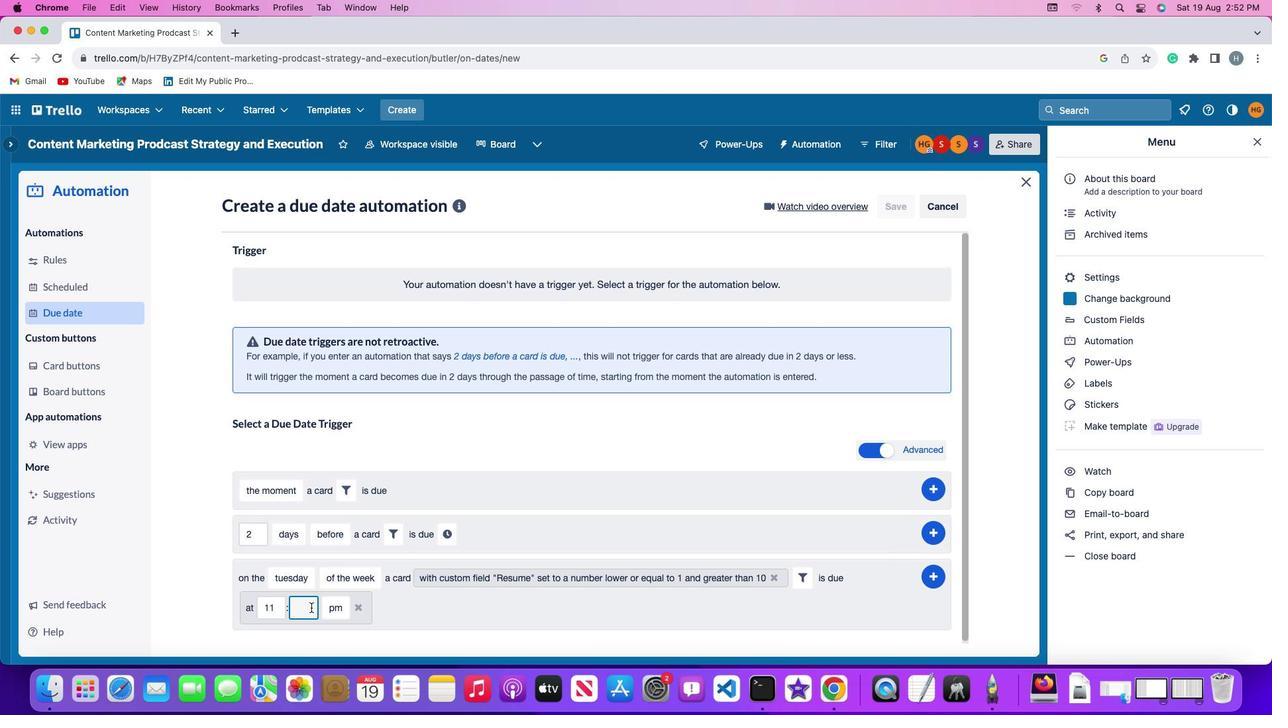 
Action: Key pressed '0'
Screenshot: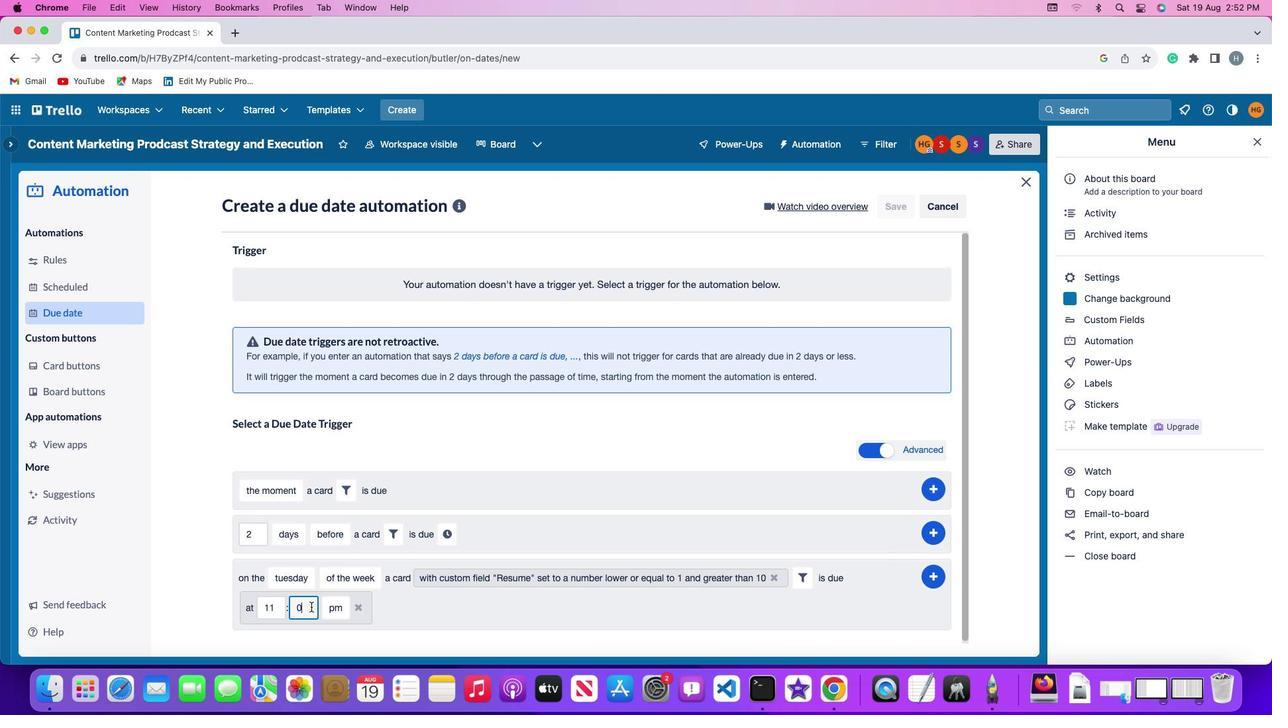 
Action: Mouse moved to (310, 607)
Screenshot: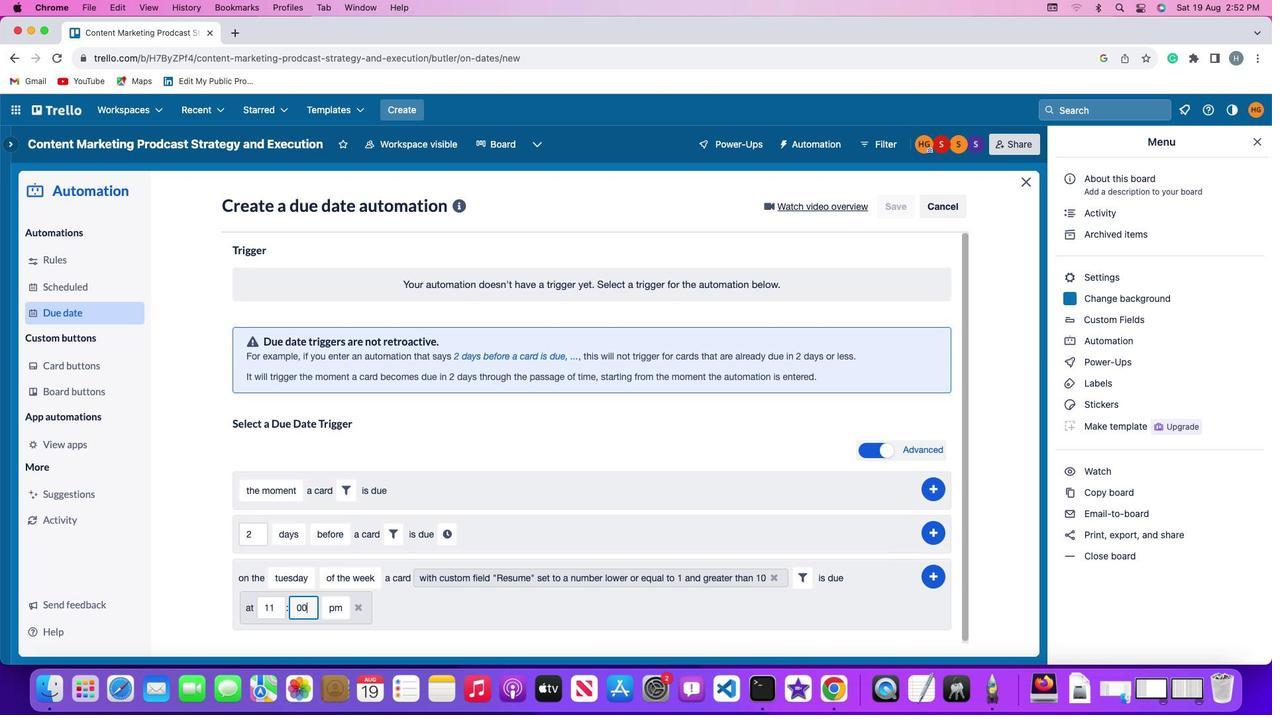 
Action: Key pressed '0'
Screenshot: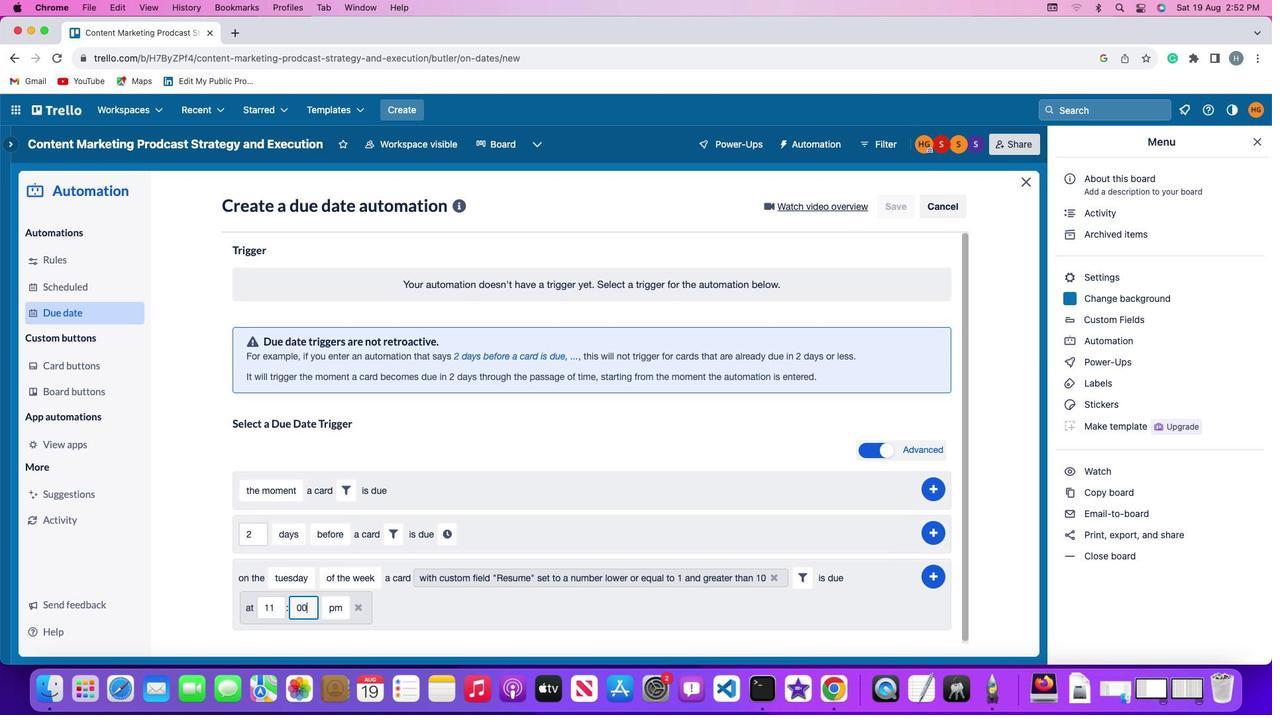 
Action: Mouse moved to (328, 607)
Screenshot: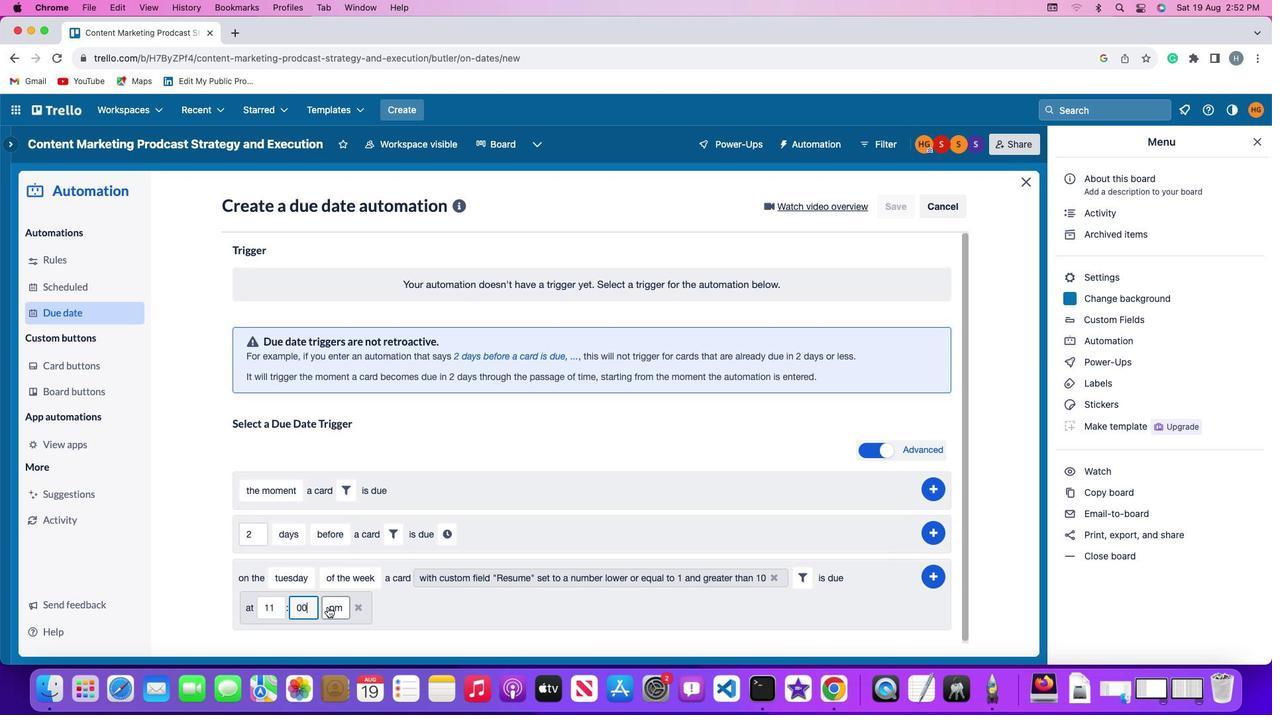 
Action: Mouse pressed left at (328, 607)
Screenshot: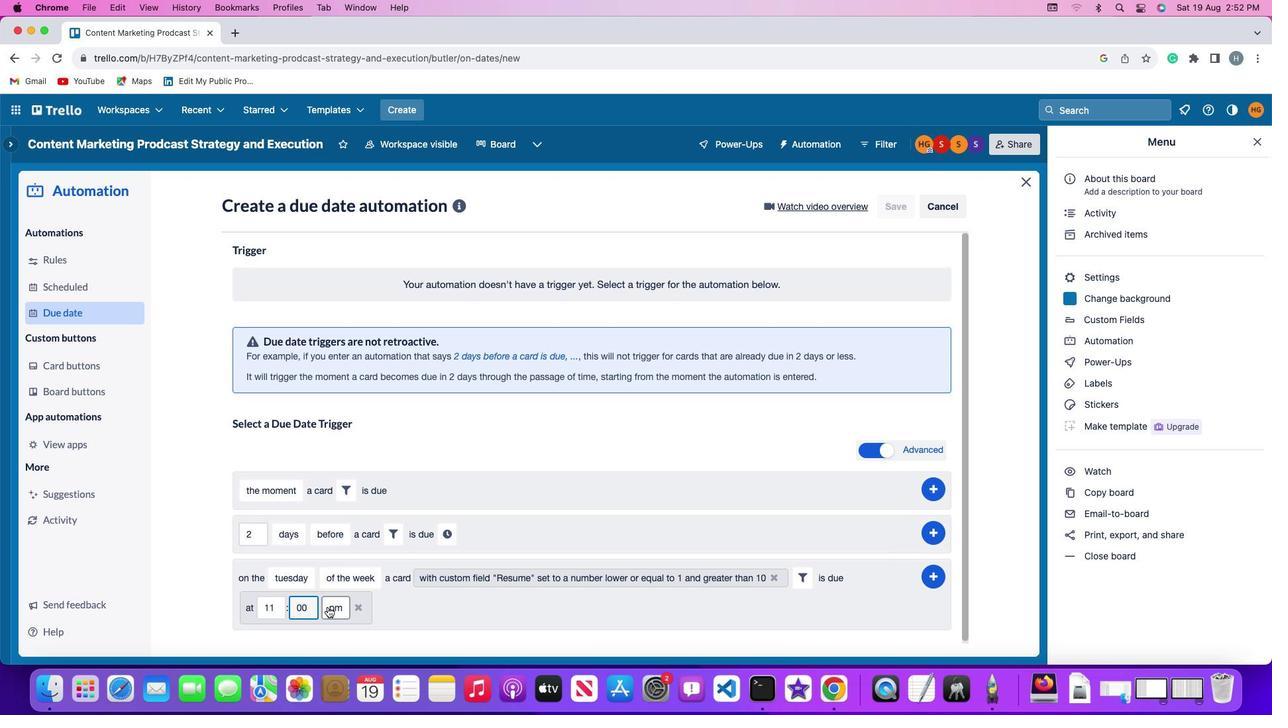 
Action: Mouse moved to (342, 557)
Screenshot: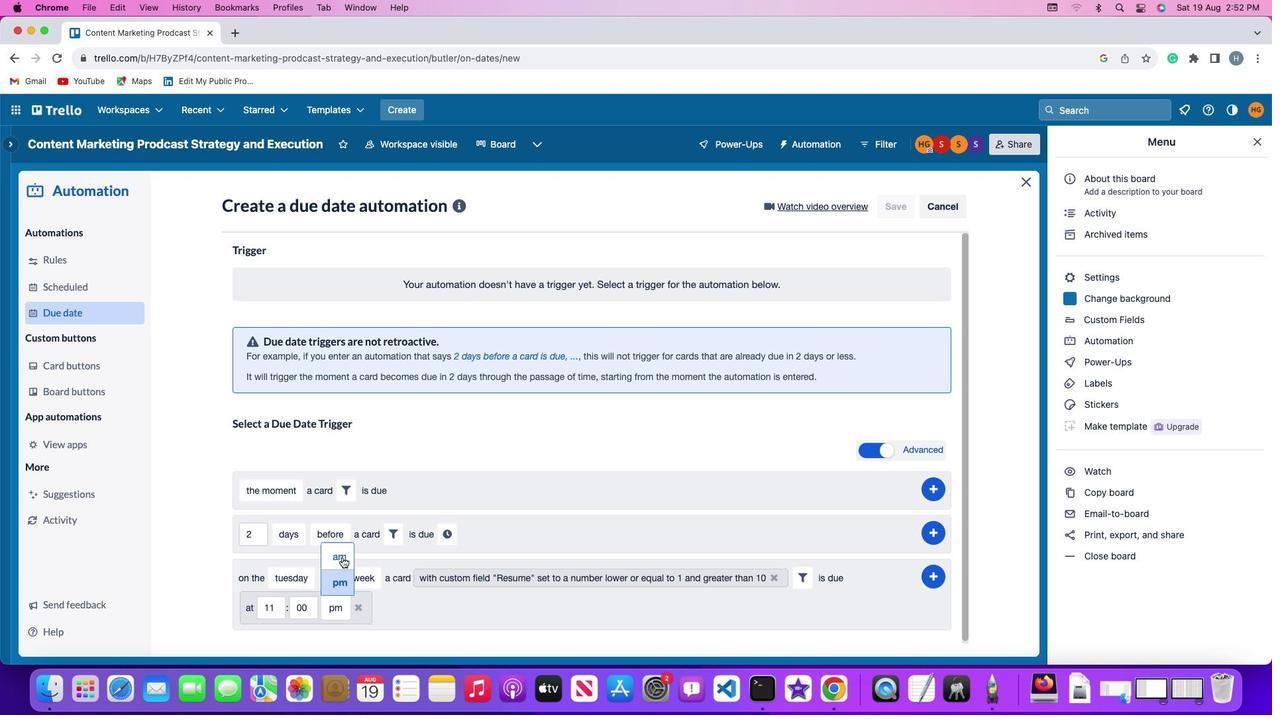 
Action: Mouse pressed left at (342, 557)
Screenshot: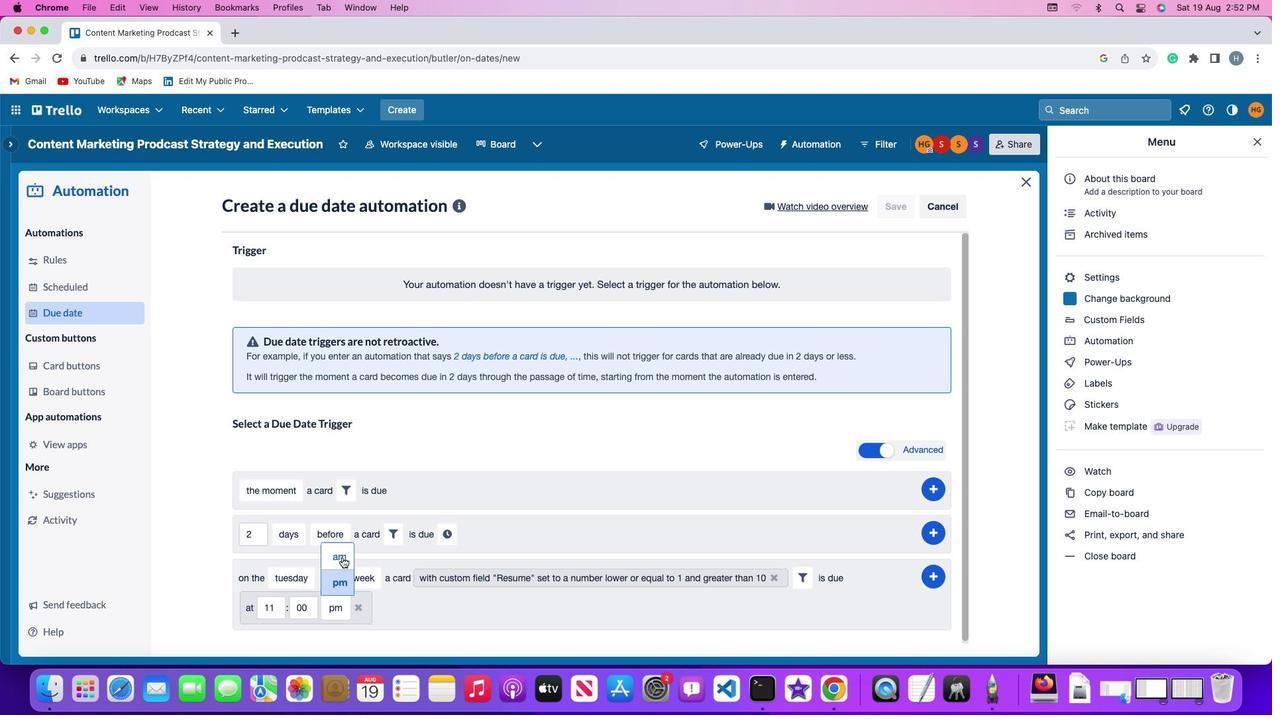 
Action: Mouse moved to (936, 572)
Screenshot: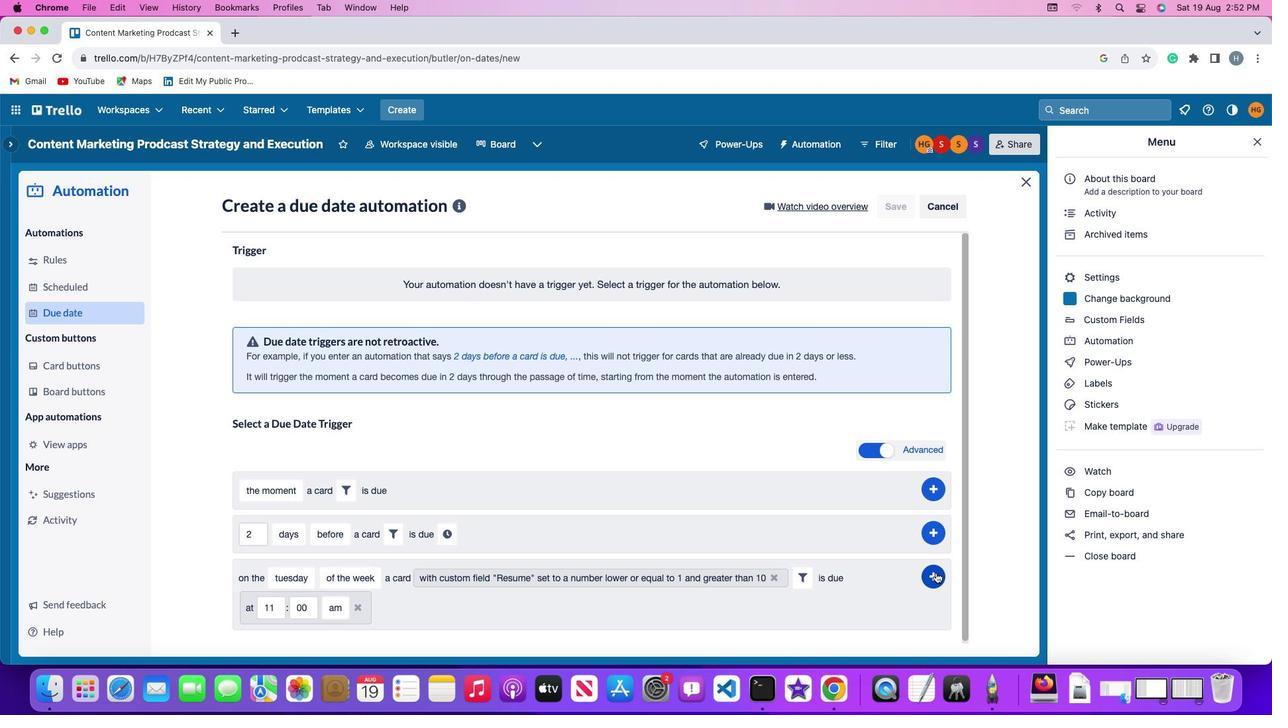 
Action: Mouse pressed left at (936, 572)
Screenshot: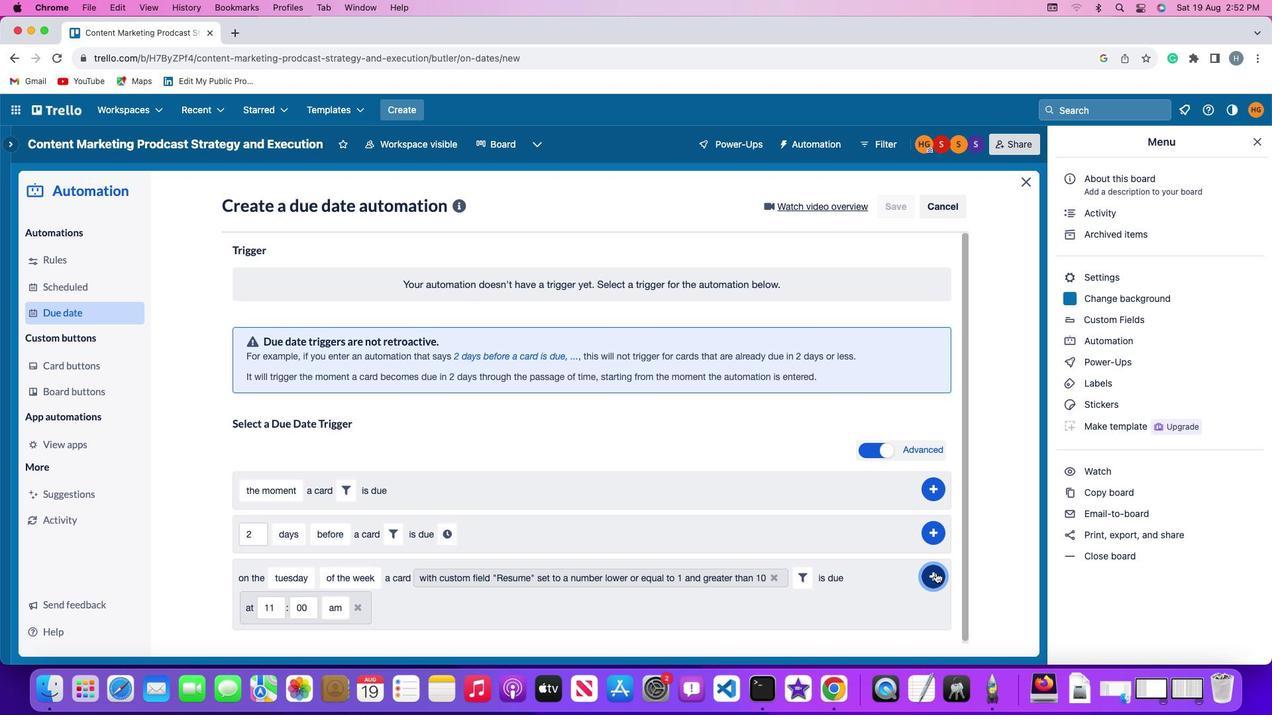
Action: Mouse moved to (993, 472)
Screenshot: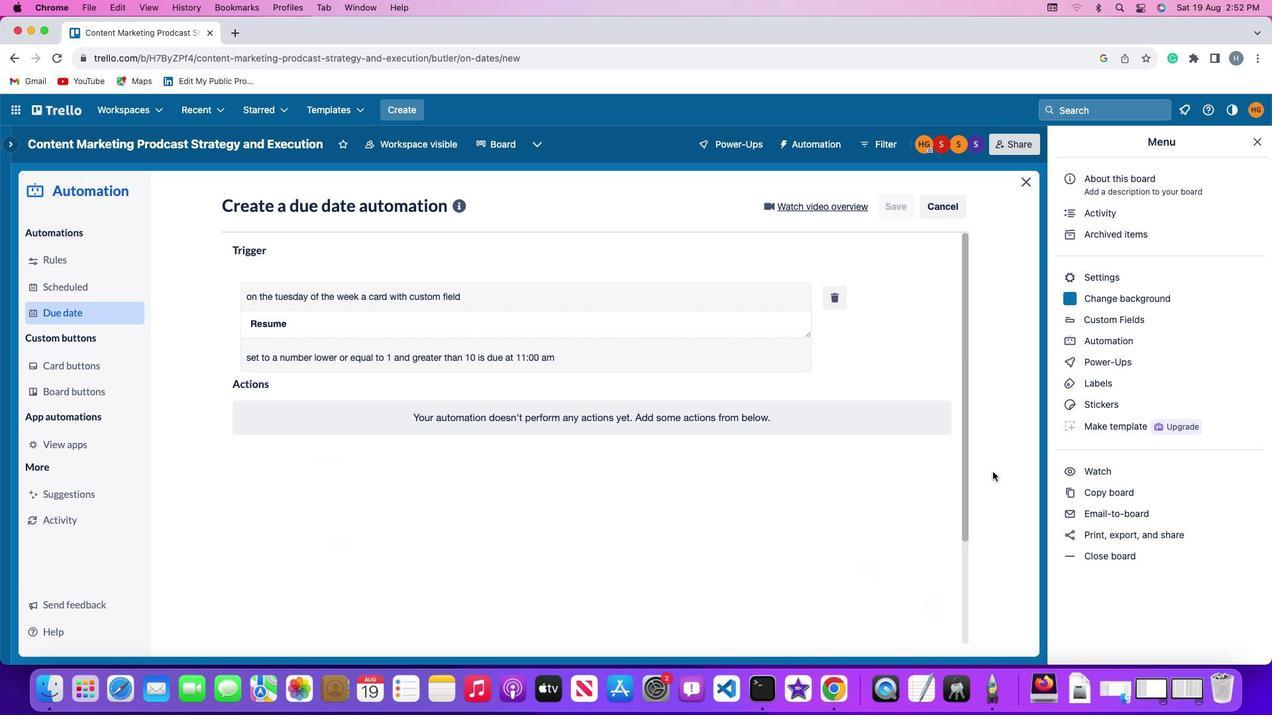 
